 Task: Compose an email with the signature Elijah Davis with the subject Request for a reference check and the message I am writing to confirm the details of the meeting. from softage.1@softage.net to softage.5@softage.net with an attached document Sales_pitch.pdf Undo the message and rewrite the message as Please let me know if there are any changes to the project timeline. Send the email. Finally, move the email from Sent Items to the label Attractions
Action: Mouse moved to (404, 640)
Screenshot: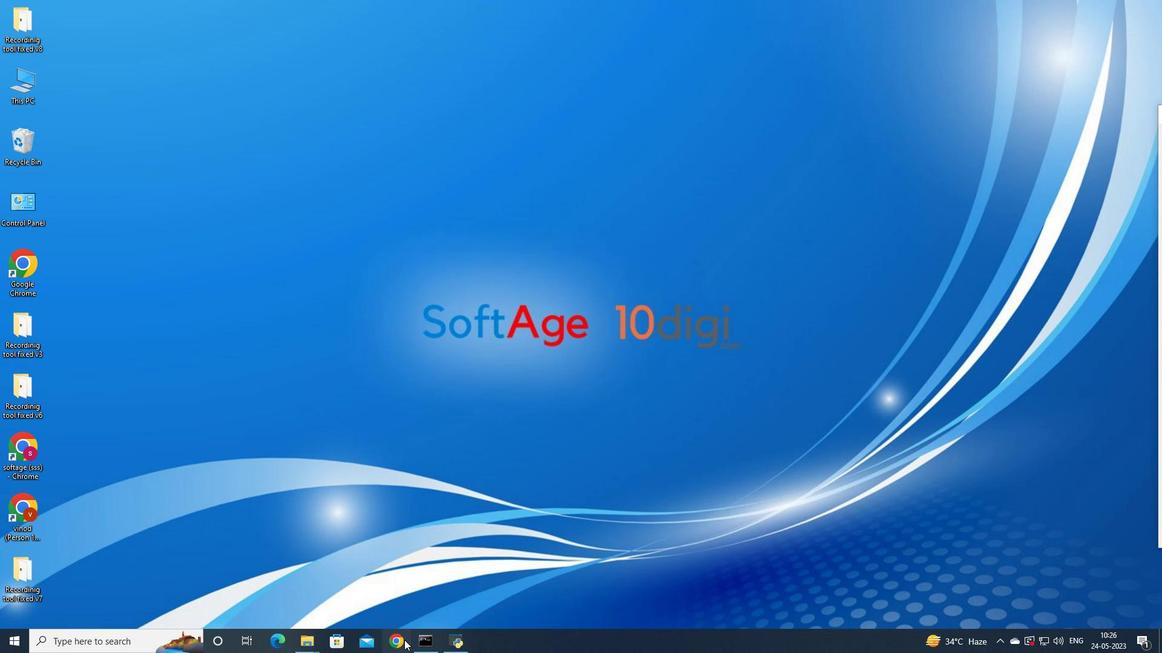 
Action: Mouse pressed left at (404, 640)
Screenshot: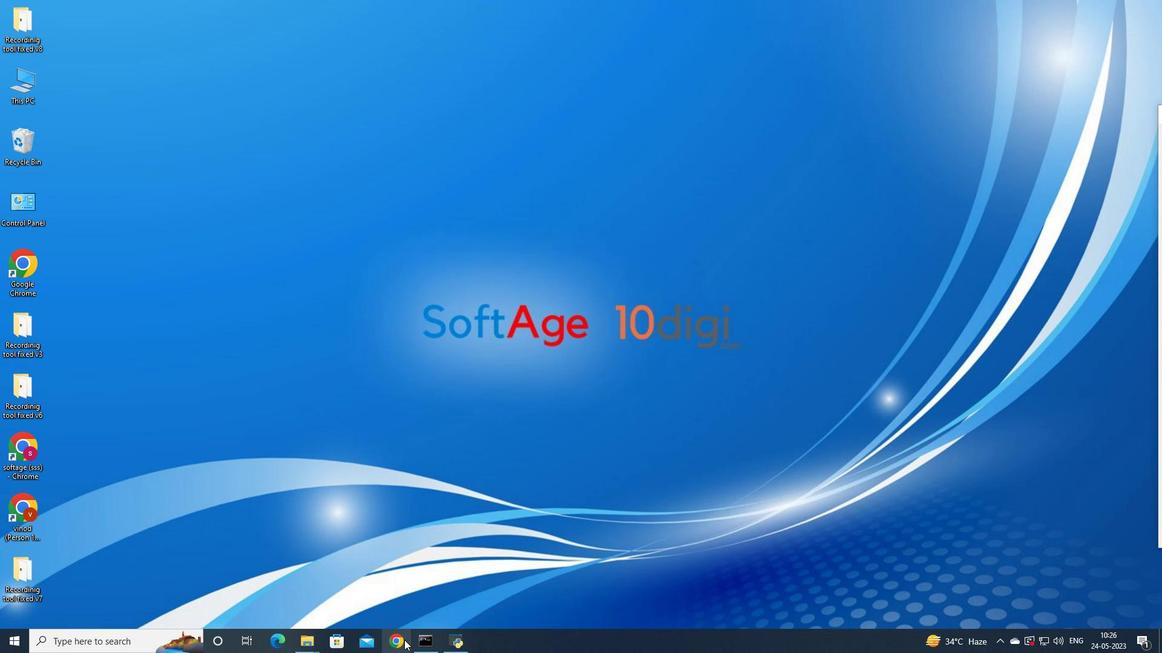 
Action: Mouse moved to (523, 379)
Screenshot: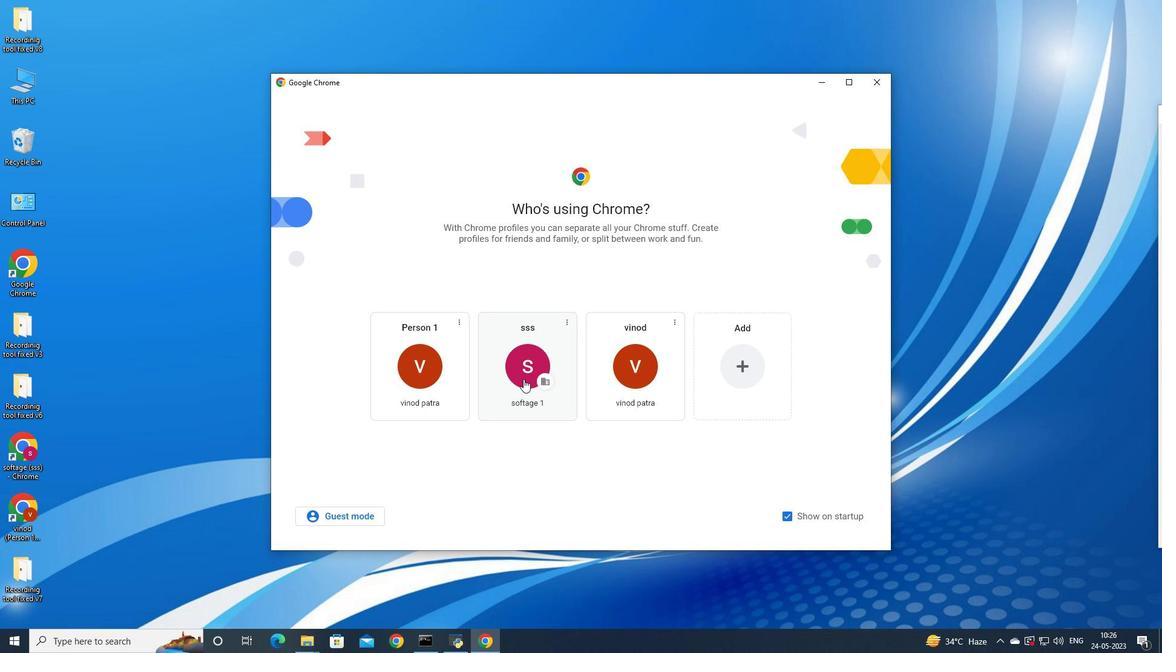 
Action: Mouse pressed left at (523, 379)
Screenshot: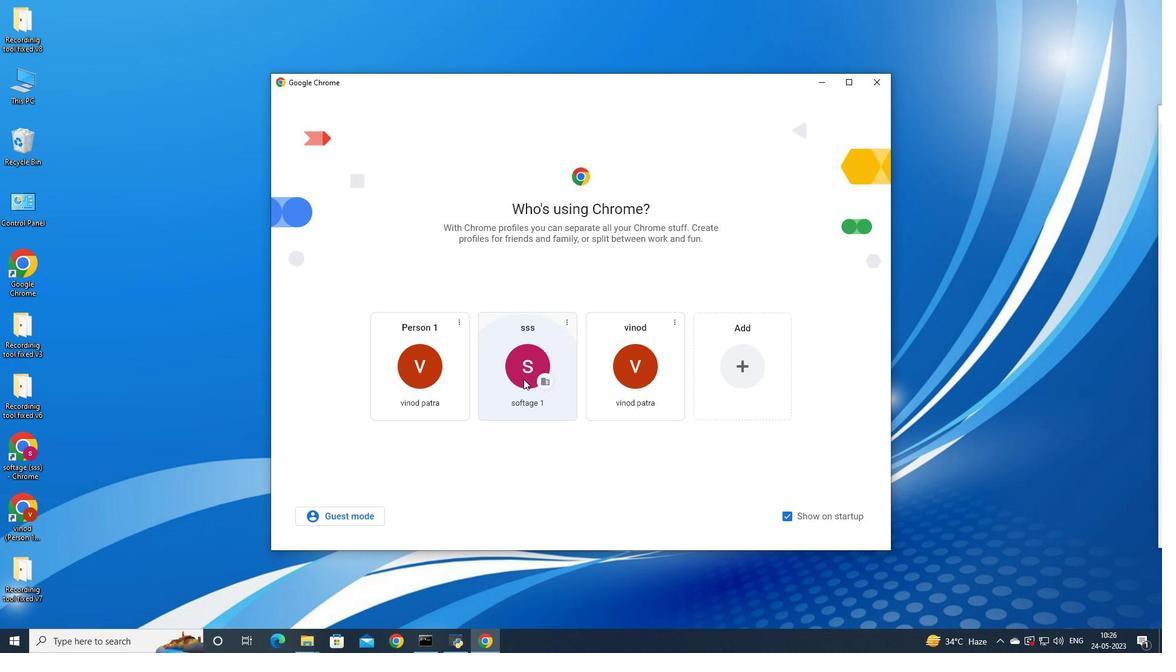 
Action: Mouse moved to (1042, 61)
Screenshot: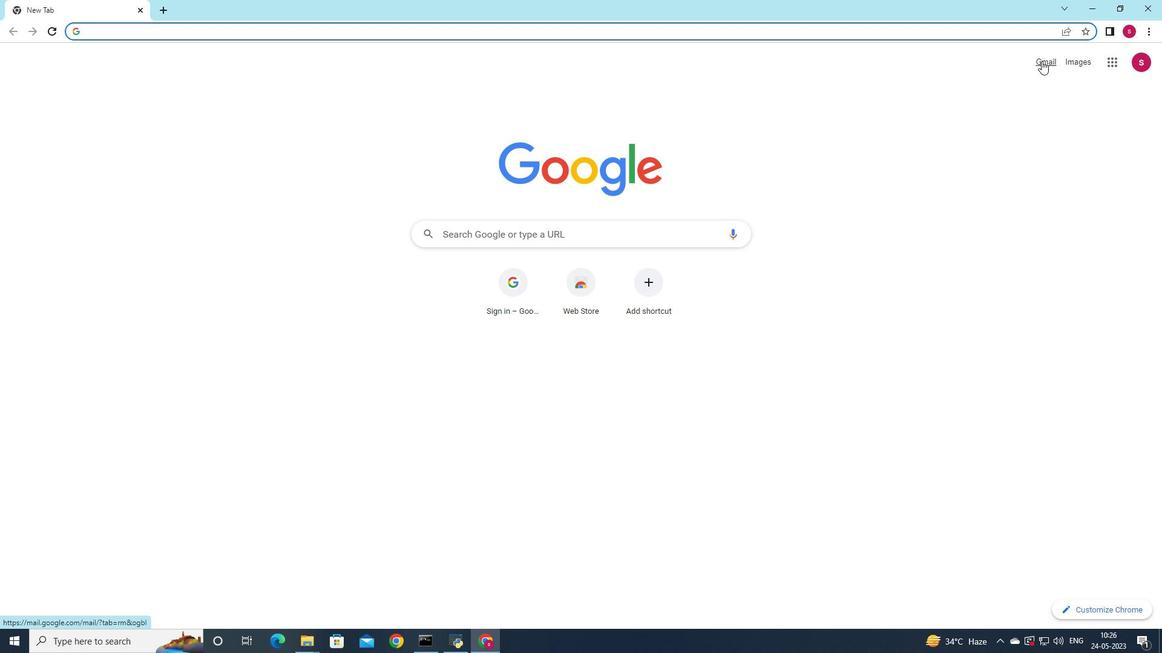 
Action: Mouse pressed left at (1042, 61)
Screenshot: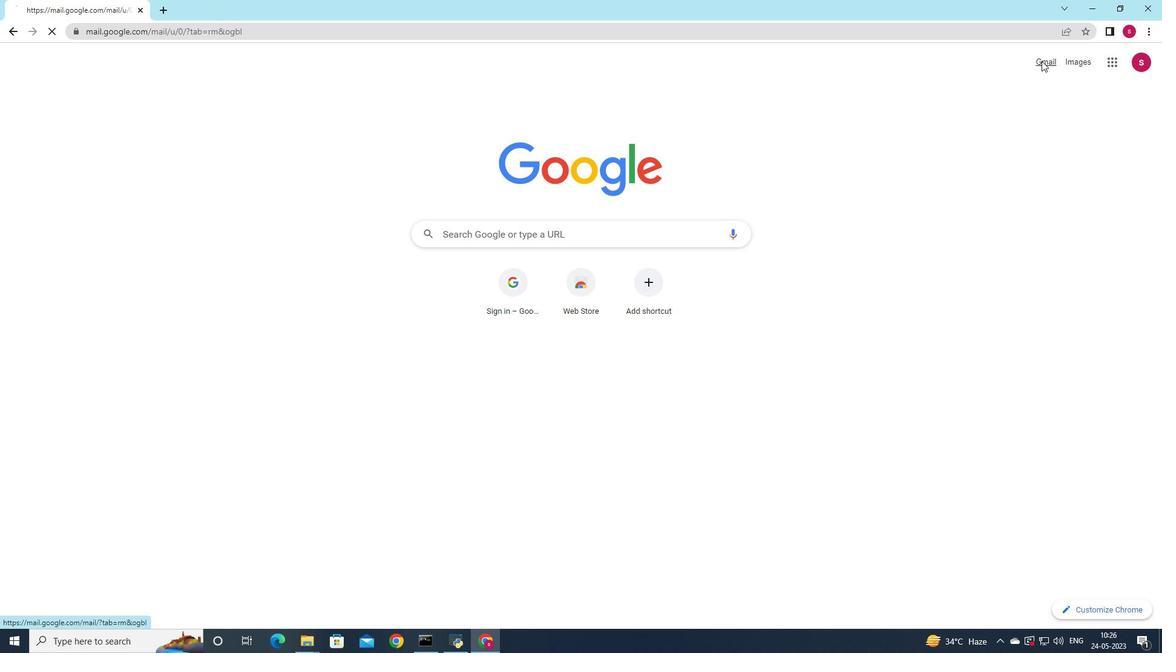 
Action: Mouse moved to (1030, 87)
Screenshot: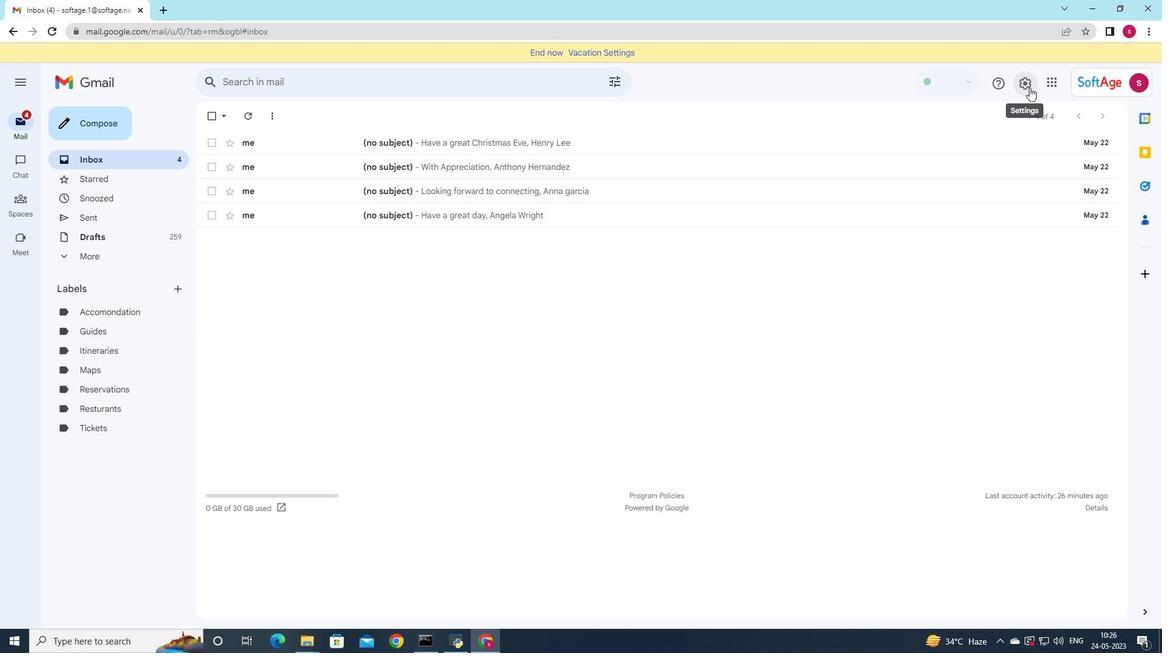 
Action: Mouse pressed left at (1030, 87)
Screenshot: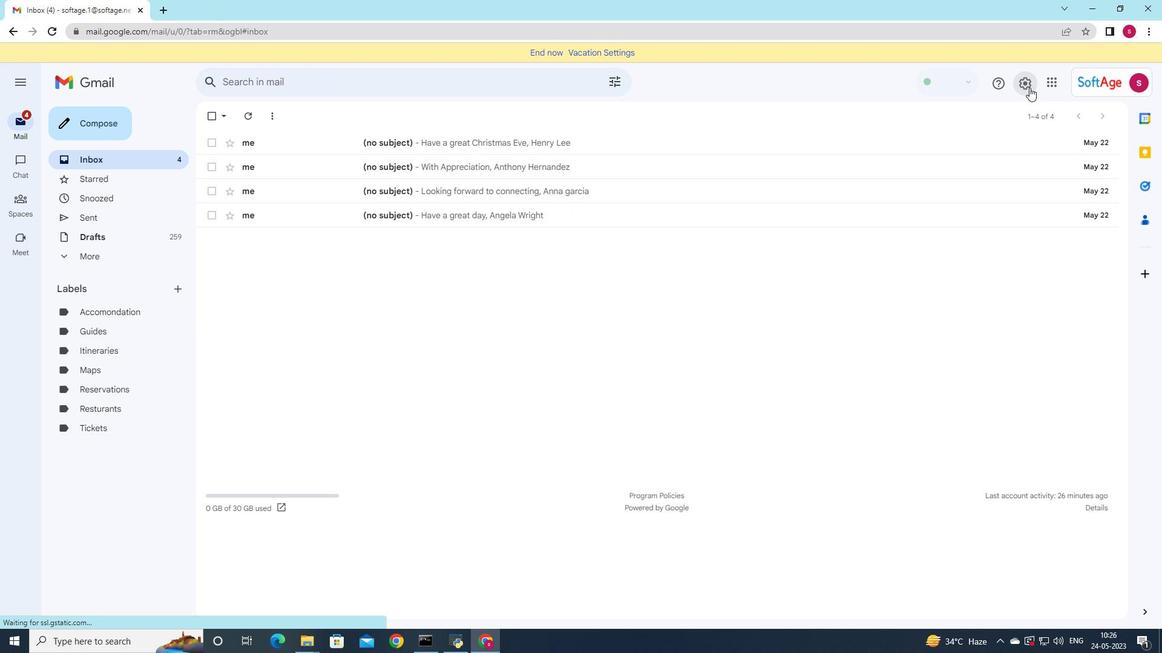 
Action: Mouse moved to (1056, 145)
Screenshot: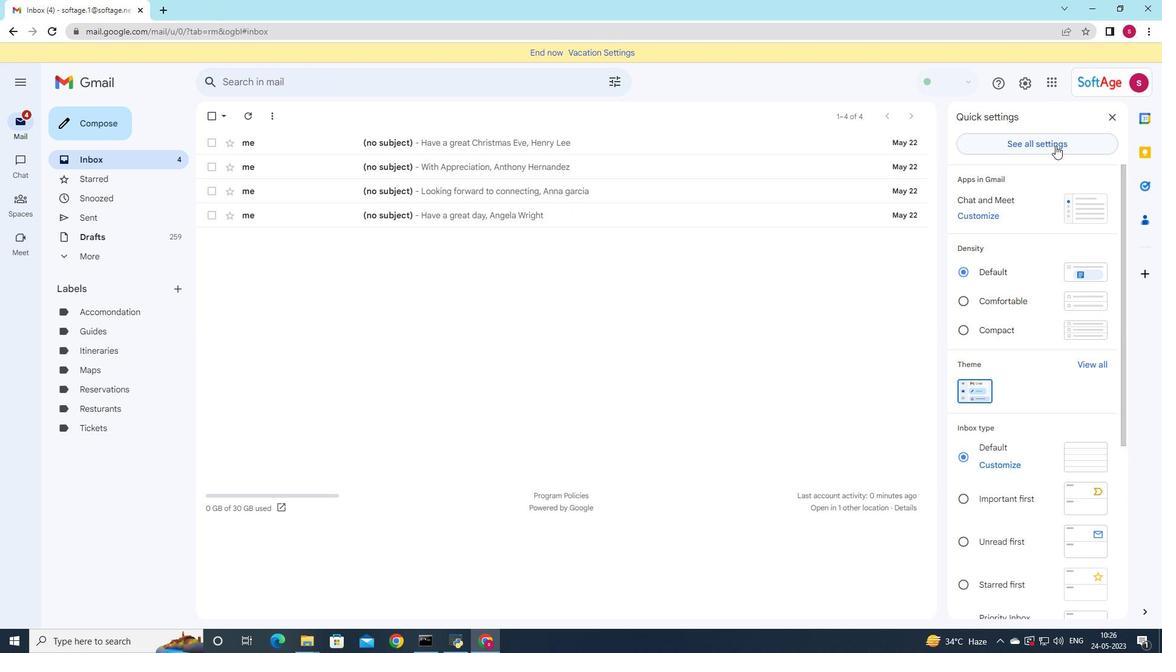 
Action: Mouse pressed left at (1056, 145)
Screenshot: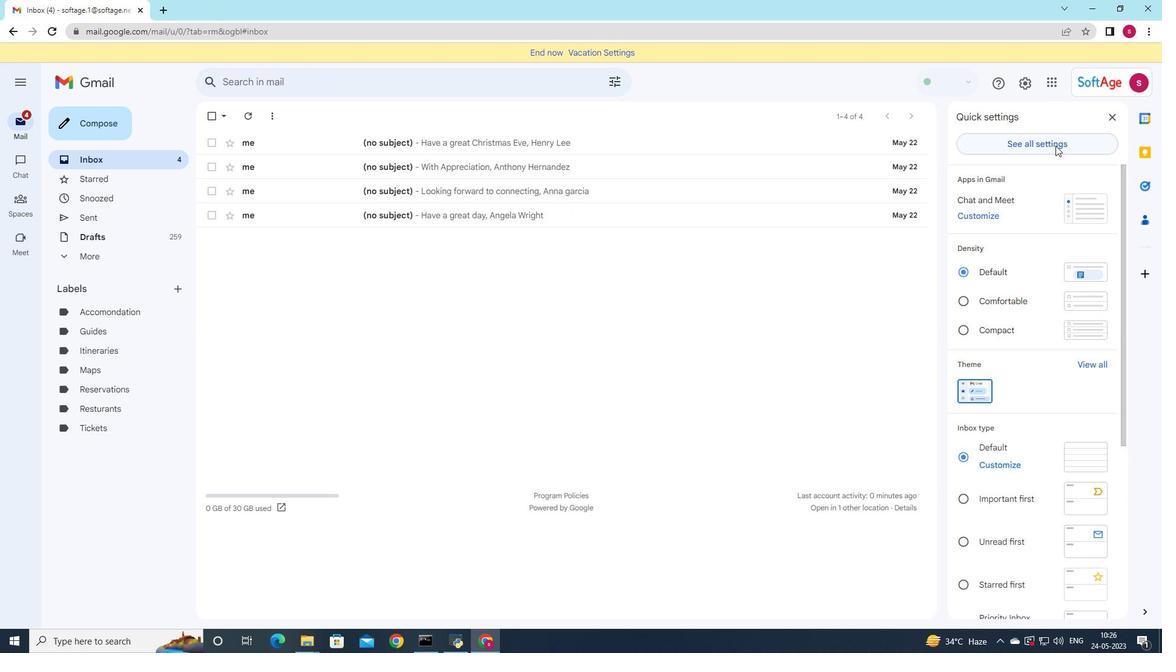 
Action: Mouse moved to (819, 312)
Screenshot: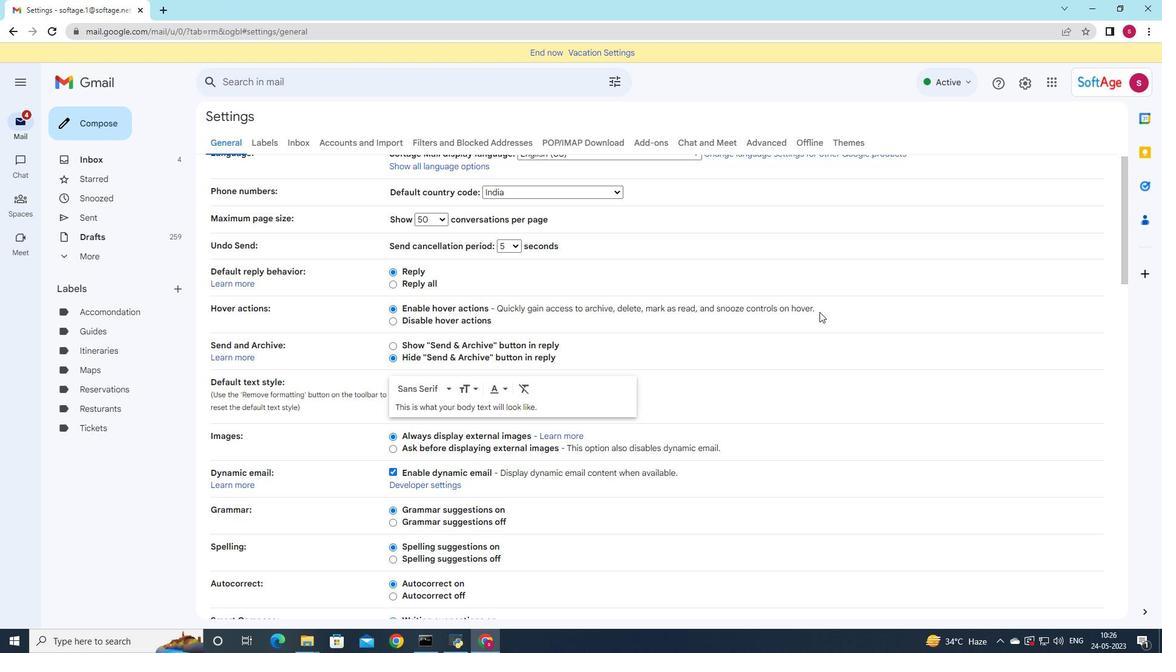 
Action: Mouse scrolled (819, 311) with delta (0, 0)
Screenshot: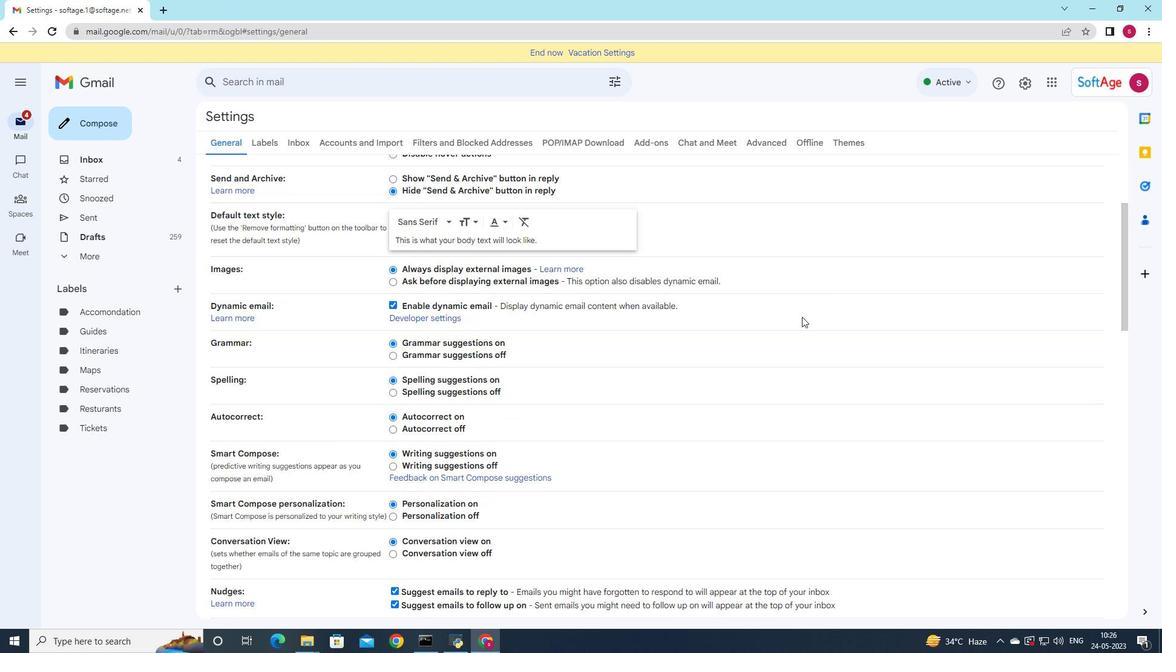 
Action: Mouse scrolled (819, 311) with delta (0, 0)
Screenshot: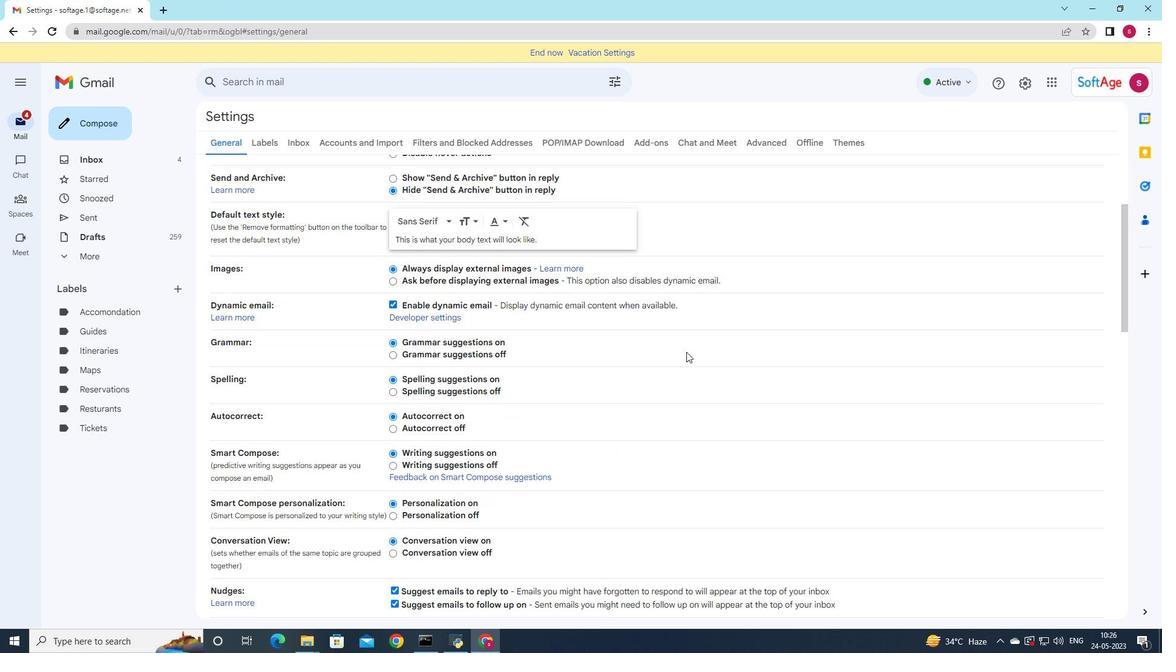 
Action: Mouse scrolled (819, 311) with delta (0, 0)
Screenshot: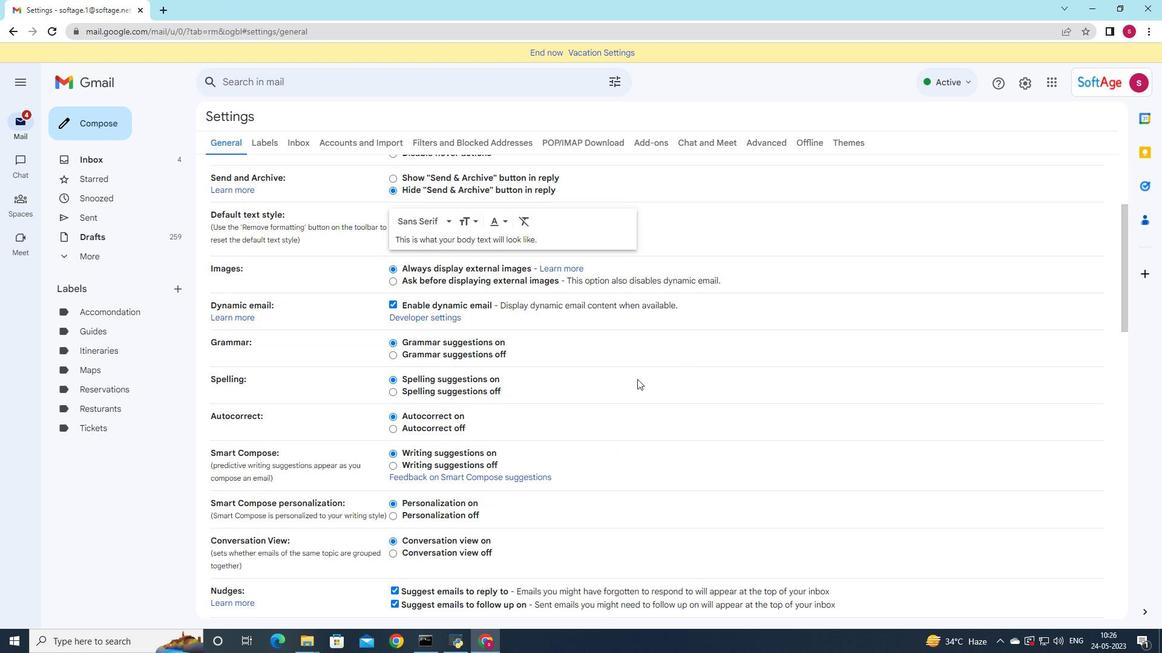
Action: Mouse moved to (508, 478)
Screenshot: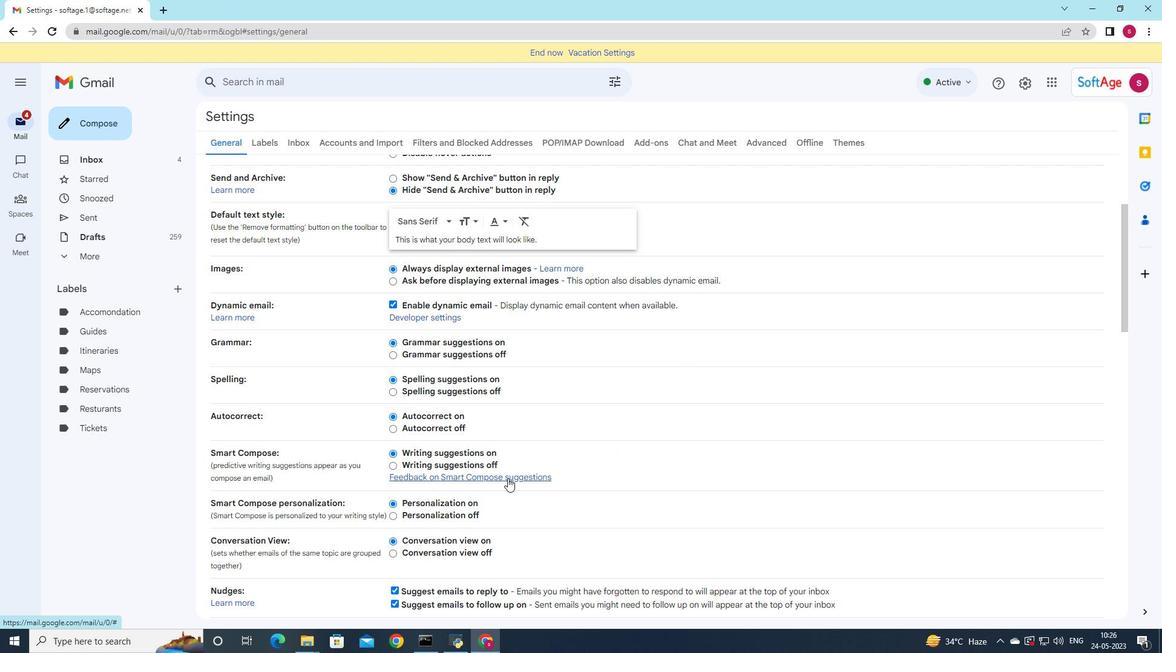 
Action: Mouse scrolled (508, 478) with delta (0, 0)
Screenshot: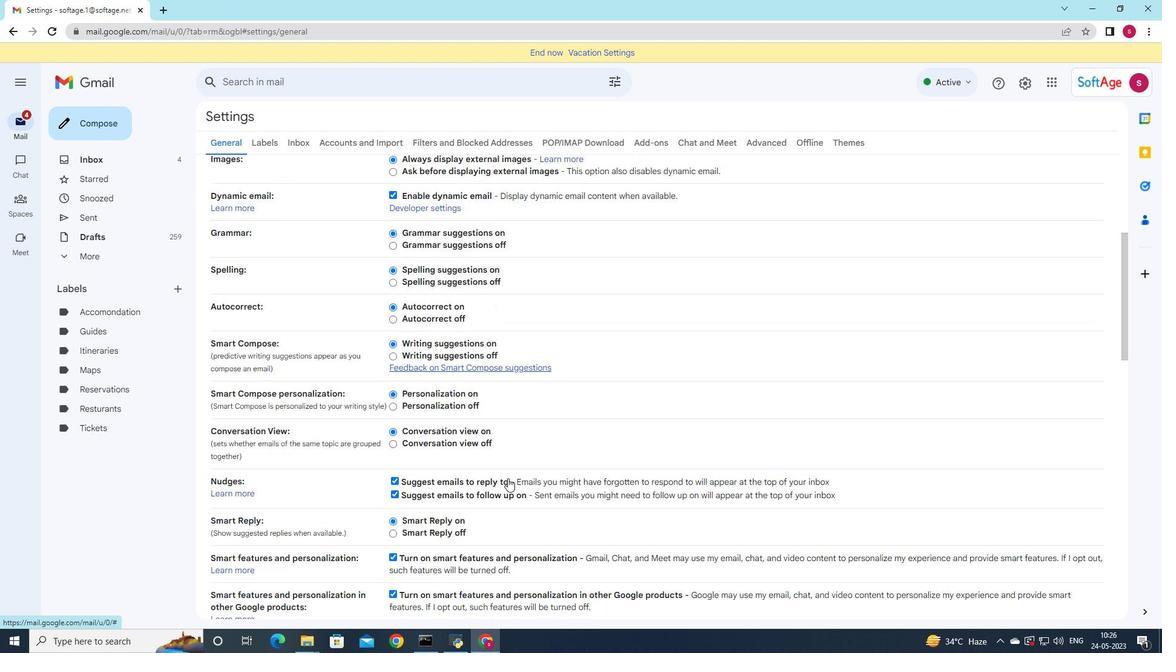 
Action: Mouse scrolled (508, 478) with delta (0, 0)
Screenshot: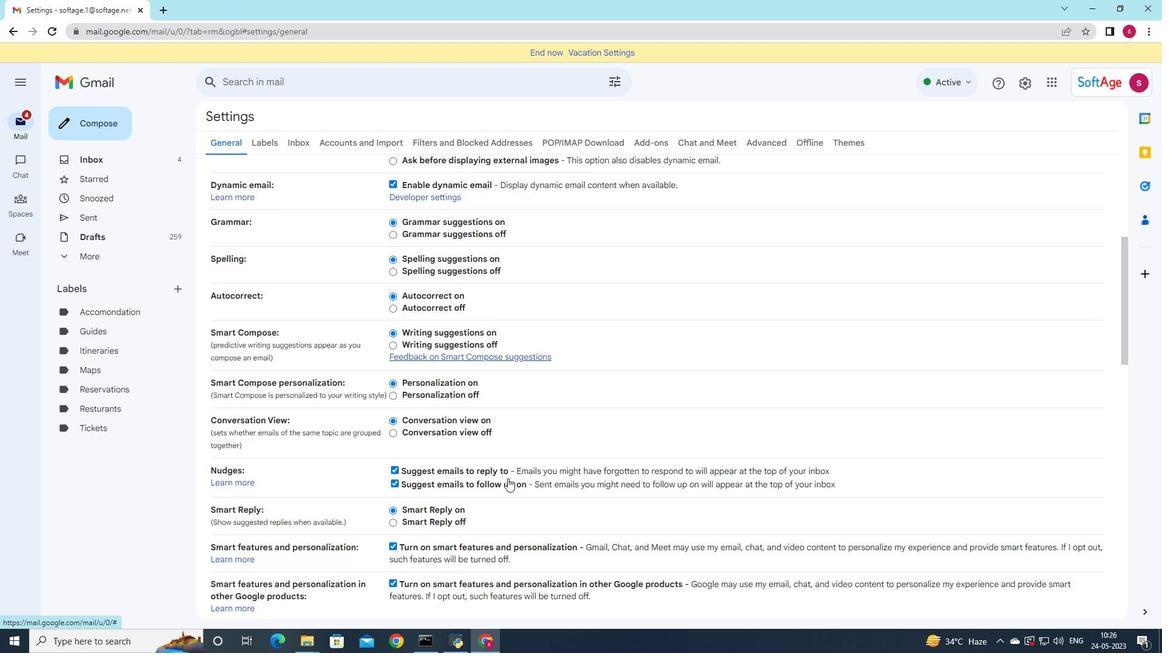 
Action: Mouse scrolled (508, 478) with delta (0, 0)
Screenshot: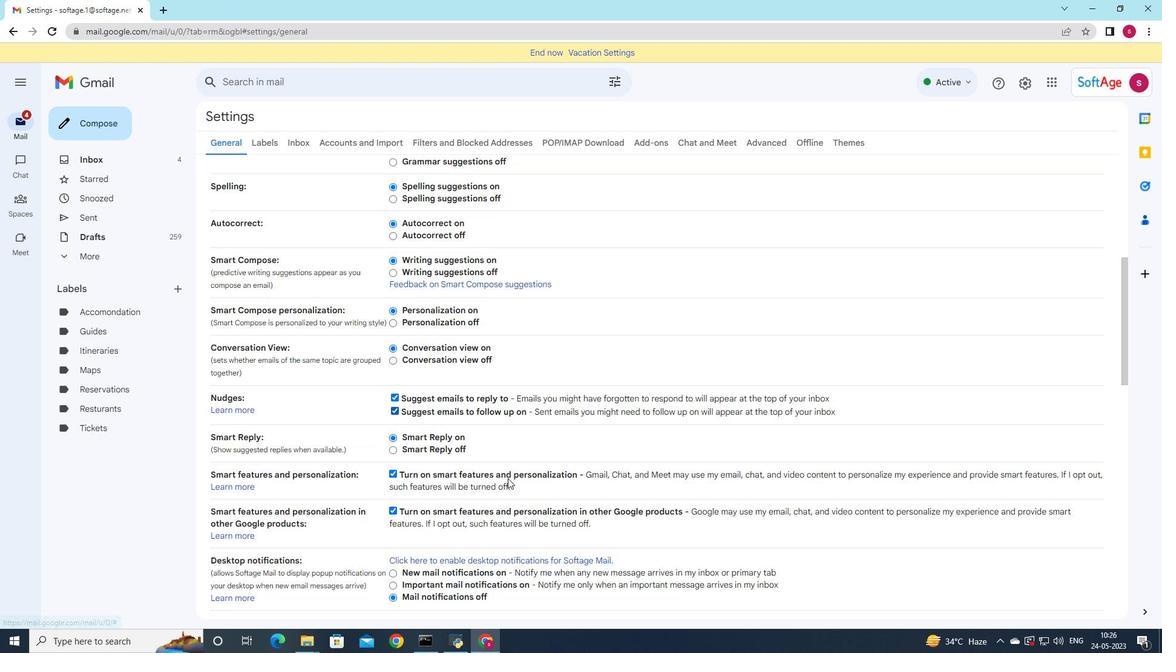 
Action: Mouse scrolled (508, 478) with delta (0, 0)
Screenshot: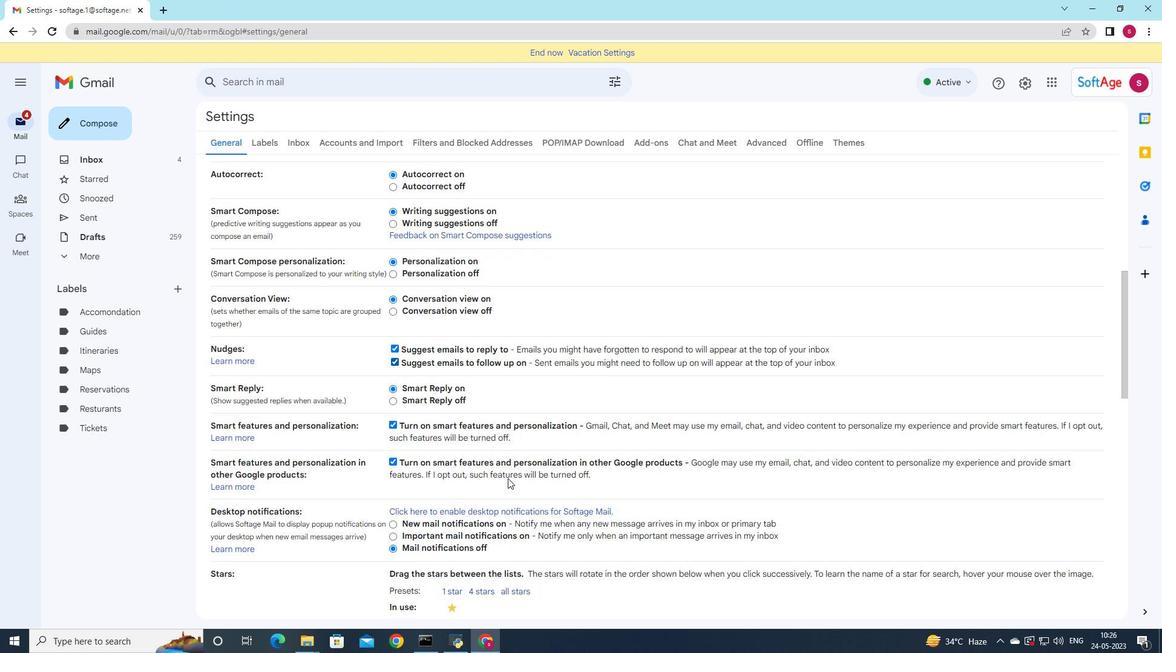 
Action: Mouse scrolled (508, 478) with delta (0, 0)
Screenshot: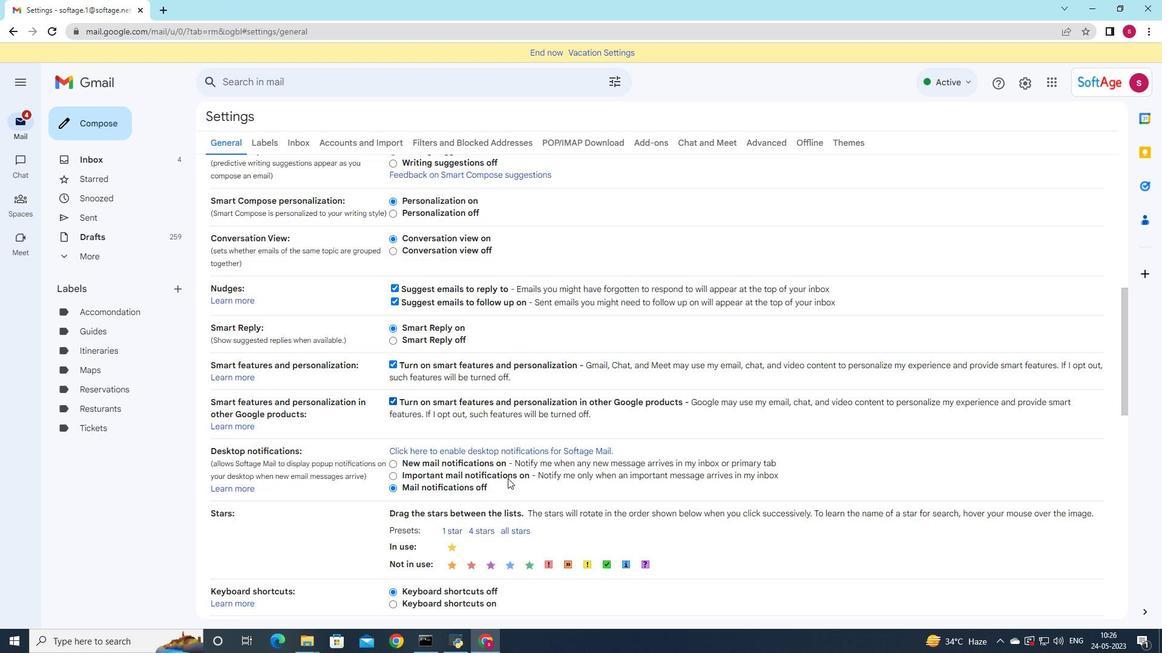 
Action: Mouse scrolled (508, 478) with delta (0, 0)
Screenshot: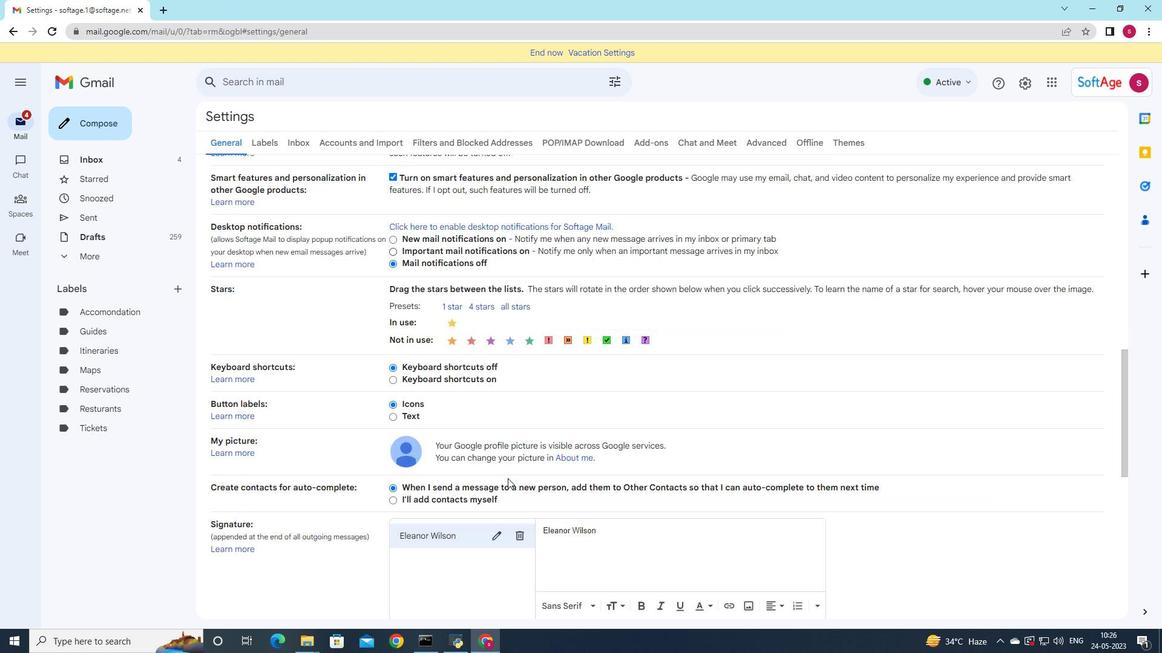 
Action: Mouse scrolled (508, 478) with delta (0, 0)
Screenshot: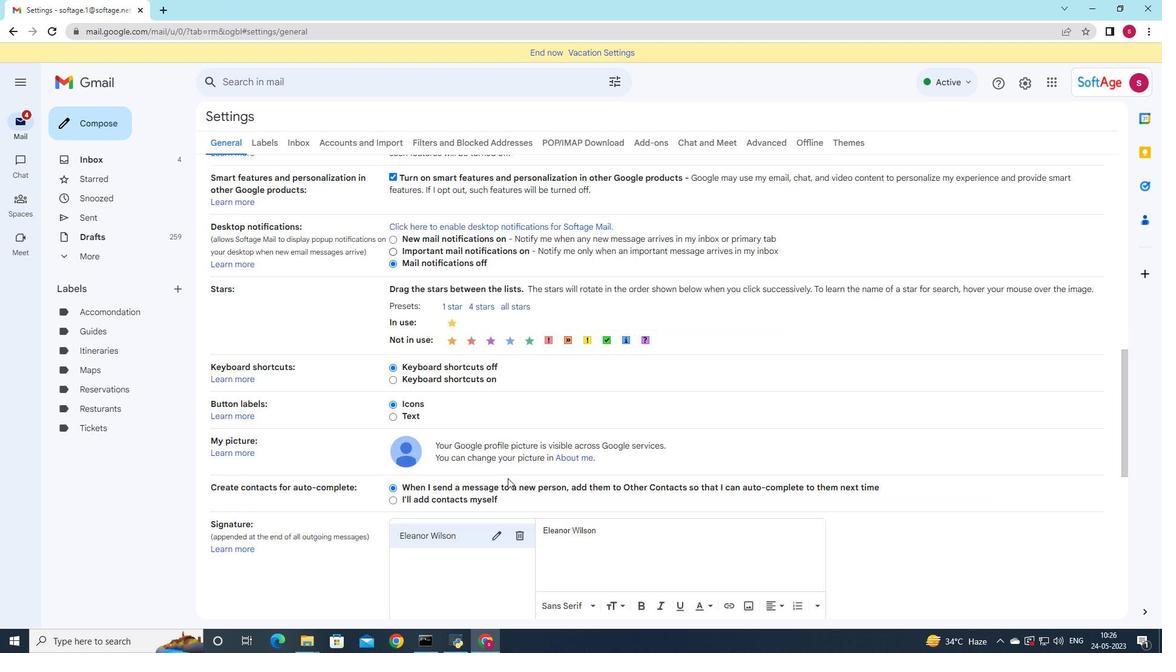 
Action: Mouse scrolled (508, 478) with delta (0, 0)
Screenshot: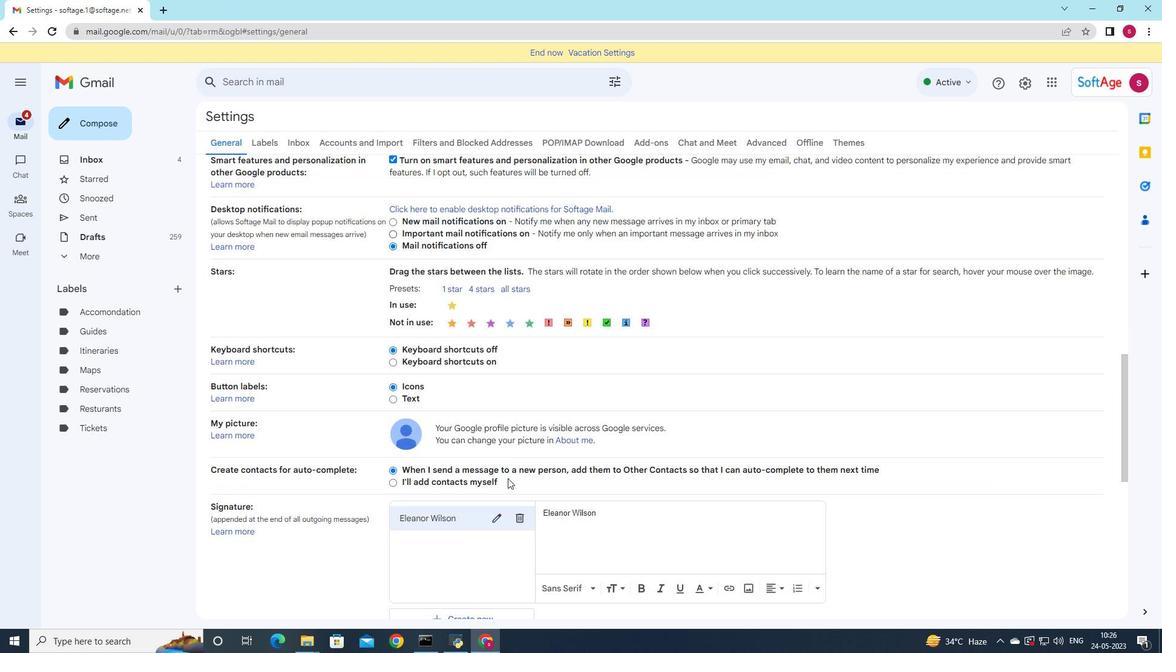 
Action: Mouse scrolled (508, 478) with delta (0, 0)
Screenshot: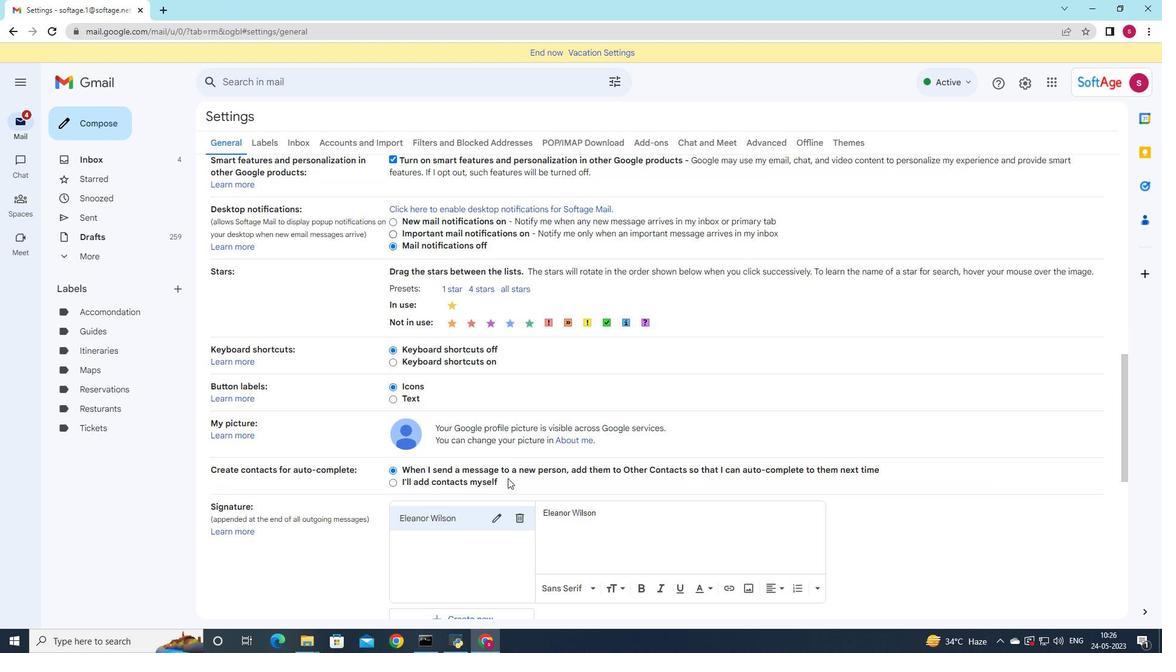 
Action: Mouse scrolled (508, 478) with delta (0, 0)
Screenshot: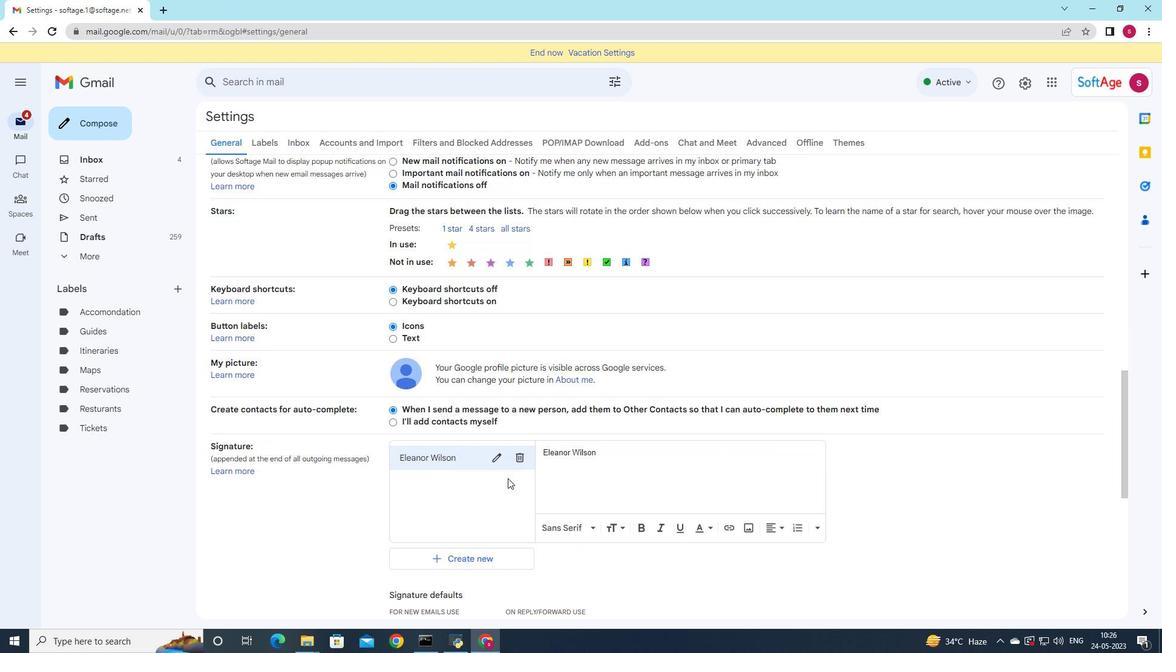 
Action: Mouse scrolled (508, 478) with delta (0, 0)
Screenshot: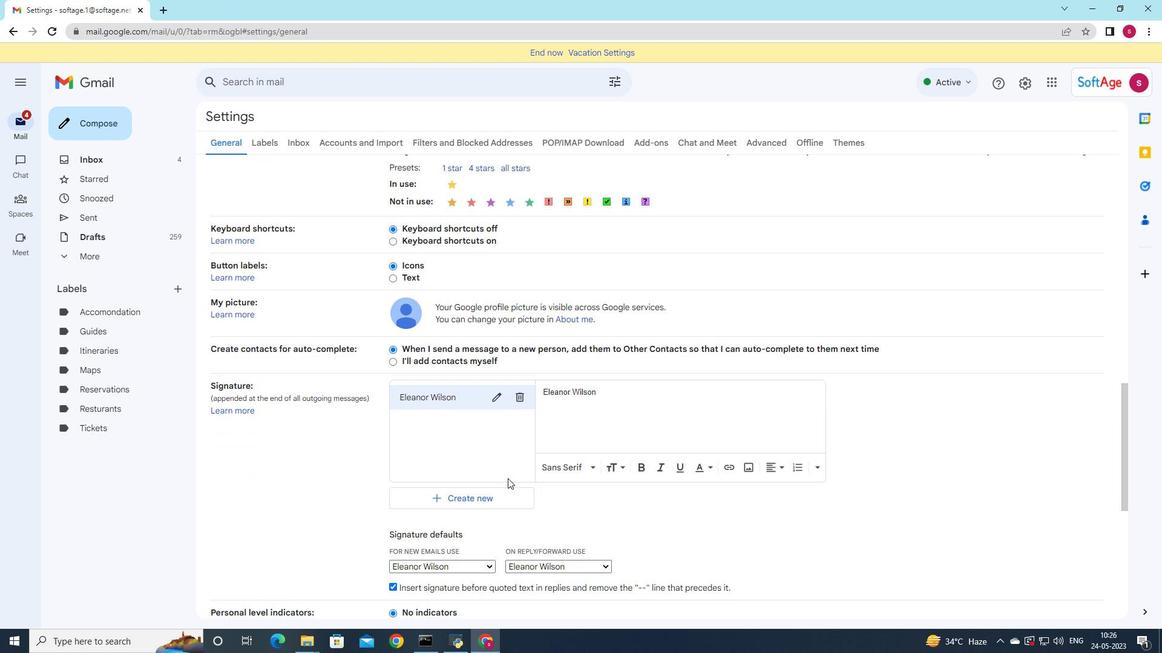 
Action: Mouse scrolled (508, 478) with delta (0, 0)
Screenshot: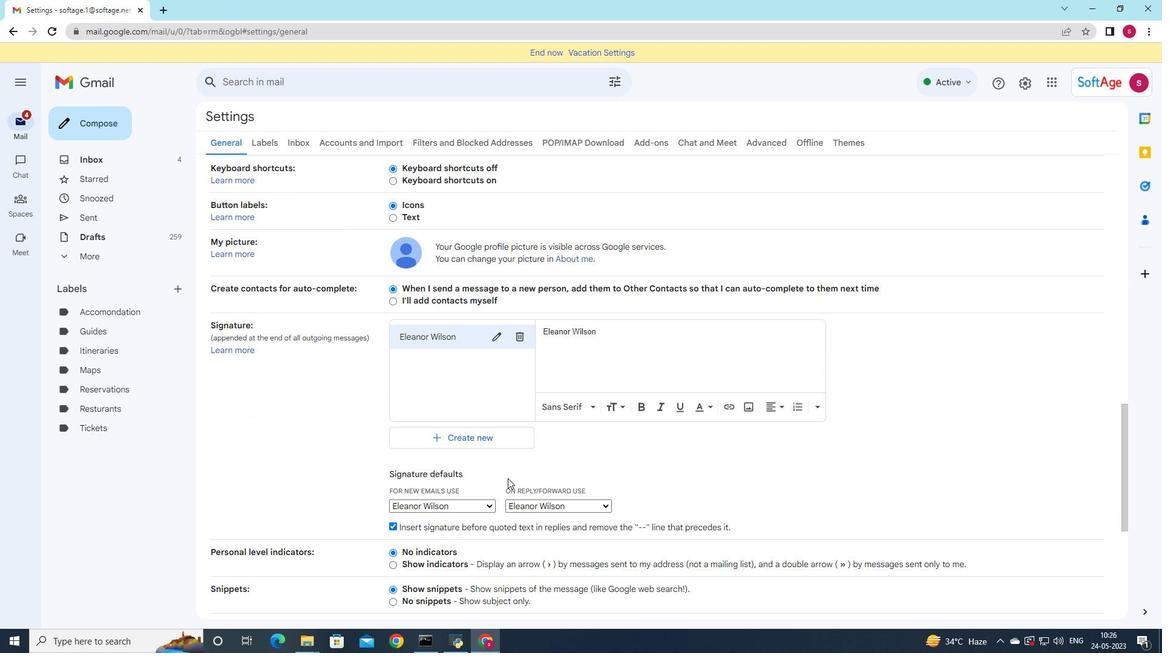 
Action: Mouse scrolled (508, 478) with delta (0, 0)
Screenshot: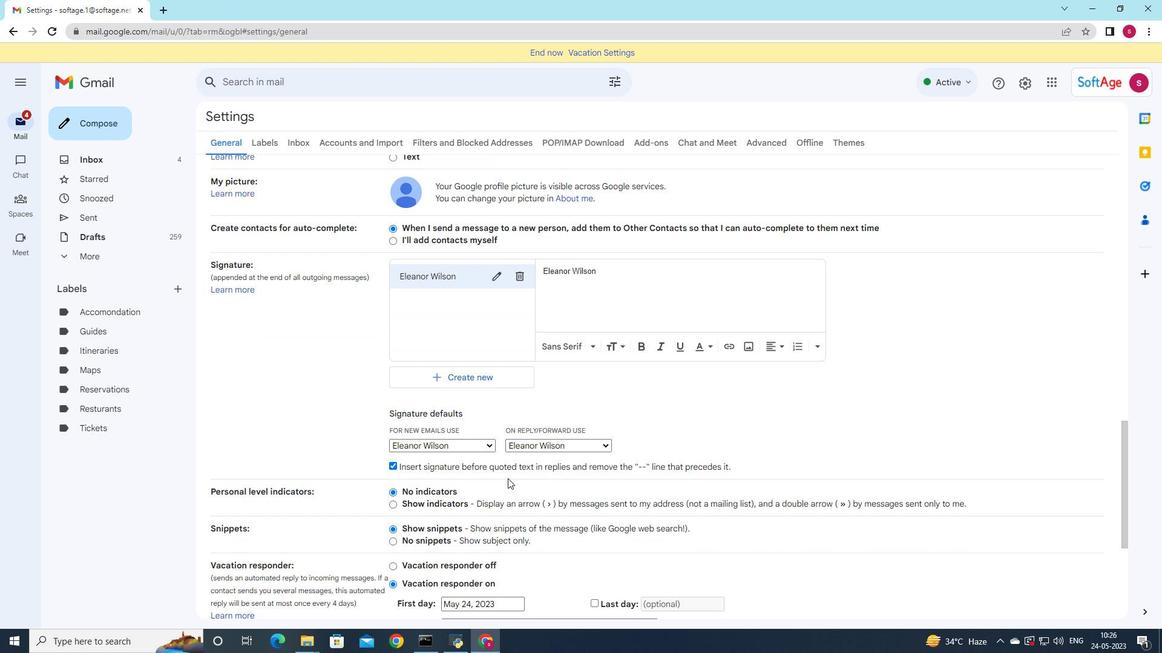 
Action: Mouse scrolled (508, 478) with delta (0, 0)
Screenshot: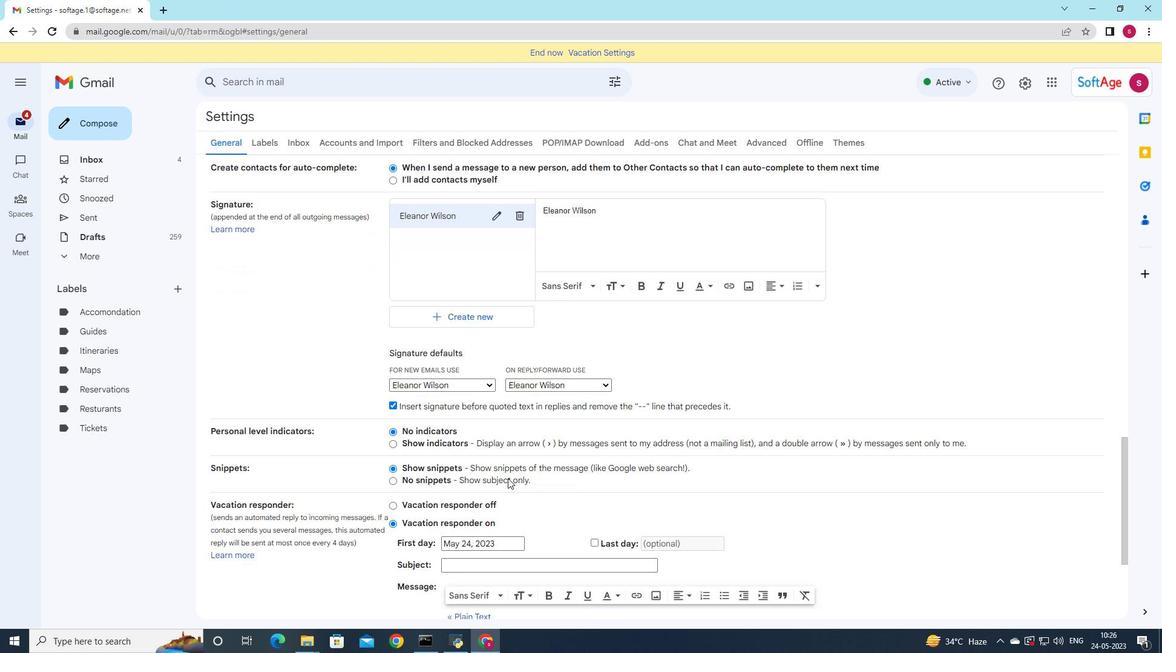 
Action: Mouse scrolled (508, 478) with delta (0, 0)
Screenshot: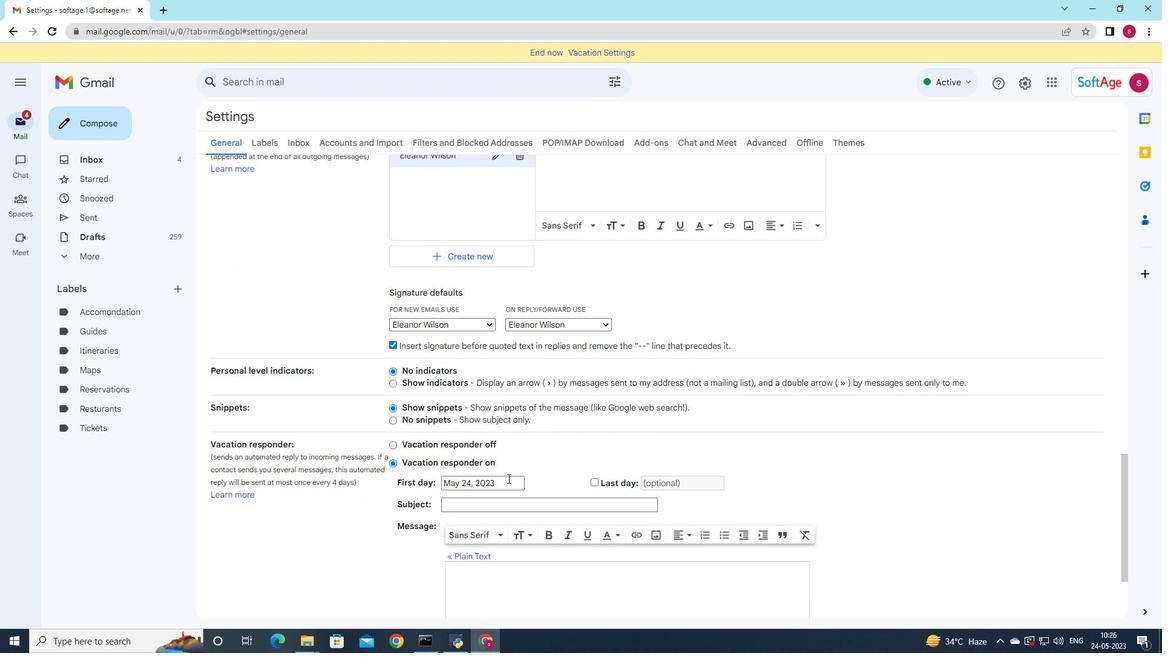 
Action: Mouse moved to (515, 191)
Screenshot: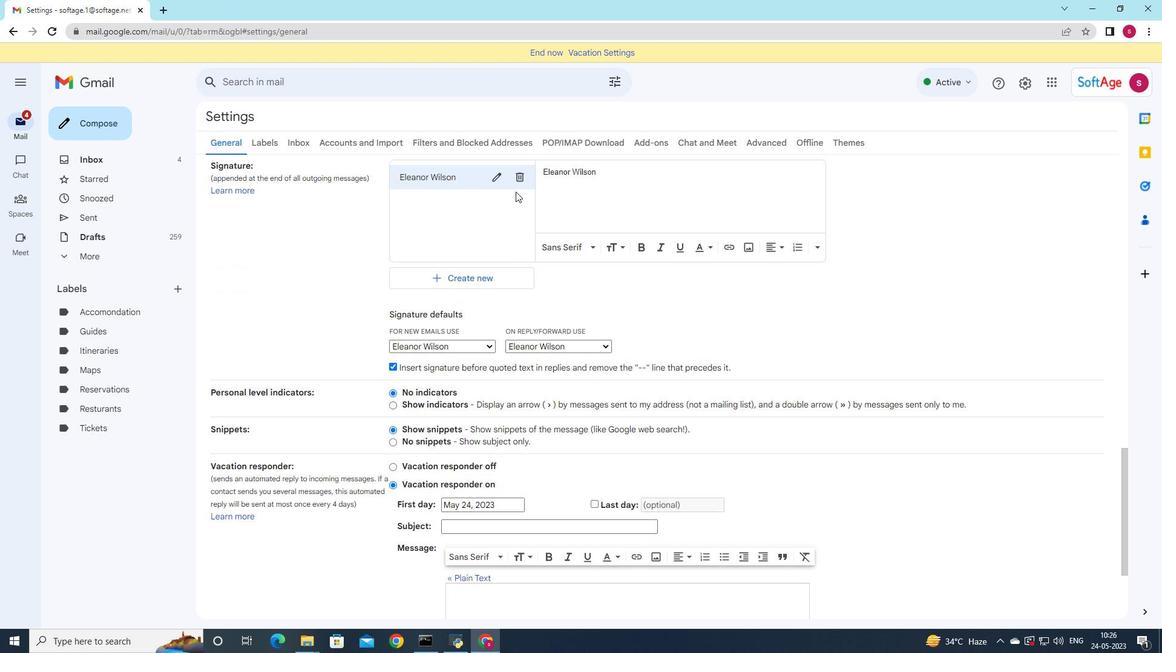 
Action: Mouse scrolled (515, 192) with delta (0, 0)
Screenshot: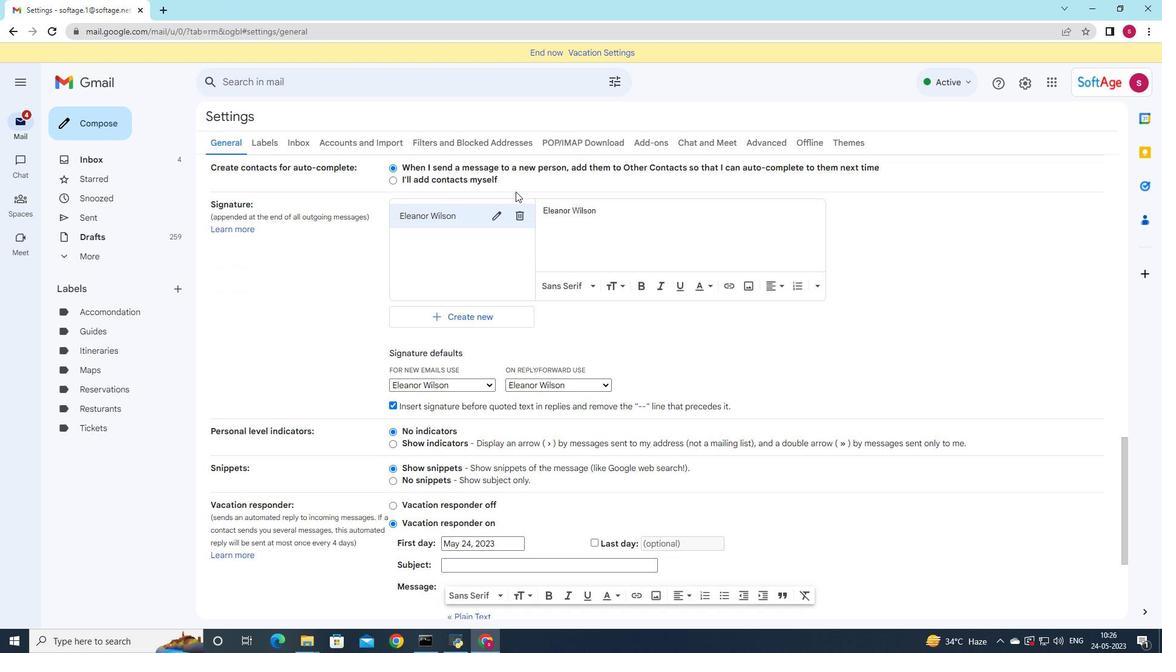 
Action: Mouse moved to (521, 210)
Screenshot: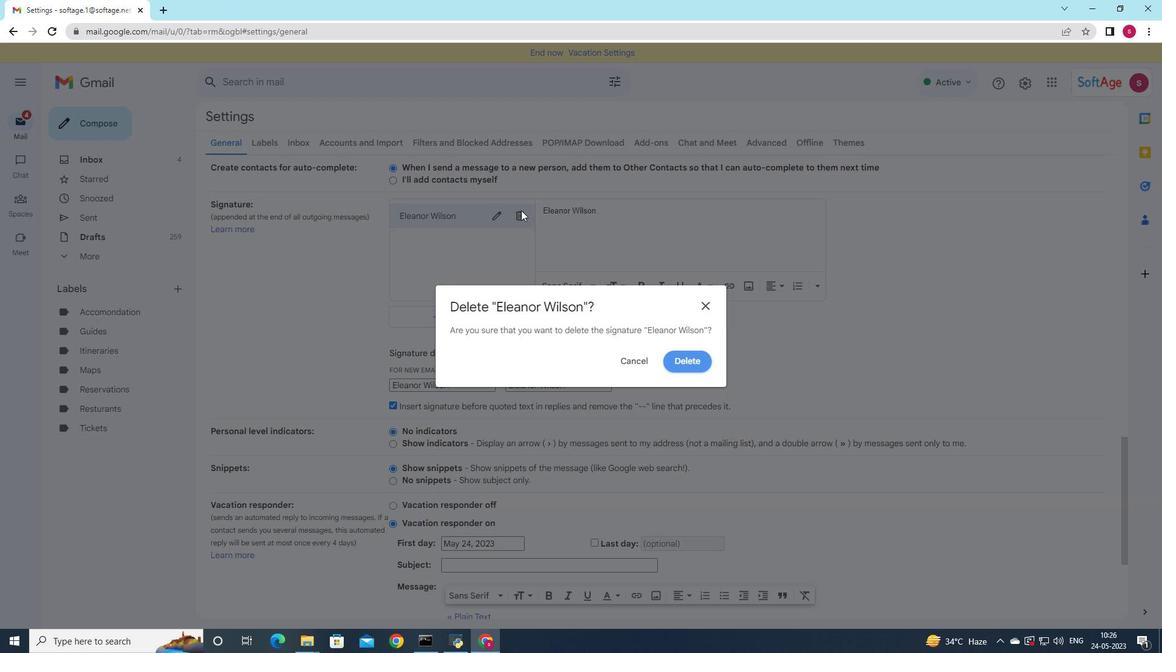 
Action: Mouse pressed left at (521, 210)
Screenshot: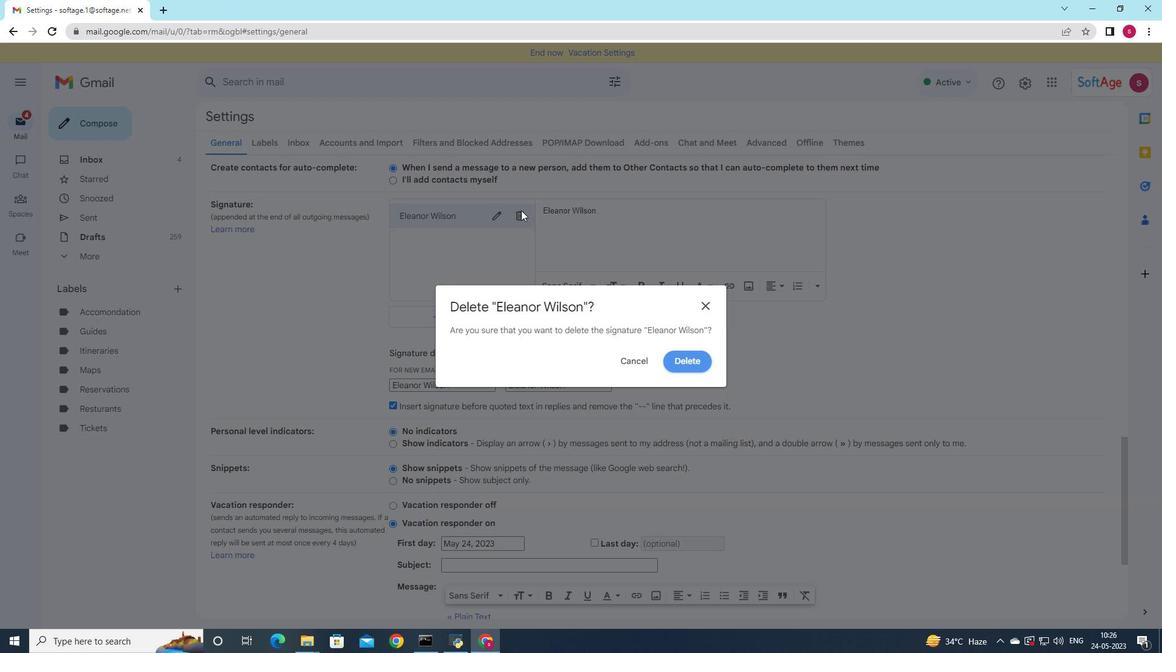 
Action: Mouse moved to (680, 359)
Screenshot: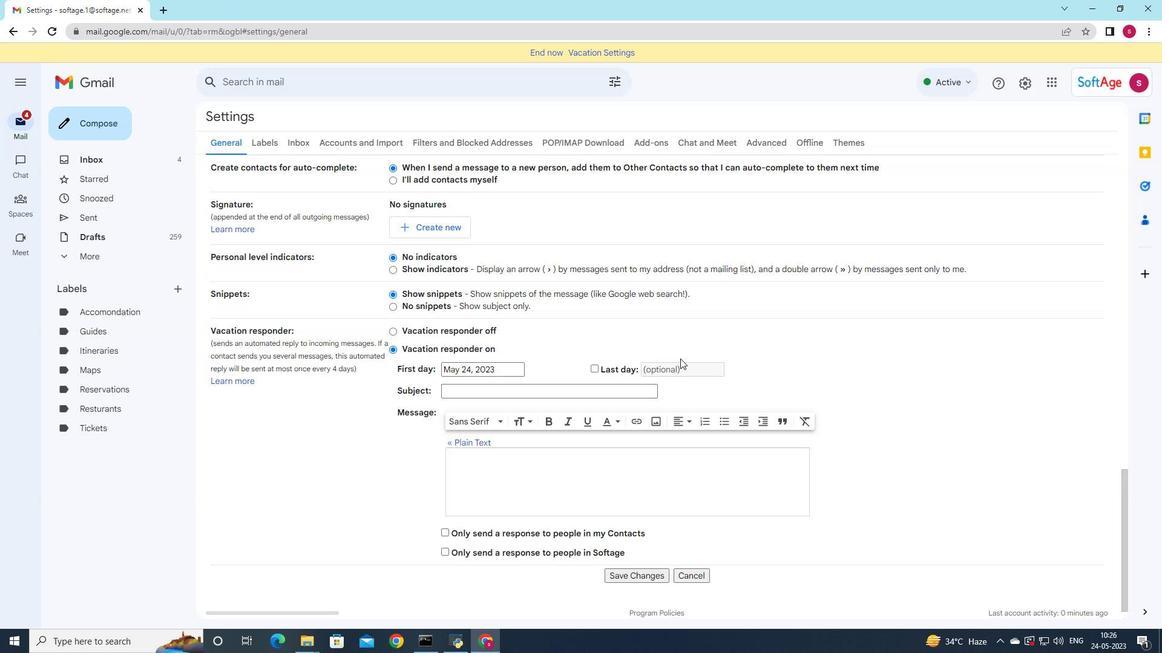
Action: Mouse pressed left at (680, 359)
Screenshot: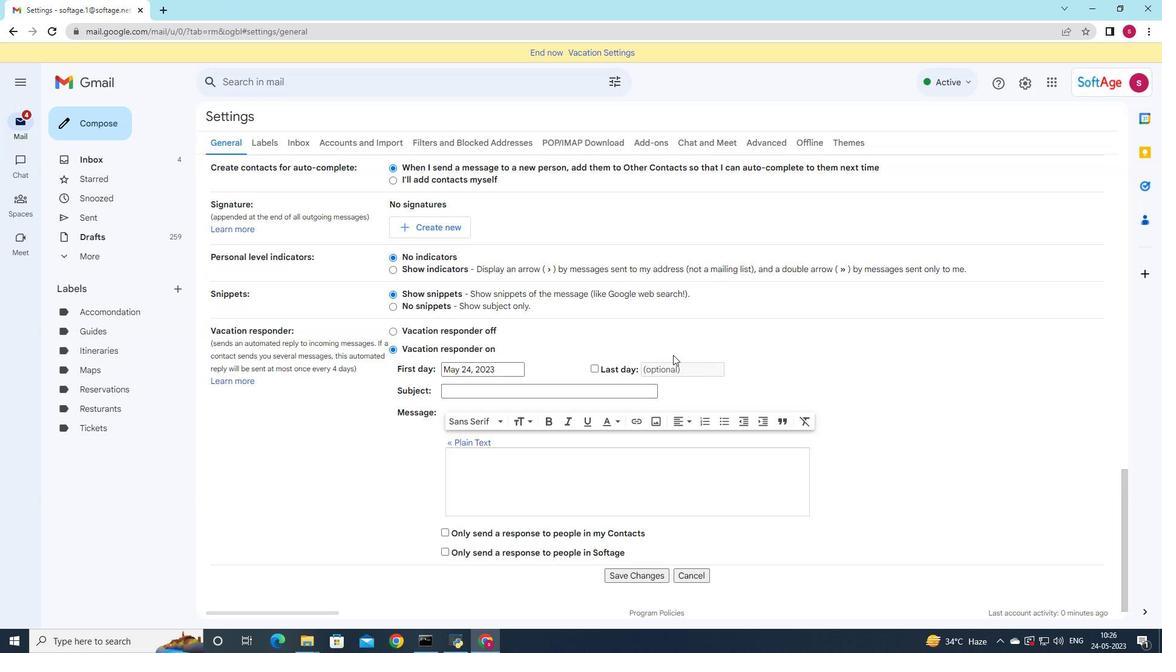 
Action: Mouse moved to (458, 231)
Screenshot: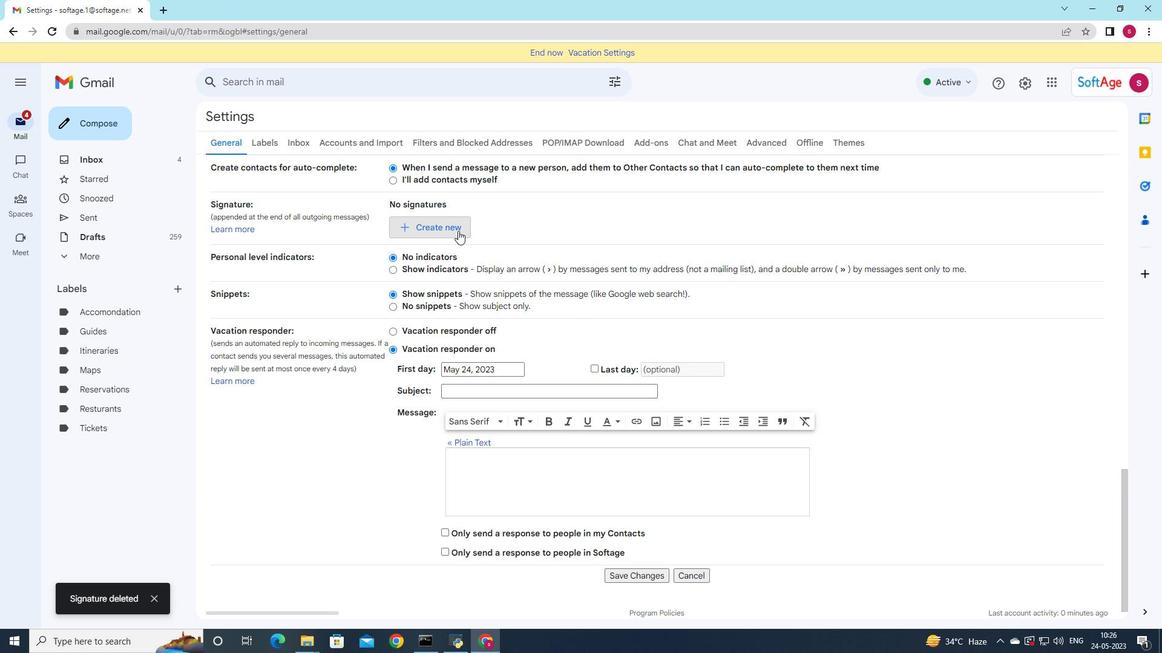 
Action: Mouse pressed left at (458, 231)
Screenshot: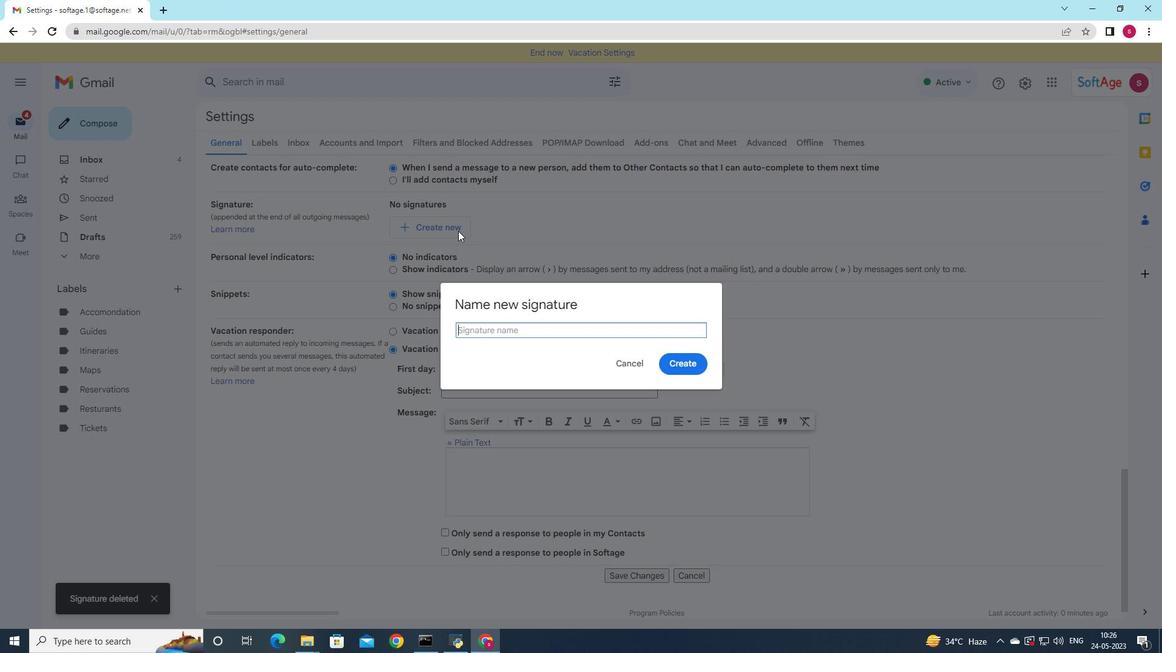 
Action: Mouse moved to (591, 560)
Screenshot: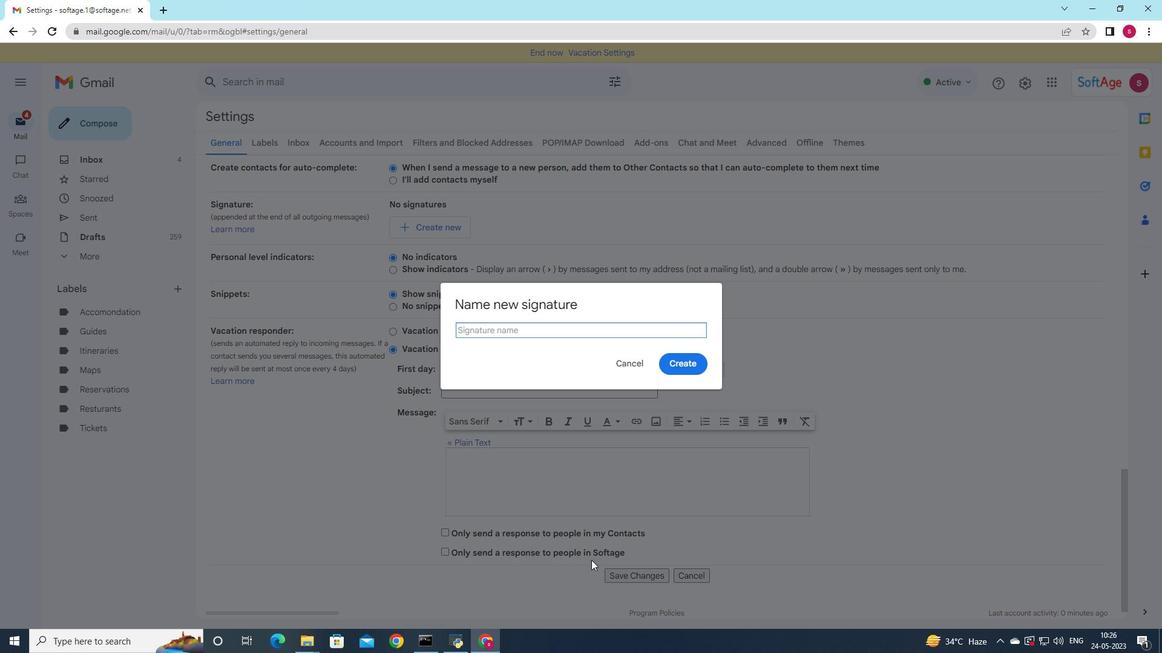 
Action: Key pressed <Key.shift>Elijah<Key.space><Key.shift>Davis
Screenshot: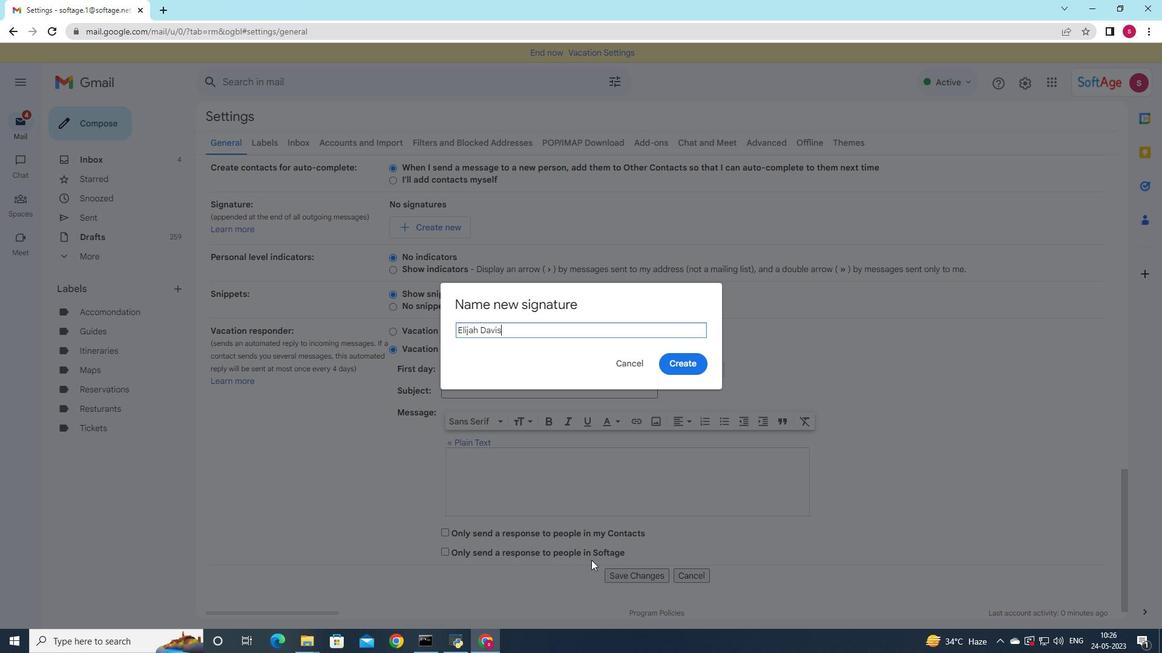 
Action: Mouse moved to (678, 358)
Screenshot: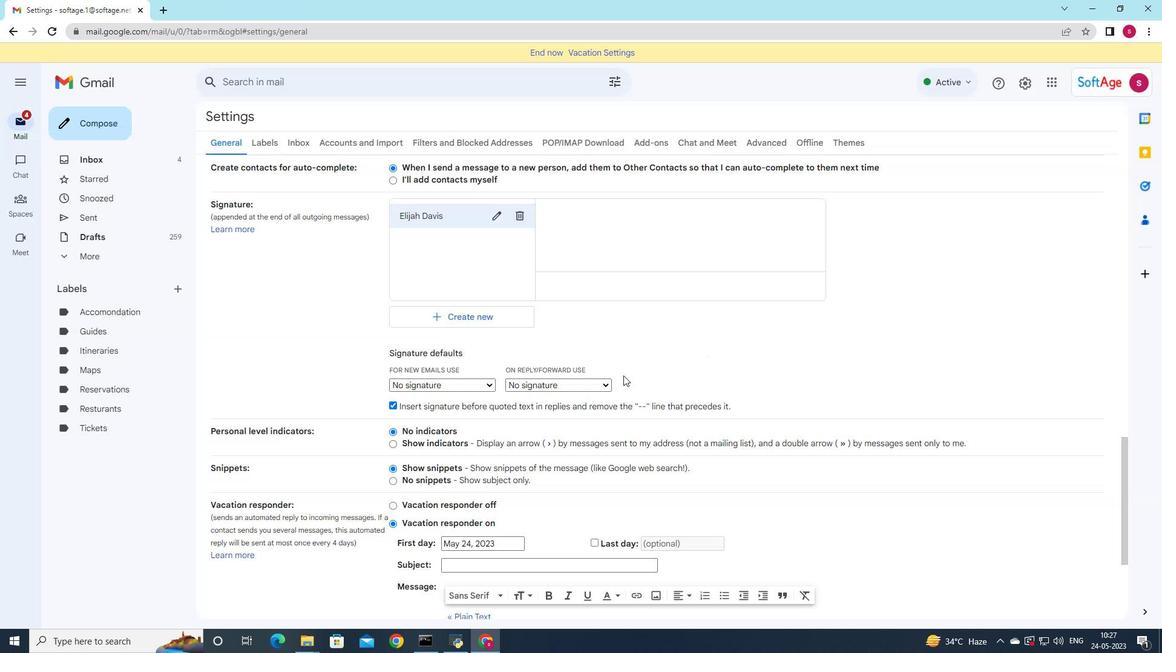 
Action: Mouse pressed left at (678, 358)
Screenshot: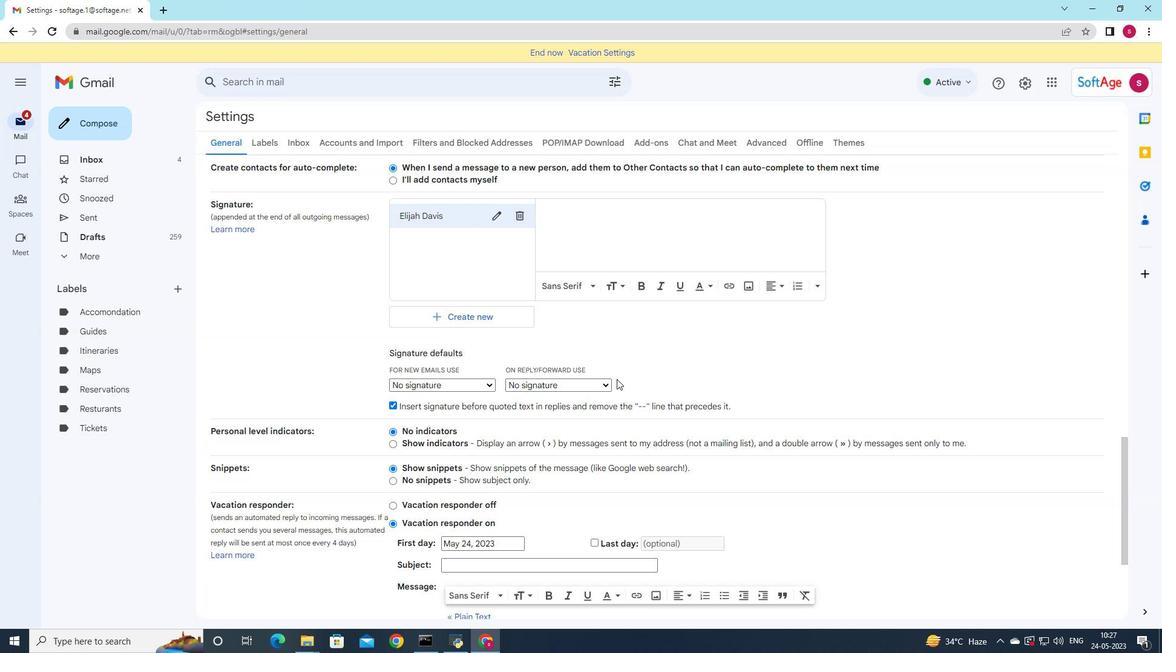 
Action: Mouse moved to (664, 247)
Screenshot: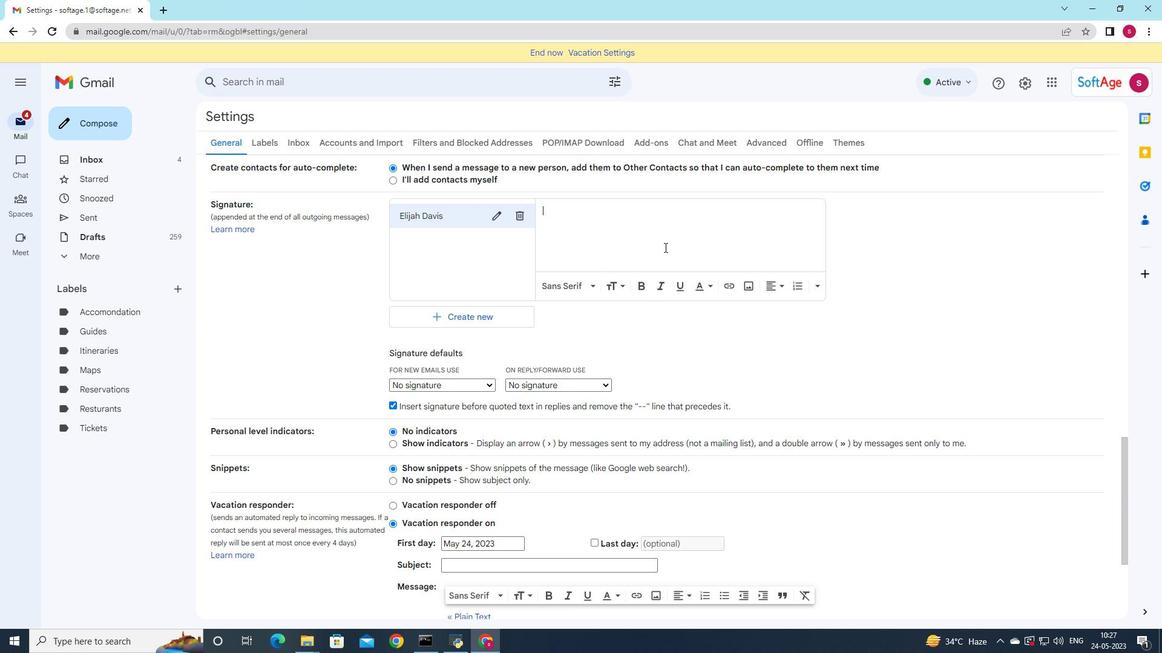 
Action: Mouse pressed left at (664, 247)
Screenshot: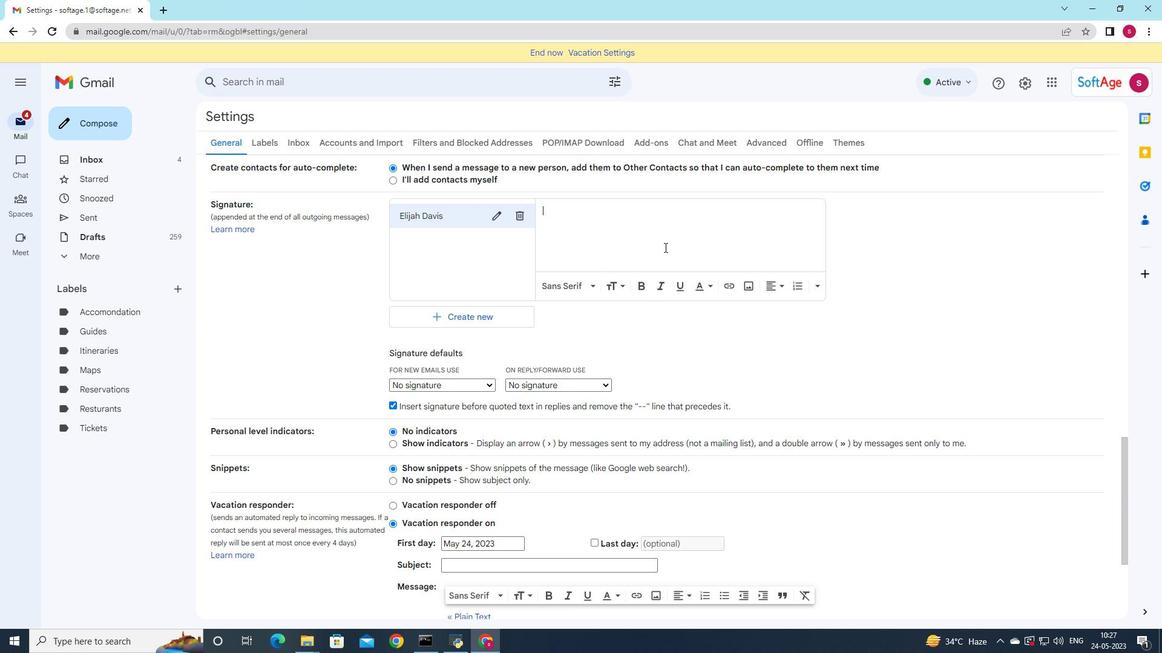 
Action: Mouse moved to (621, 201)
Screenshot: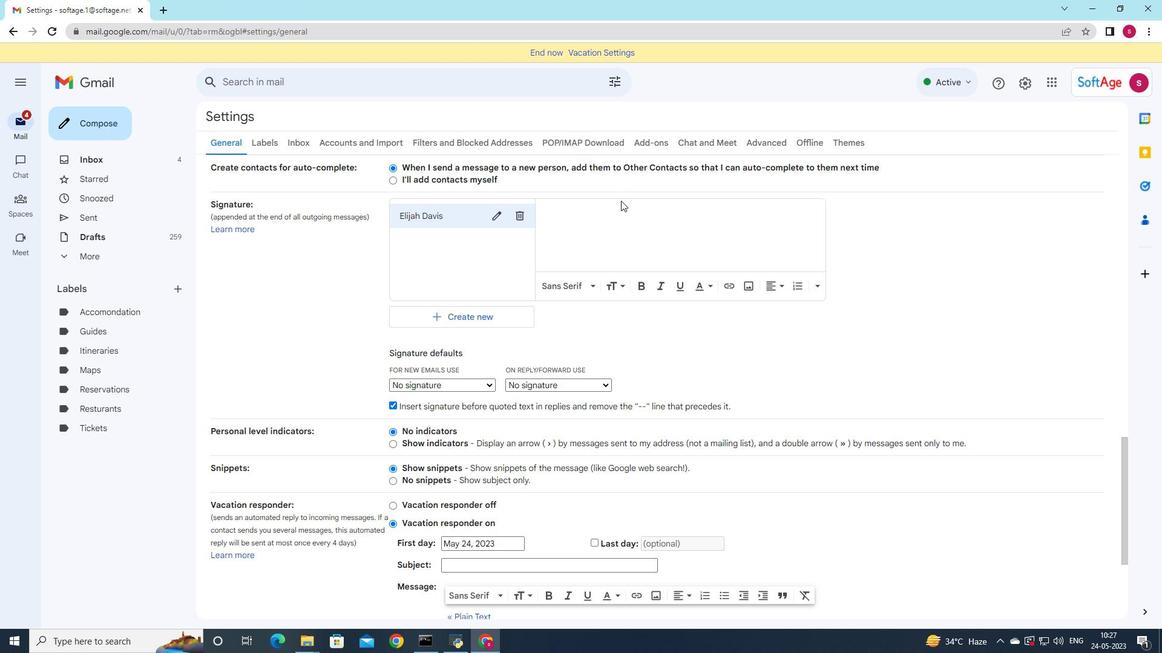 
Action: Key pressed <Key.shift><Key.shift><Key.shift><Key.shift><Key.shift><Key.shift><Key.shift><Key.shift><Key.shift><Key.shift><Key.shift>Elijah<Key.space><Key.shift><Key.shift><Key.shift><Key.shift><Key.shift><Key.shift><Key.shift><Key.shift><Key.shift><Key.shift><Key.shift><Key.shift><Key.shift><Key.shift><Key.shift><Key.shift><Key.shift><Key.shift><Key.shift><Key.shift><Key.shift><Key.shift><Key.shift><Key.shift><Key.shift><Key.shift><Key.shift><Key.shift><Key.shift><Key.shift><Key.shift><Key.shift><Key.shift><Key.shift><Key.shift><Key.shift><Key.shift><Key.shift><Key.shift><Key.shift>Davis
Screenshot: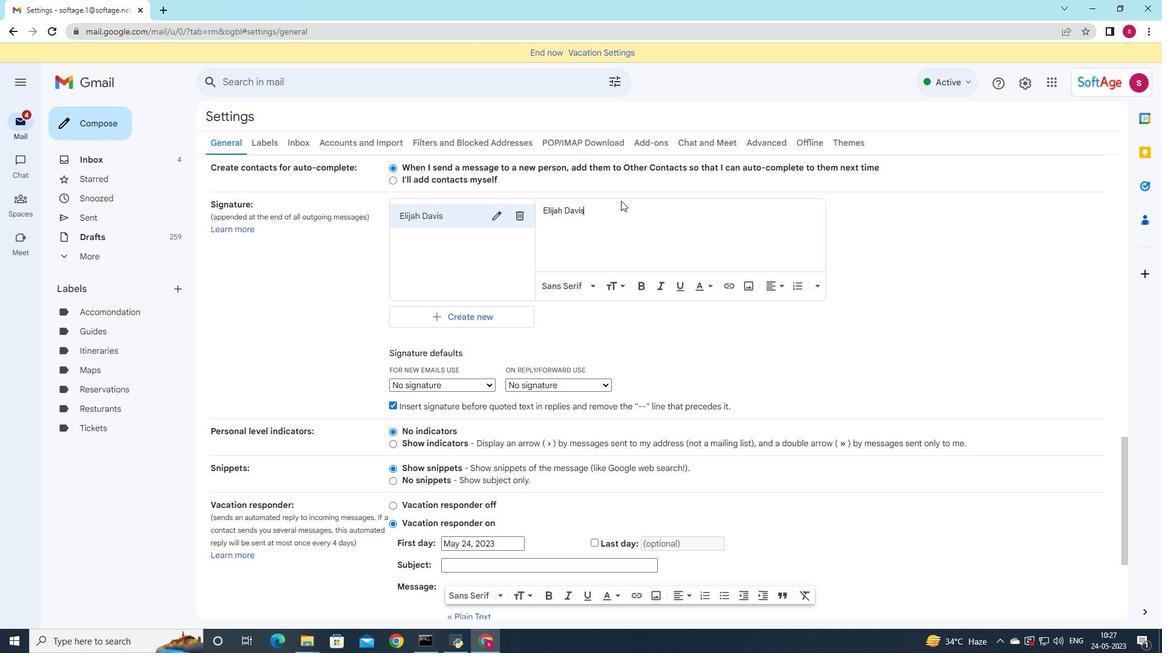 
Action: Mouse moved to (473, 387)
Screenshot: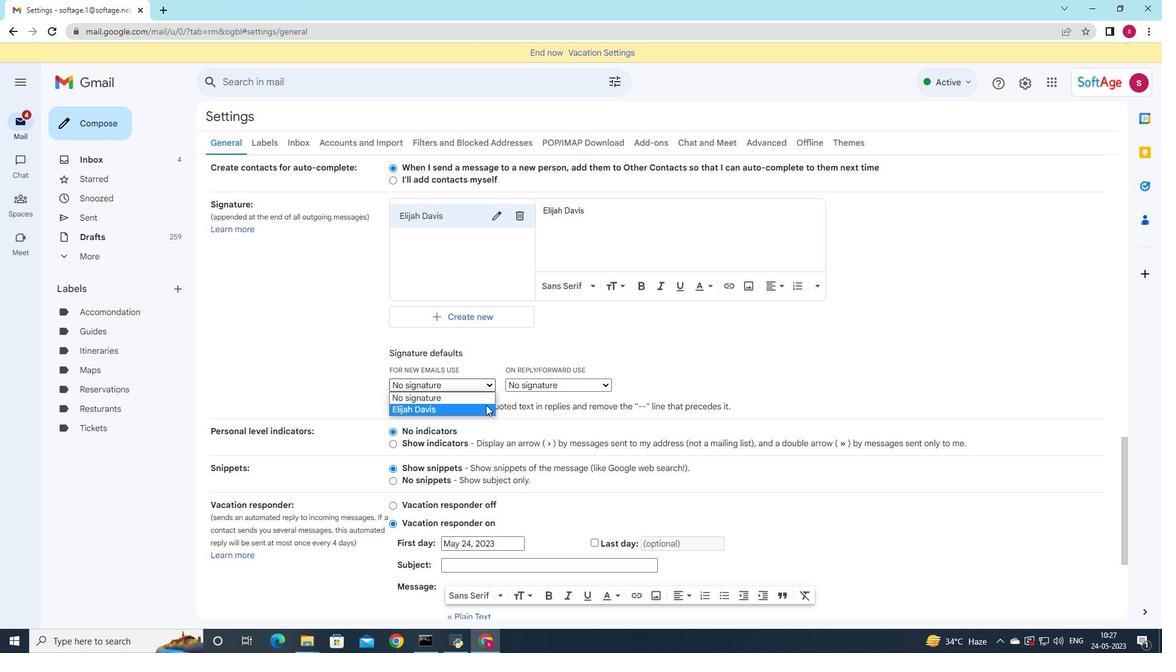 
Action: Mouse pressed left at (473, 387)
Screenshot: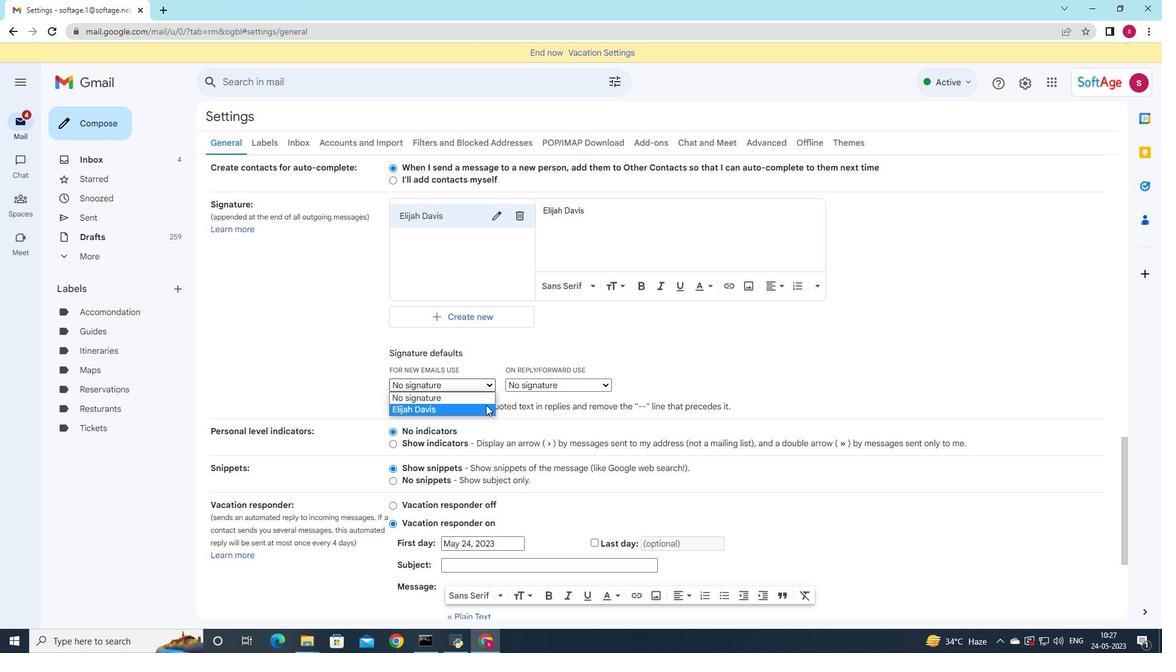
Action: Mouse moved to (486, 416)
Screenshot: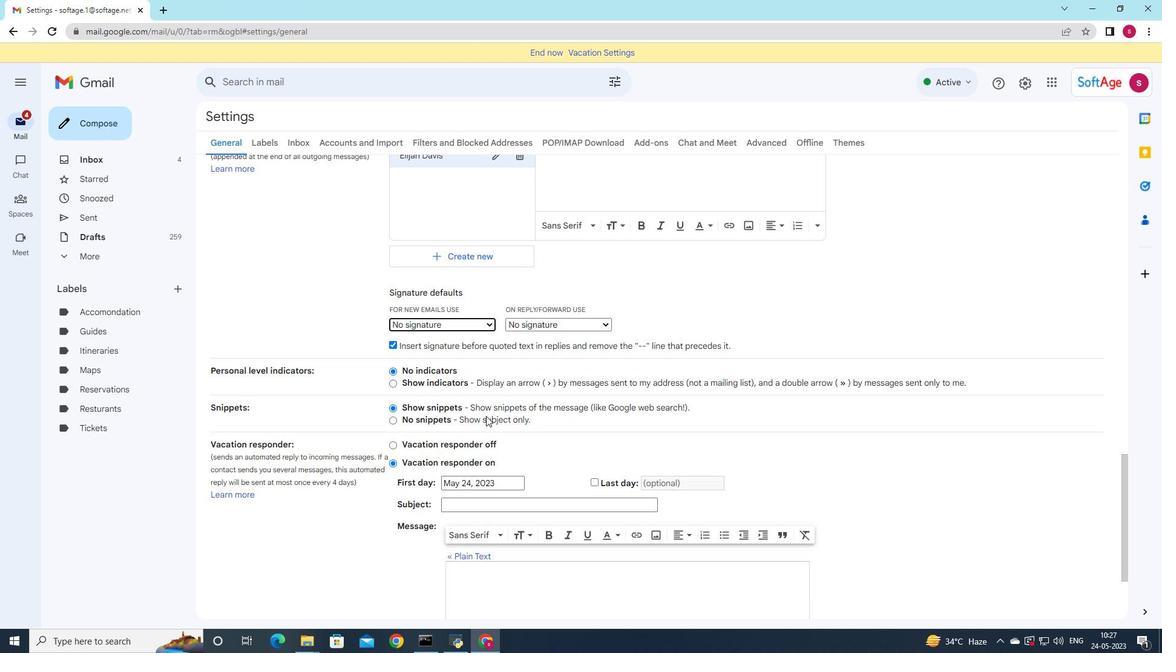 
Action: Mouse scrolled (486, 416) with delta (0, 0)
Screenshot: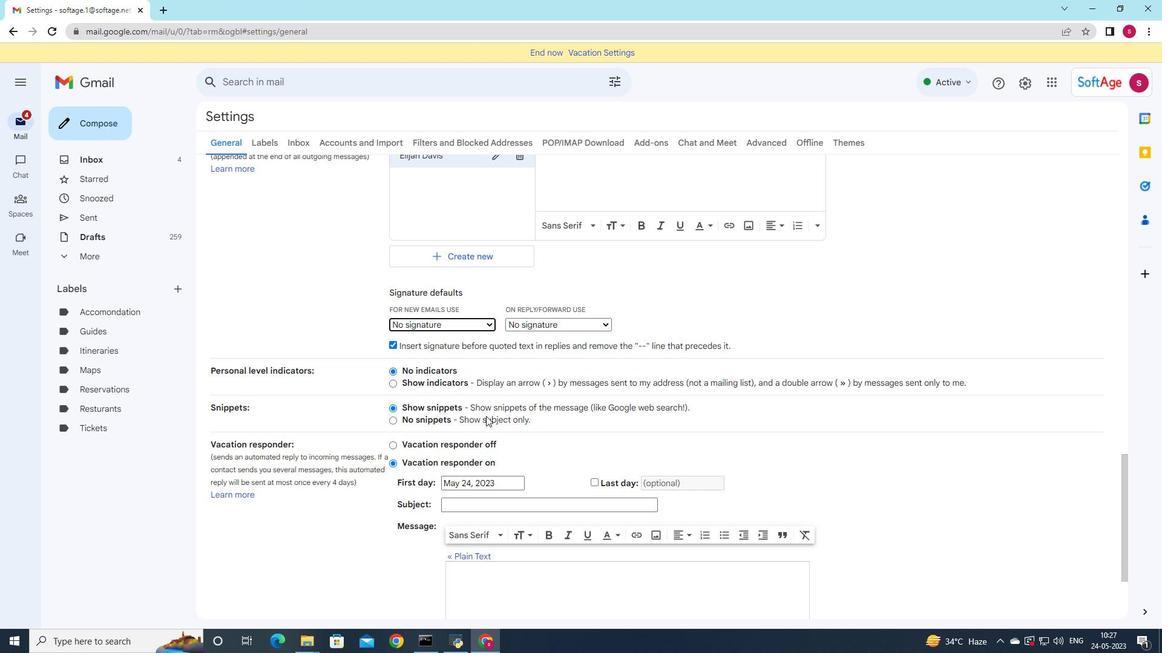 
Action: Mouse moved to (490, 317)
Screenshot: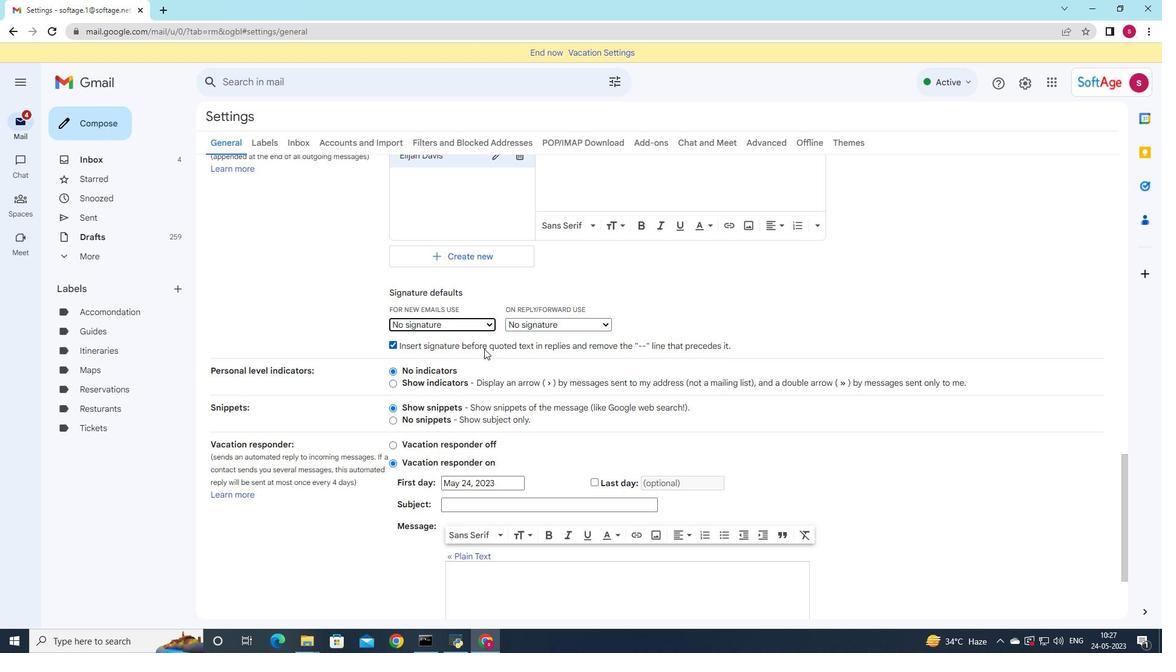 
Action: Mouse pressed left at (490, 317)
Screenshot: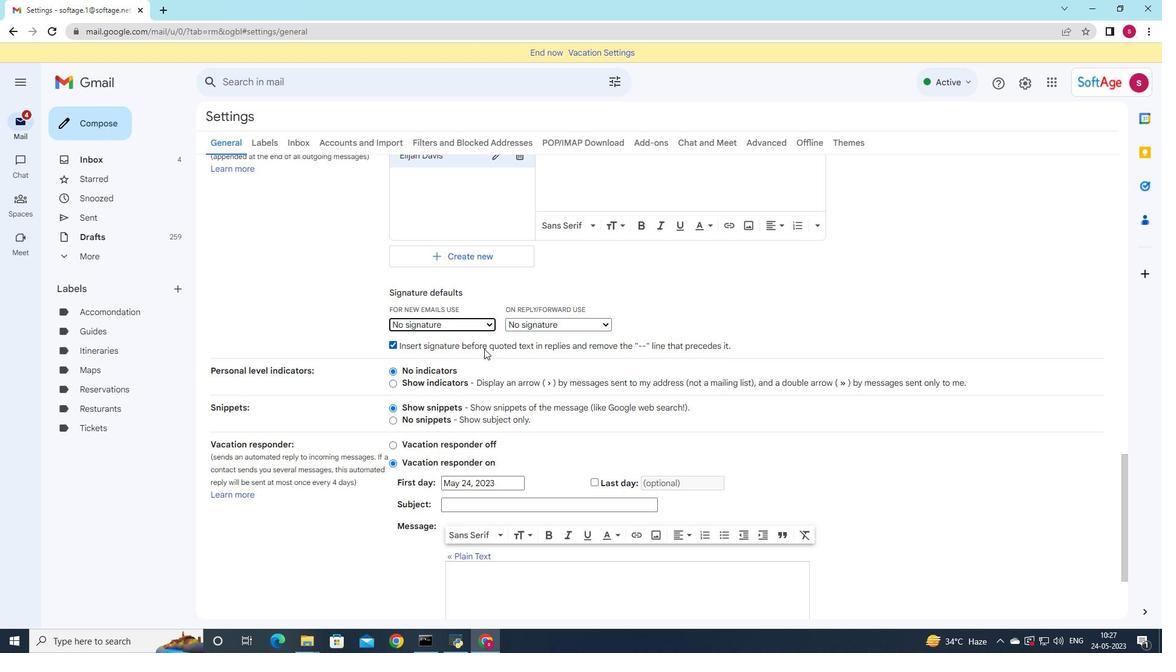 
Action: Mouse moved to (488, 329)
Screenshot: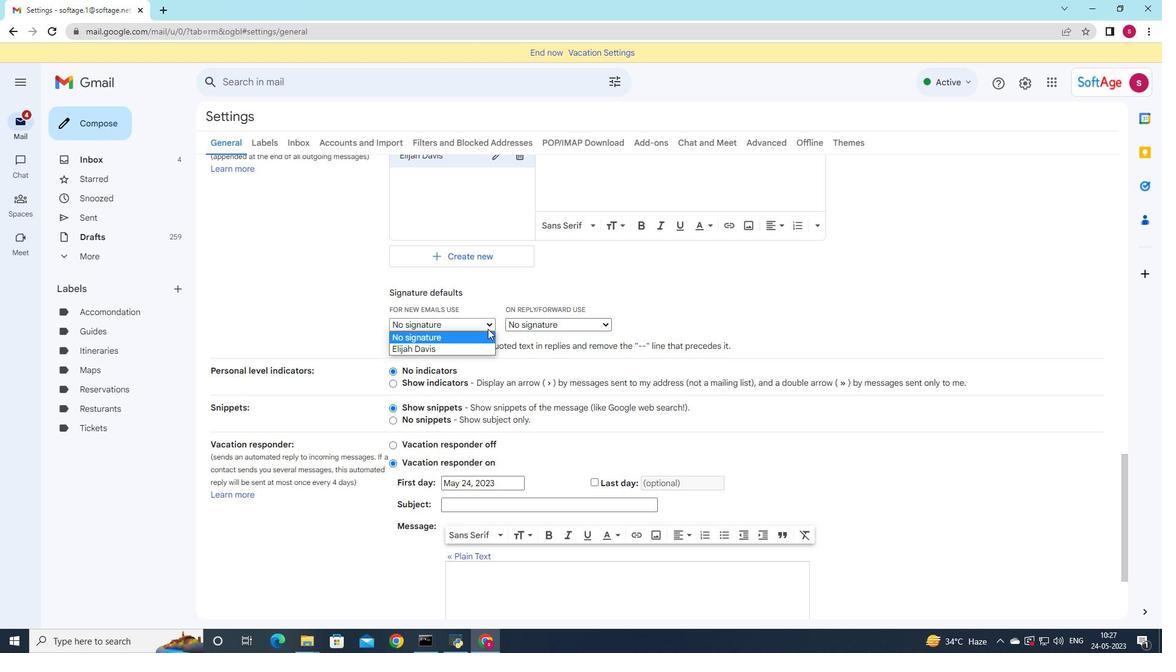 
Action: Mouse pressed left at (488, 329)
Screenshot: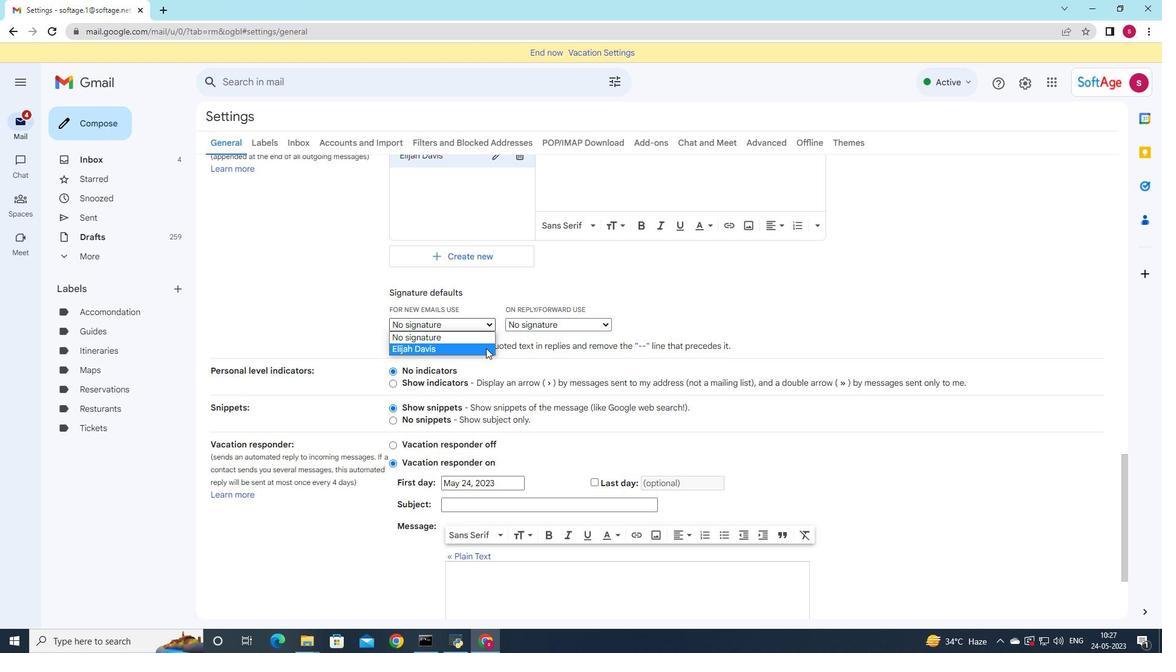 
Action: Mouse moved to (486, 351)
Screenshot: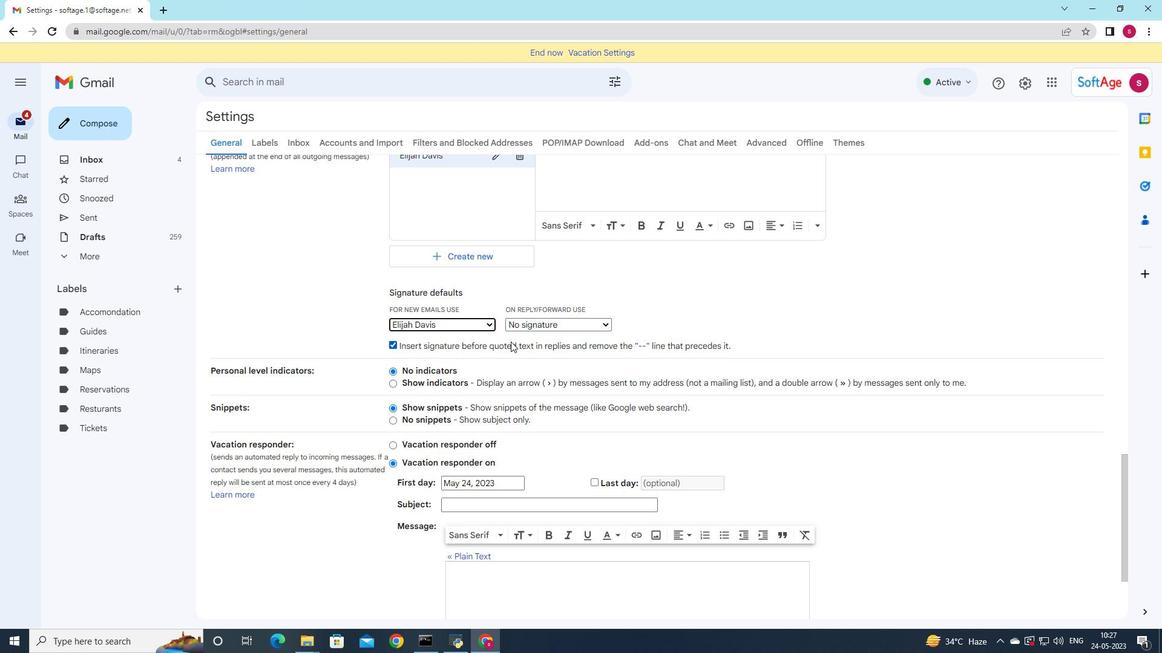 
Action: Mouse pressed left at (486, 351)
Screenshot: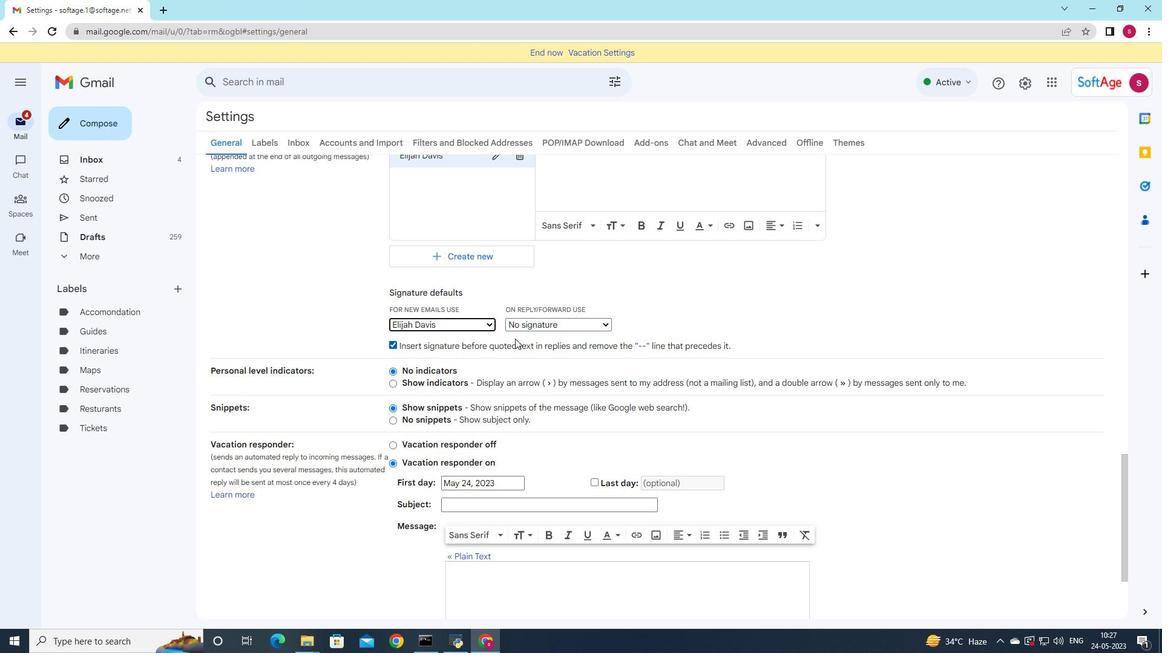 
Action: Mouse moved to (534, 326)
Screenshot: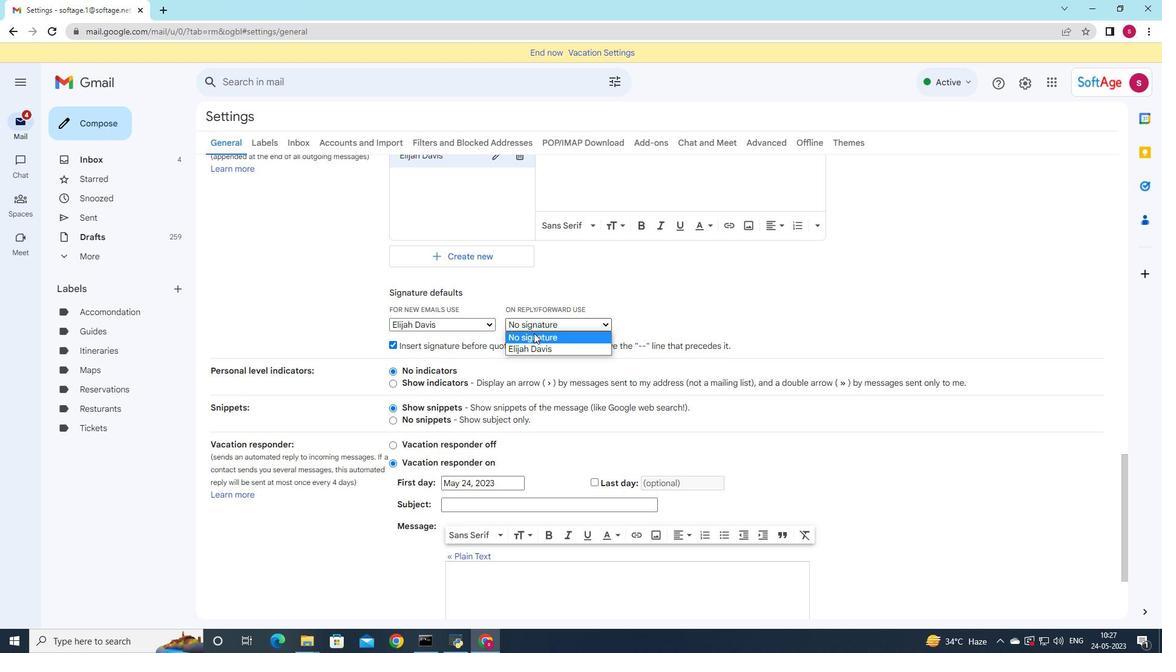 
Action: Mouse pressed left at (534, 326)
Screenshot: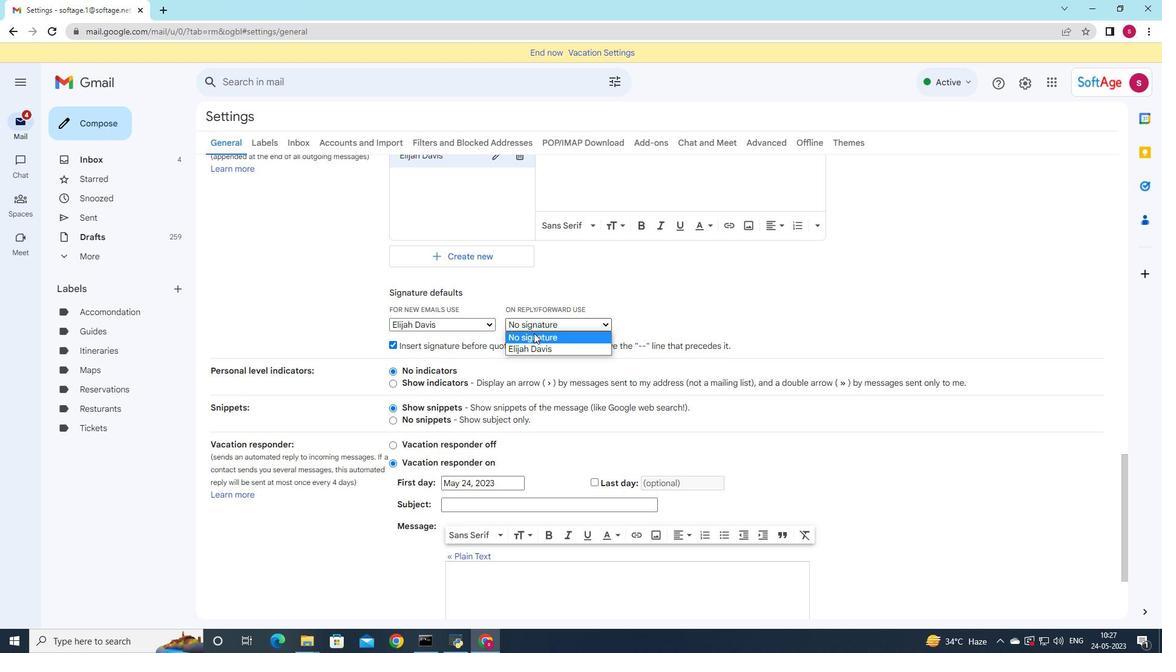 
Action: Mouse moved to (535, 348)
Screenshot: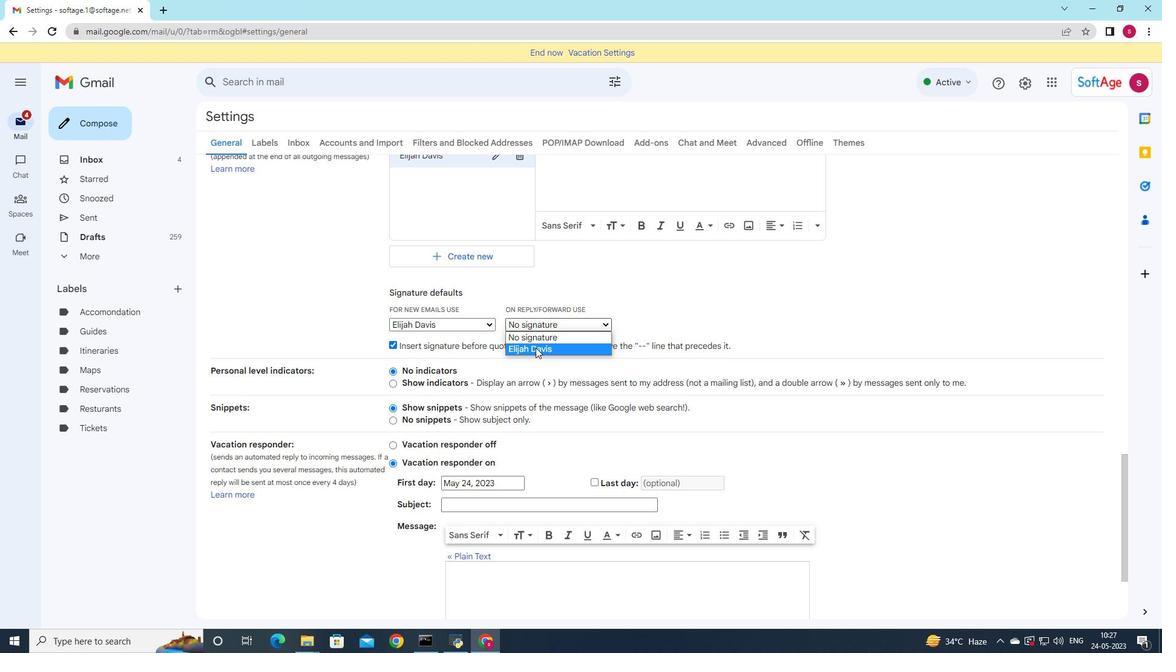 
Action: Mouse pressed left at (535, 348)
Screenshot: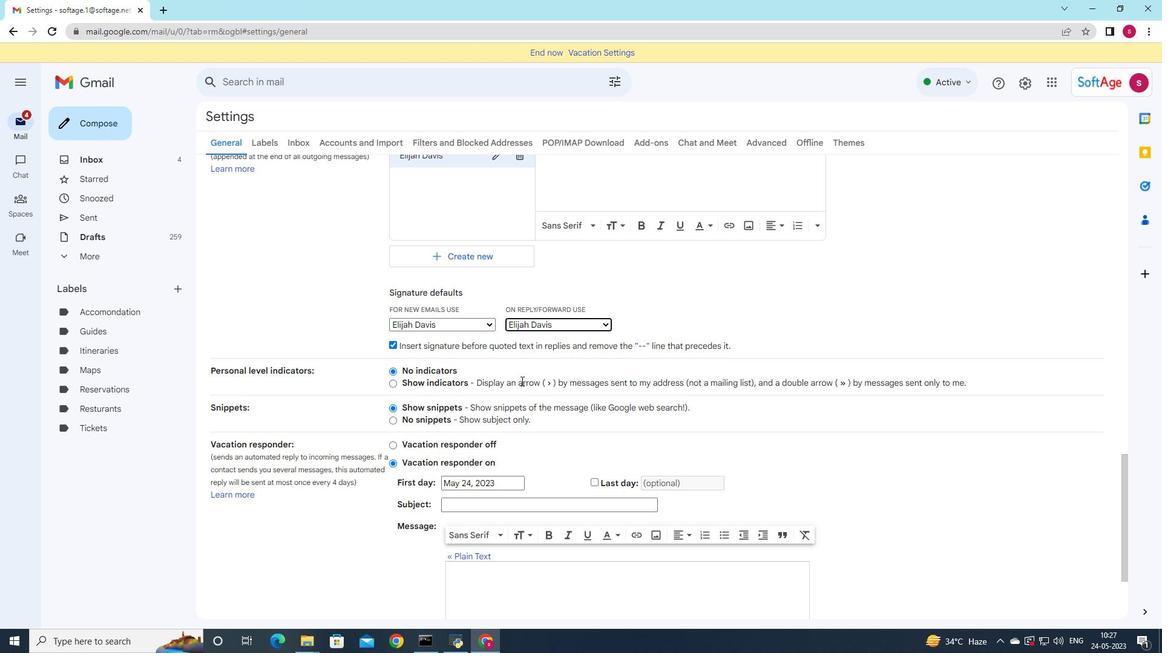 
Action: Mouse moved to (514, 391)
Screenshot: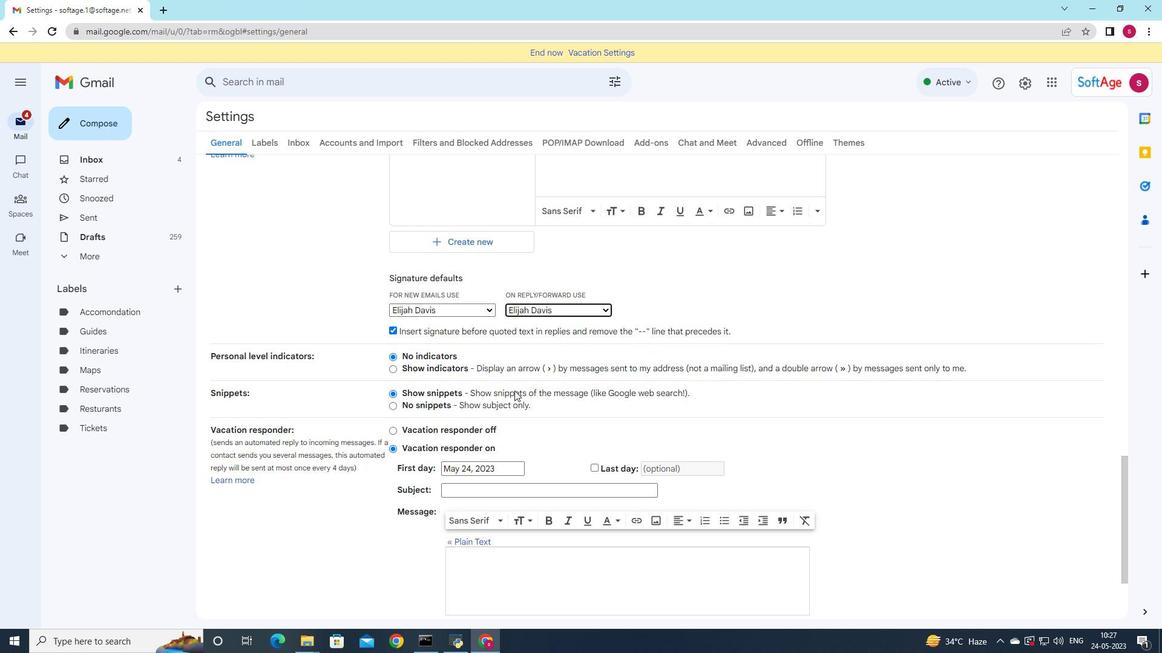 
Action: Mouse scrolled (514, 390) with delta (0, 0)
Screenshot: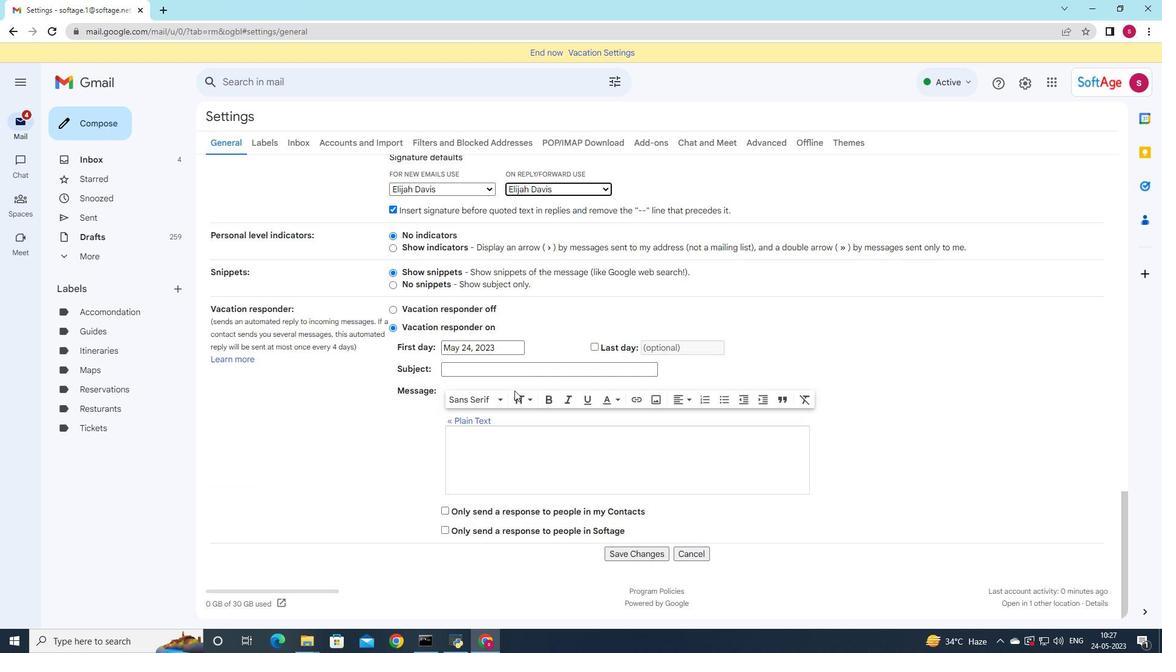 
Action: Mouse scrolled (514, 390) with delta (0, 0)
Screenshot: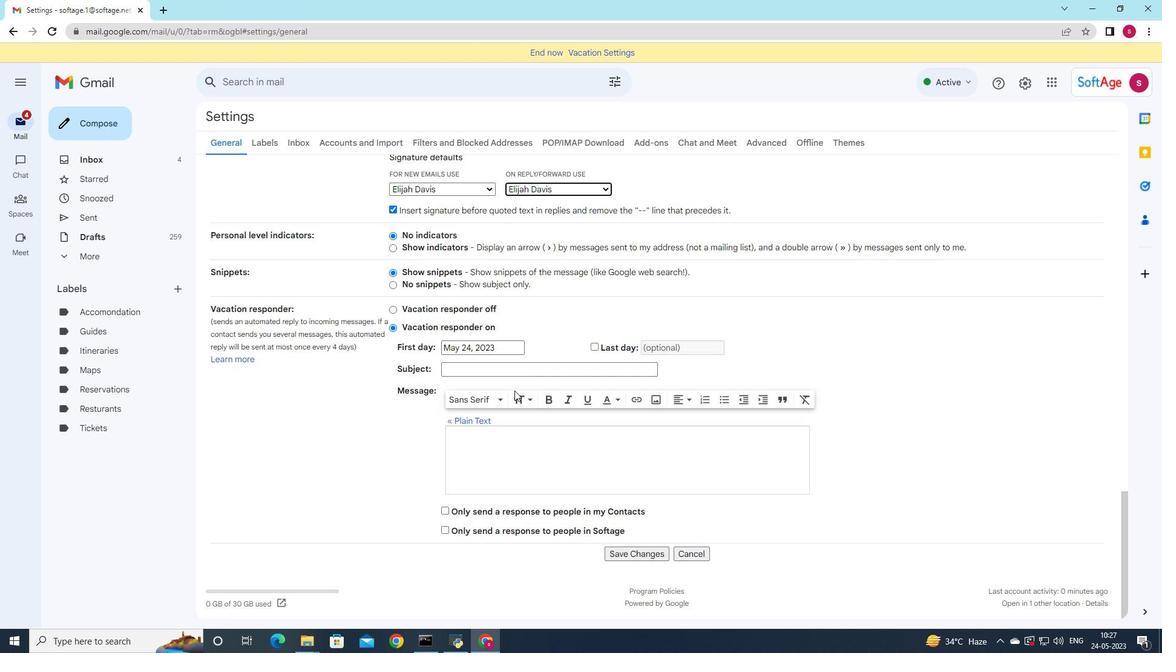 
Action: Mouse scrolled (514, 390) with delta (0, 0)
Screenshot: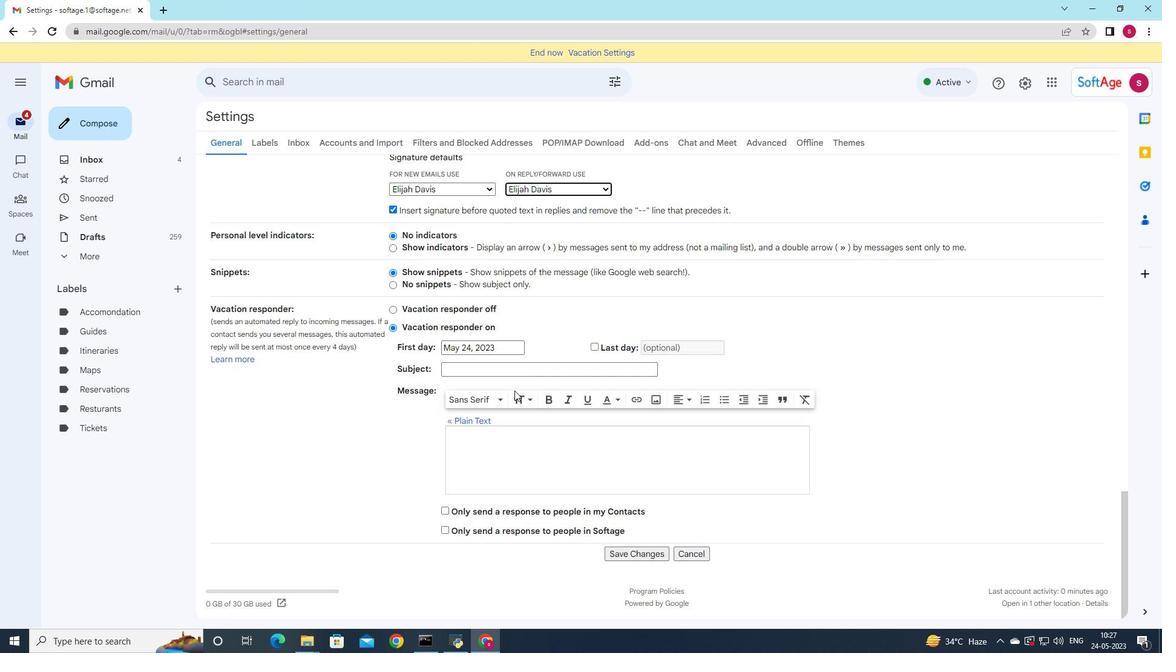 
Action: Mouse scrolled (514, 390) with delta (0, 0)
Screenshot: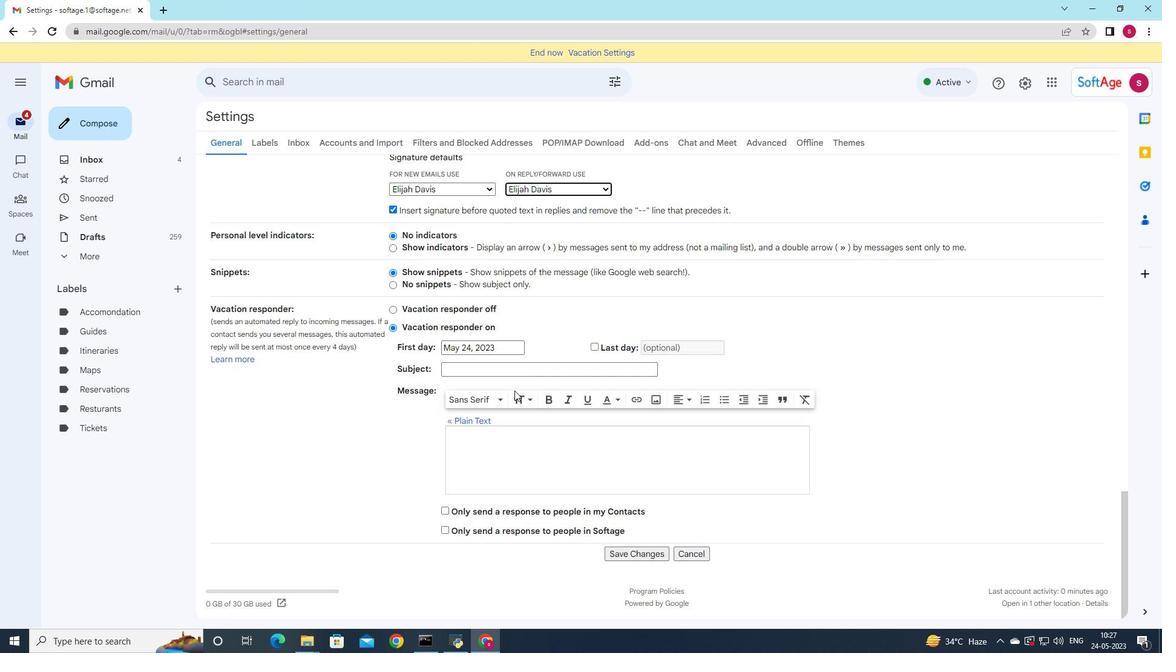 
Action: Mouse scrolled (514, 390) with delta (0, 0)
Screenshot: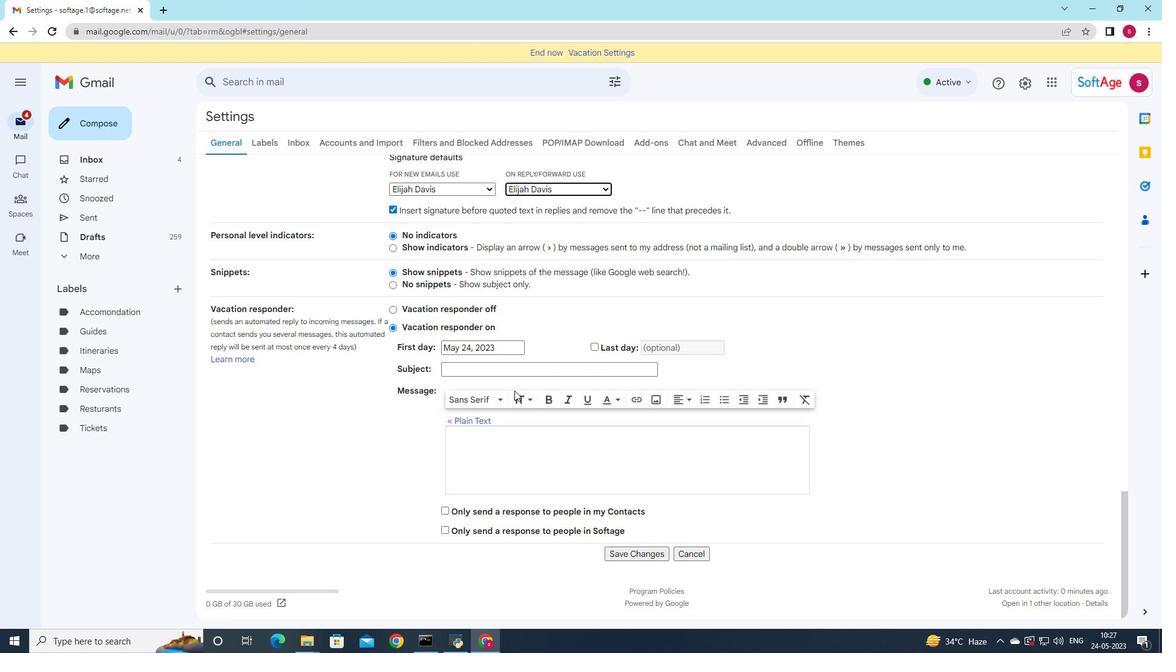 
Action: Mouse scrolled (514, 390) with delta (0, 0)
Screenshot: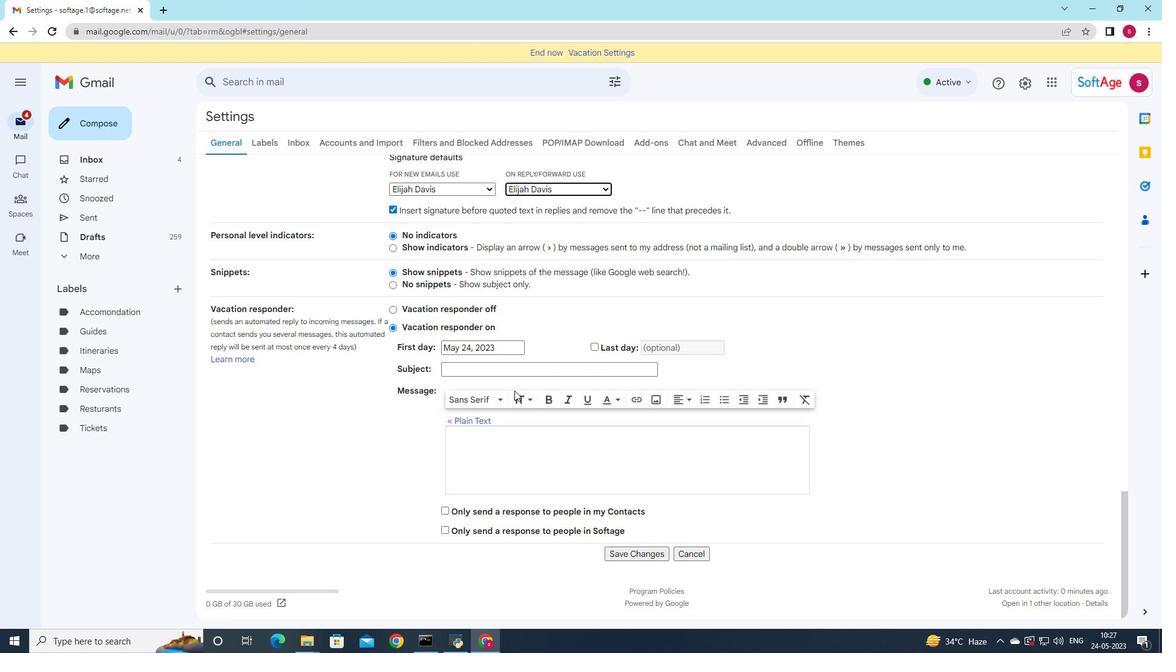 
Action: Mouse moved to (514, 391)
Screenshot: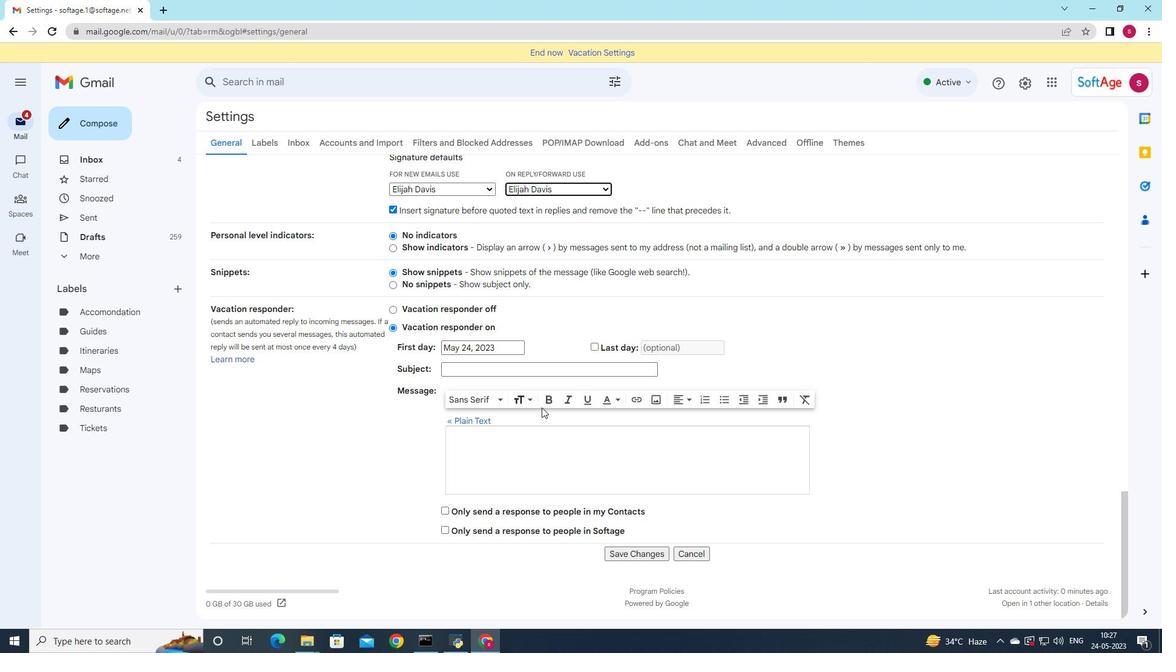 
Action: Mouse scrolled (514, 390) with delta (0, 0)
Screenshot: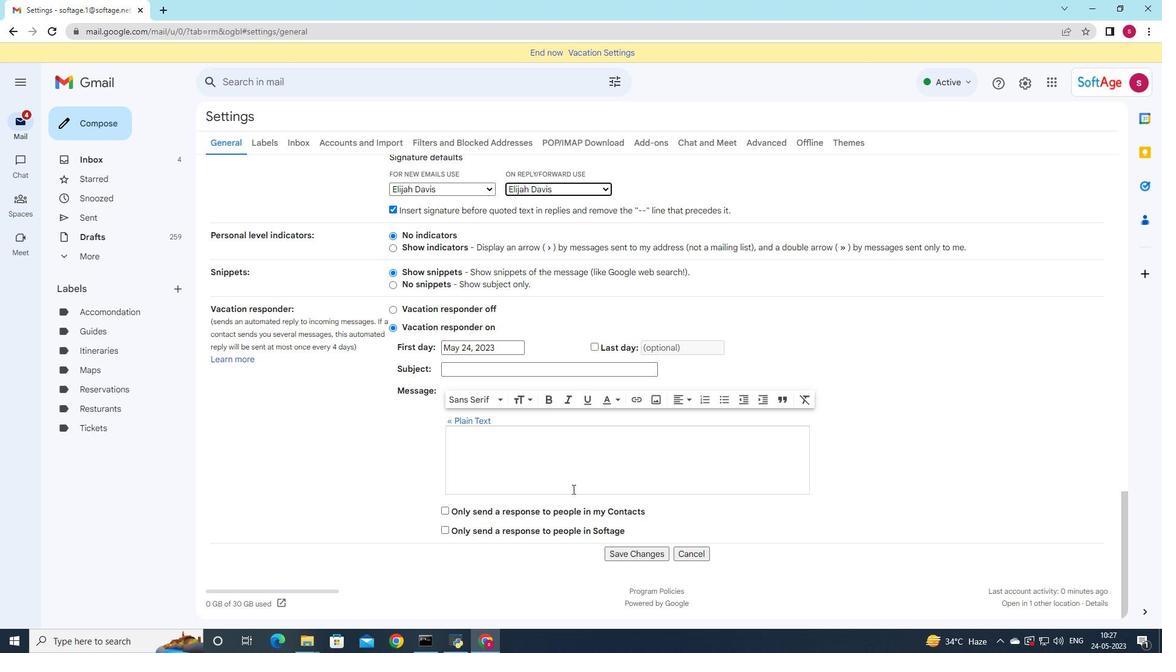 
Action: Mouse scrolled (514, 390) with delta (0, 0)
Screenshot: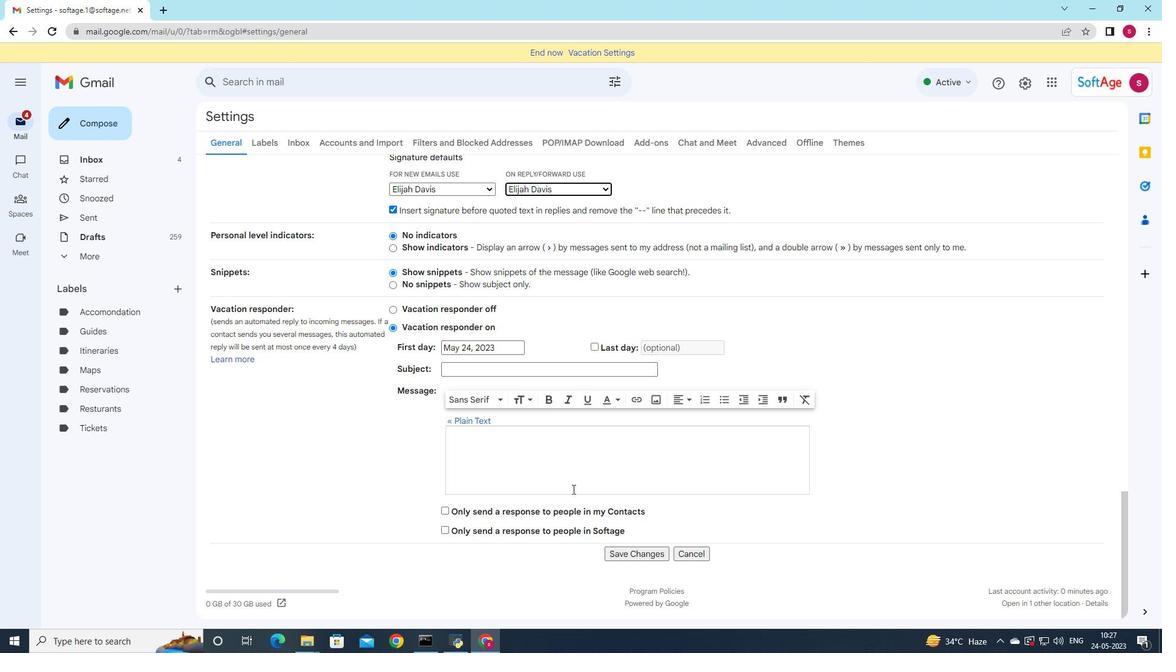 
Action: Mouse moved to (514, 391)
Screenshot: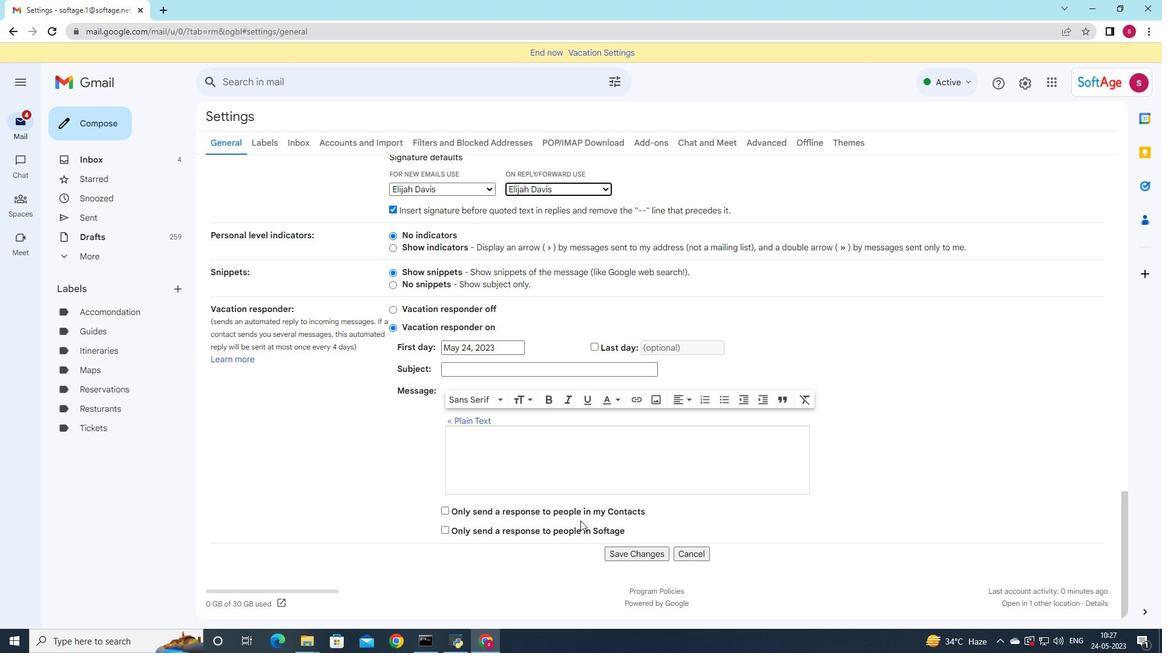 
Action: Mouse scrolled (514, 390) with delta (0, 0)
Screenshot: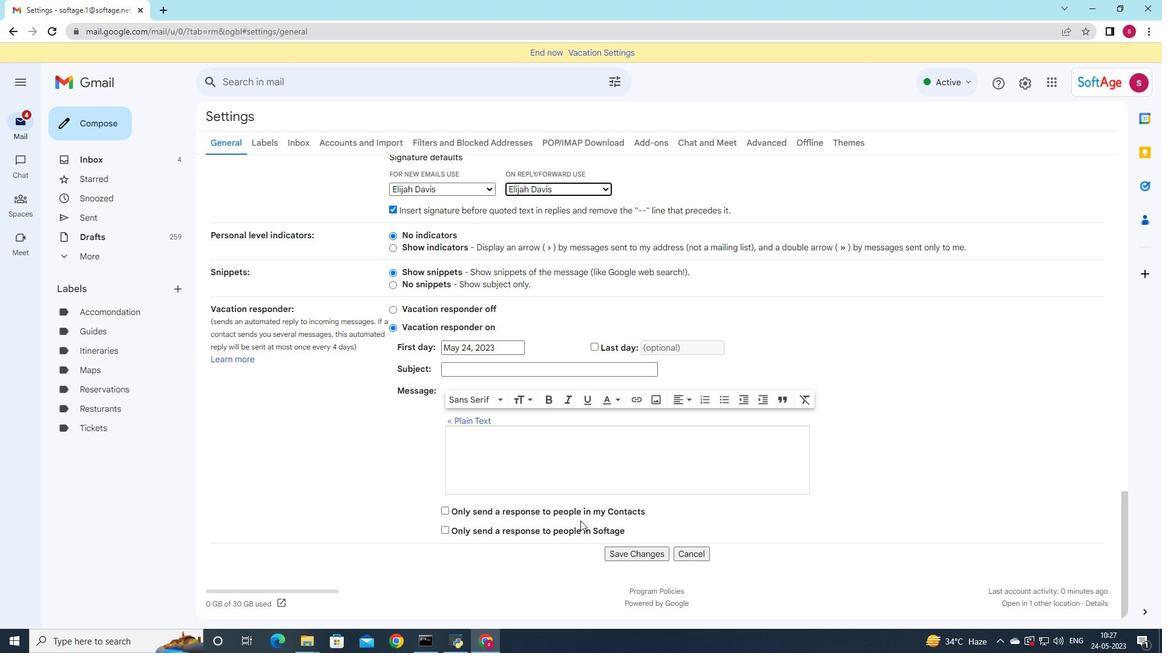 
Action: Mouse moved to (520, 395)
Screenshot: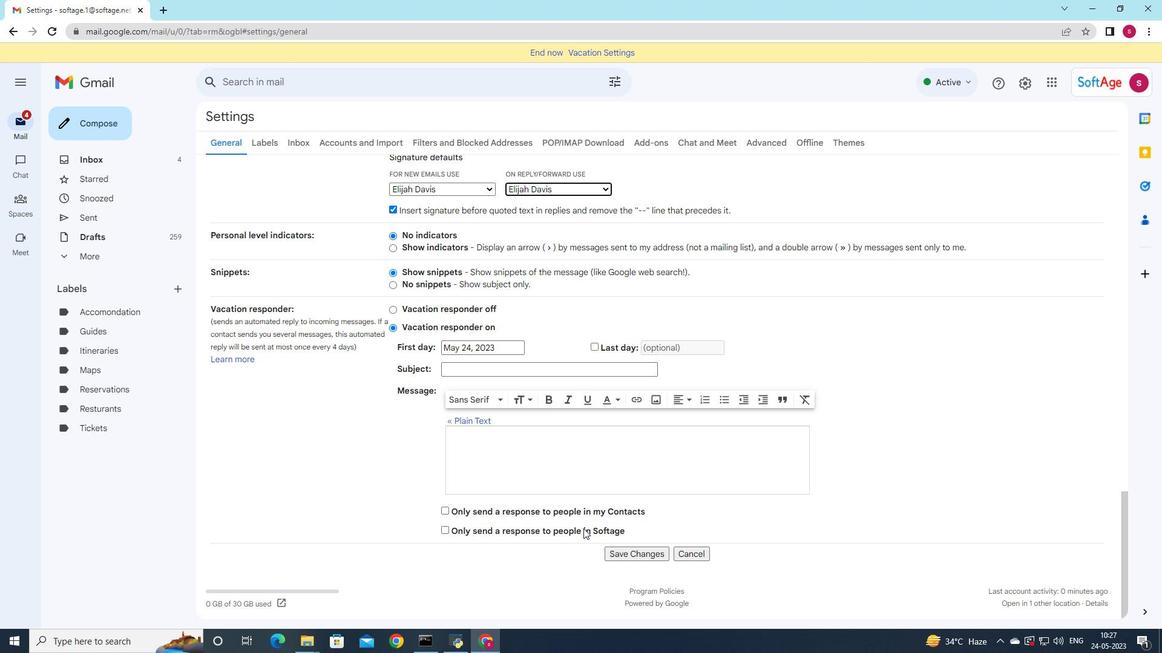 
Action: Mouse scrolled (520, 394) with delta (0, 0)
Screenshot: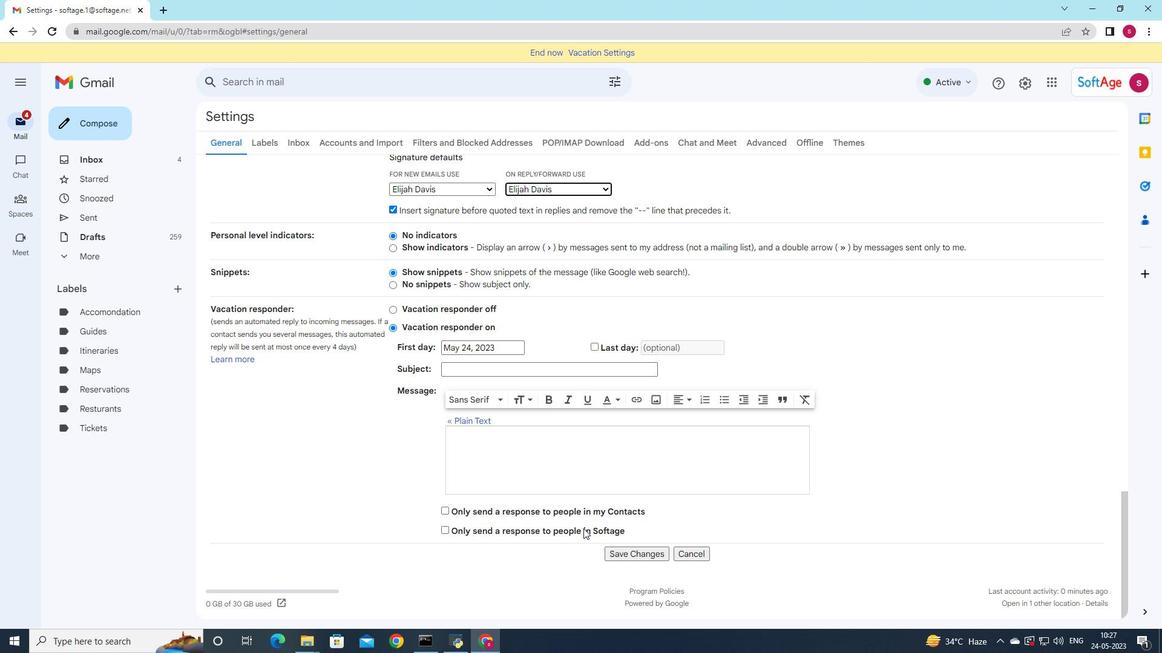 
Action: Mouse moved to (529, 400)
Screenshot: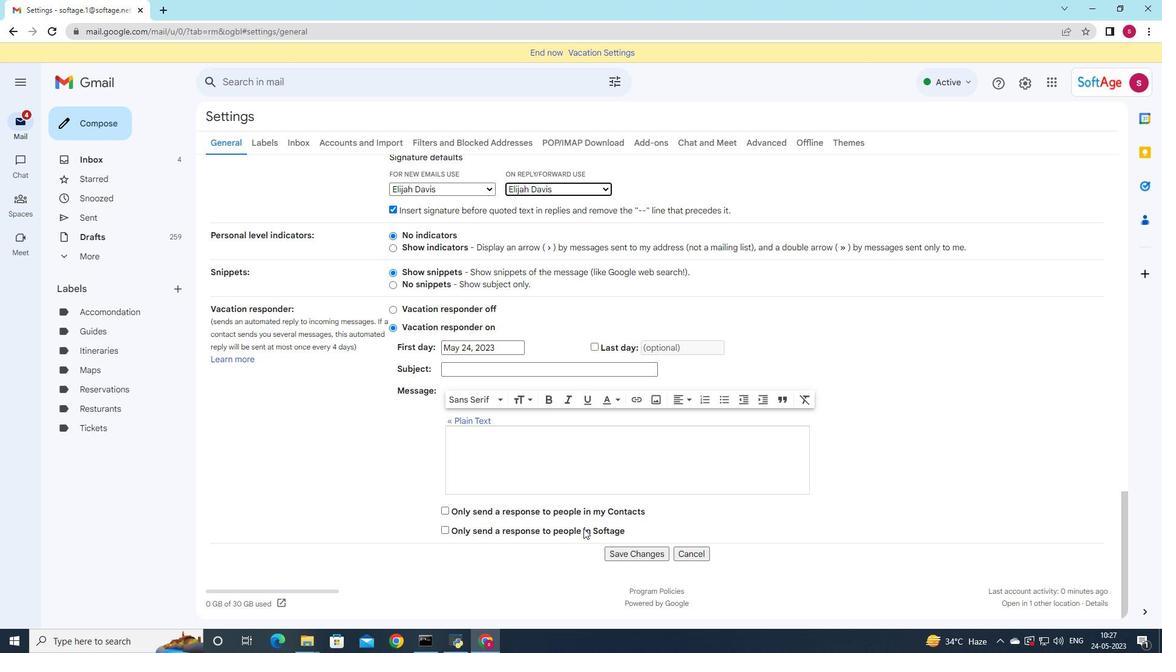 
Action: Mouse scrolled (529, 399) with delta (0, 0)
Screenshot: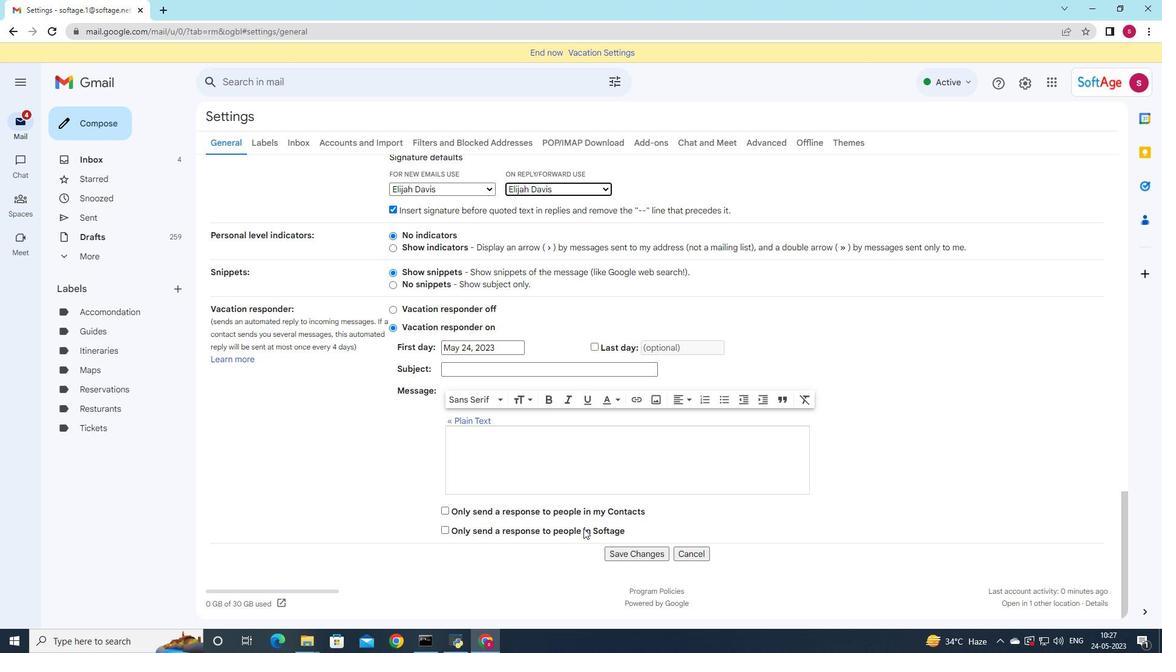 
Action: Mouse moved to (635, 557)
Screenshot: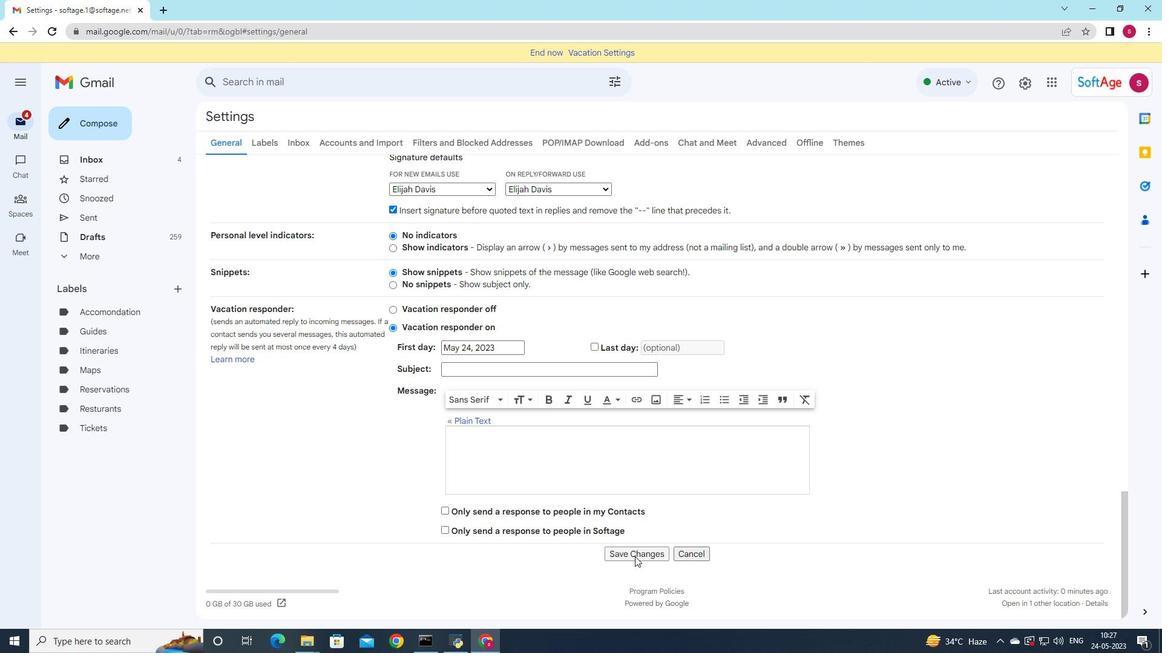 
Action: Mouse pressed left at (635, 557)
Screenshot: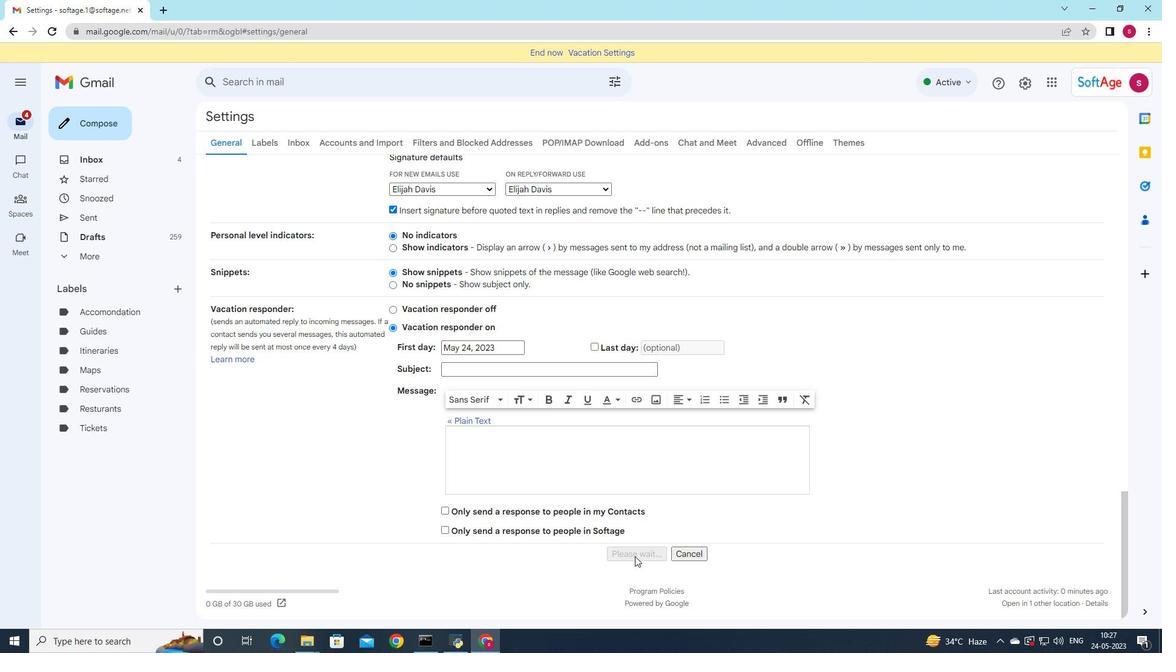 
Action: Mouse moved to (104, 116)
Screenshot: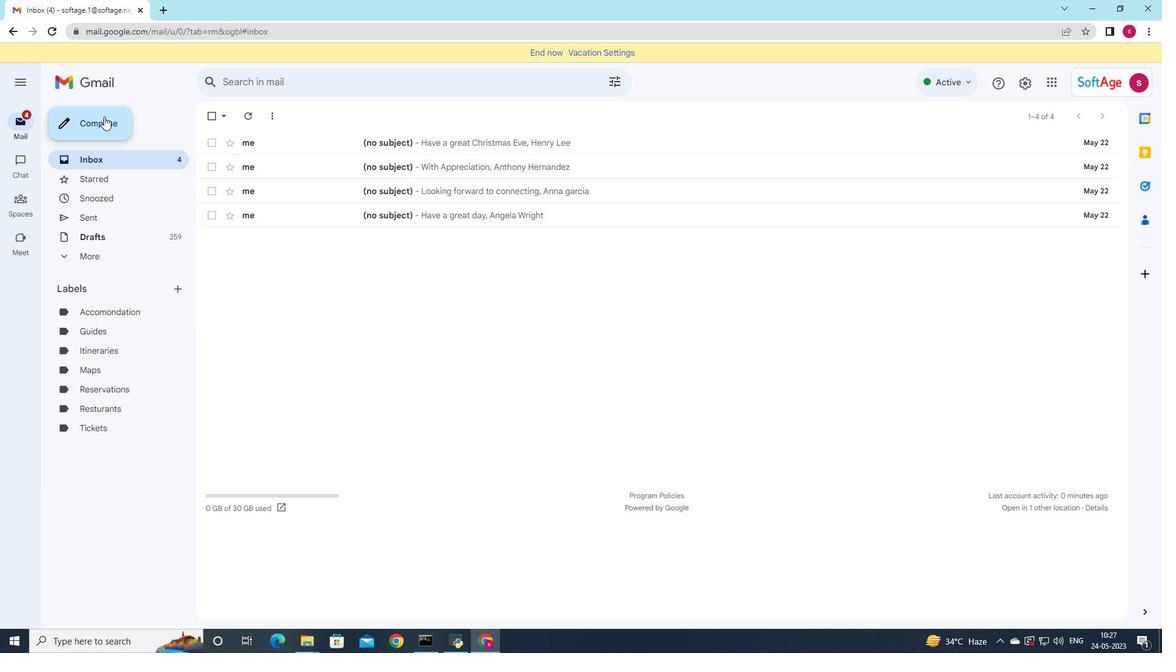 
Action: Mouse pressed left at (104, 116)
Screenshot: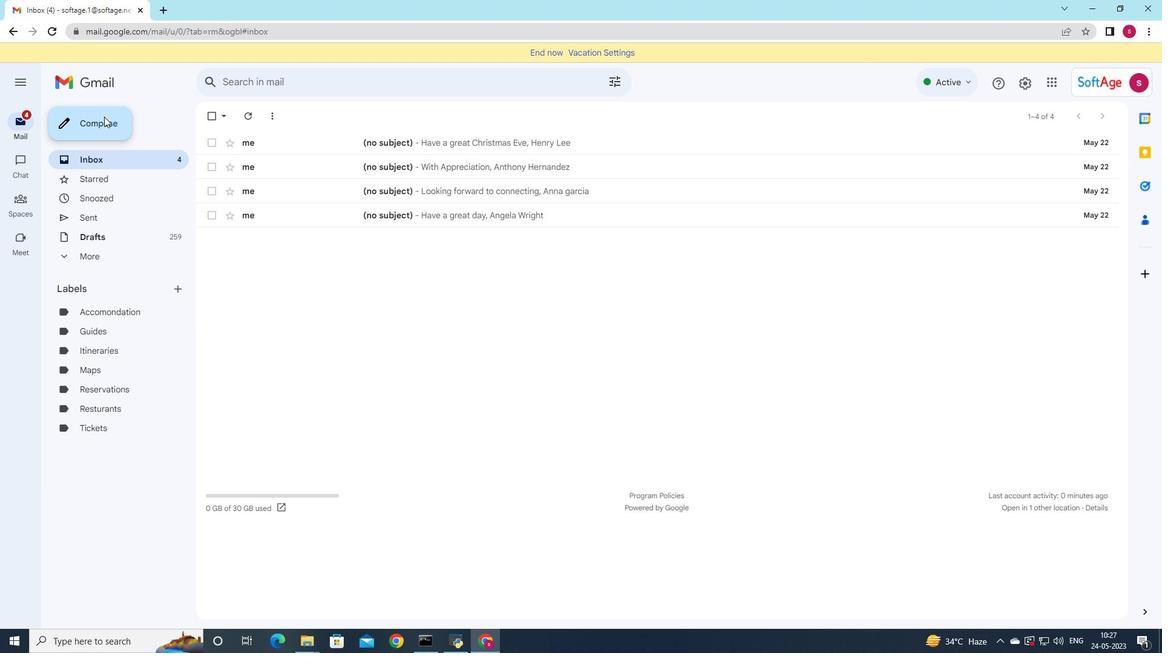 
Action: Mouse moved to (810, 314)
Screenshot: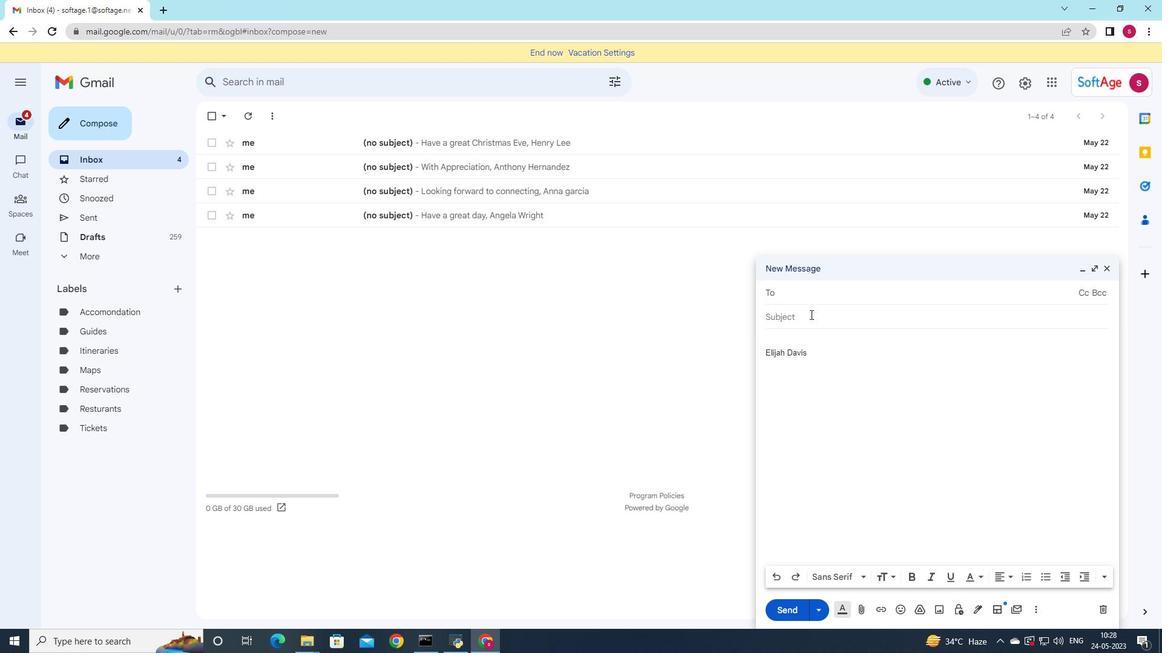 
Action: Key pressed soft
Screenshot: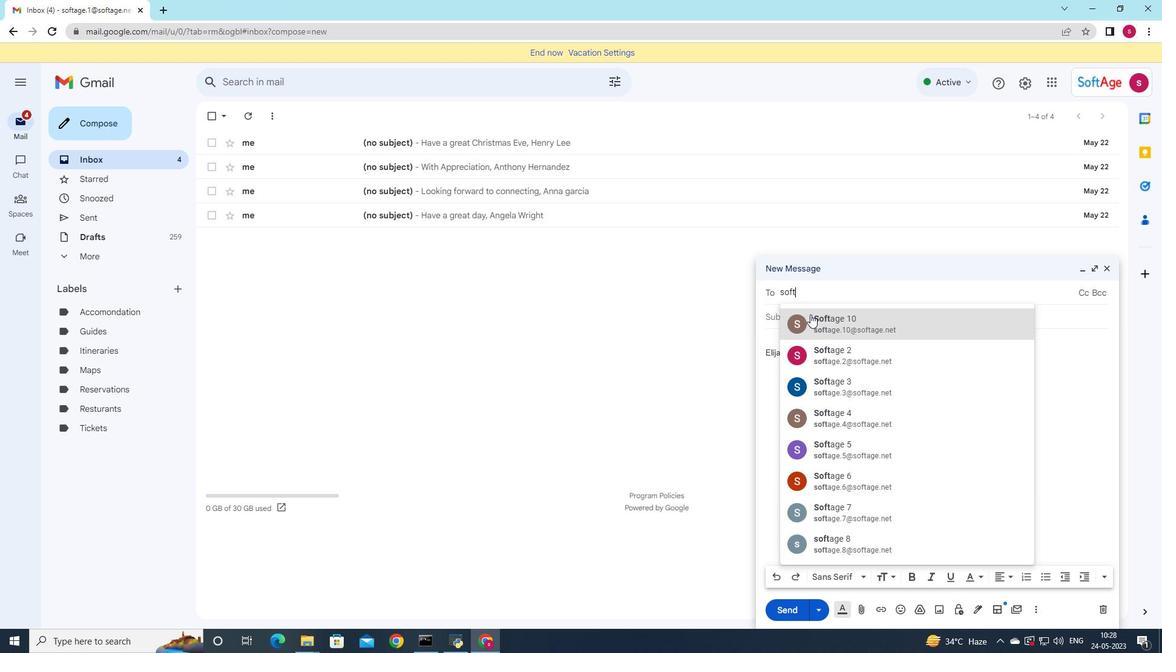 
Action: Mouse moved to (852, 446)
Screenshot: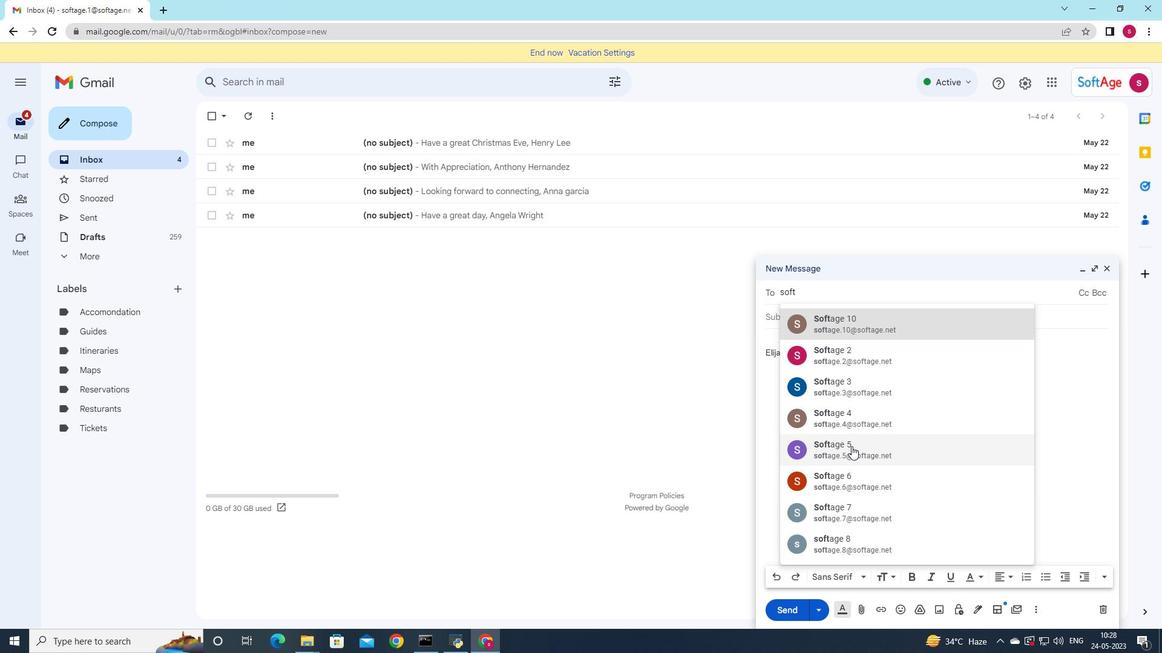 
Action: Mouse pressed left at (852, 446)
Screenshot: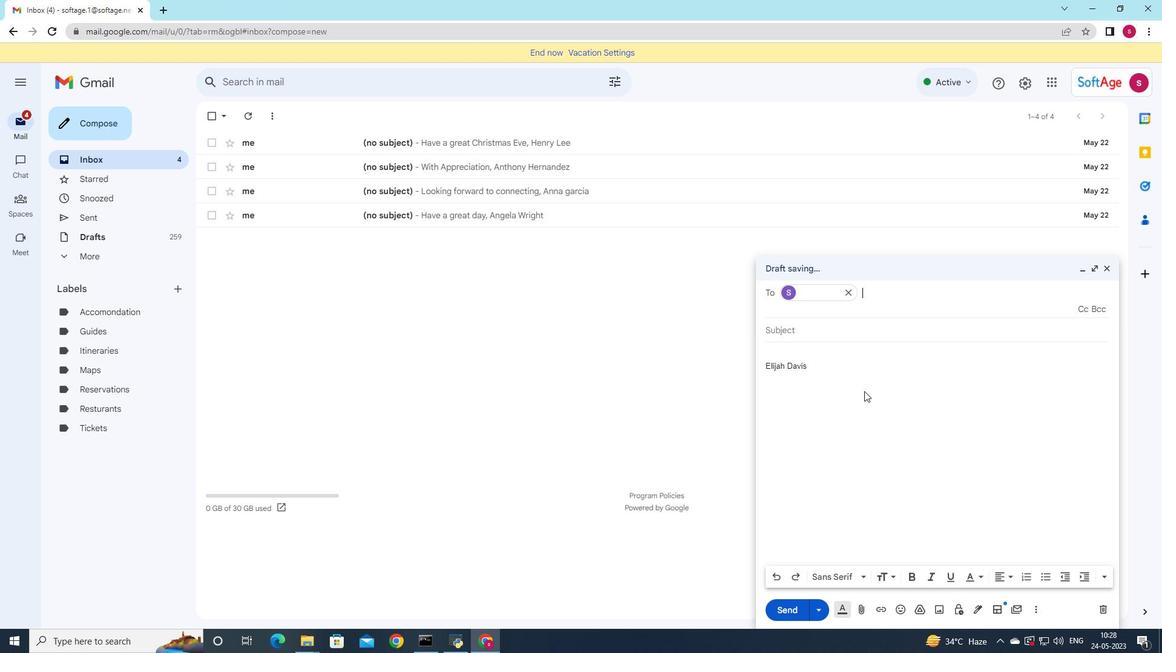 
Action: Mouse moved to (838, 333)
Screenshot: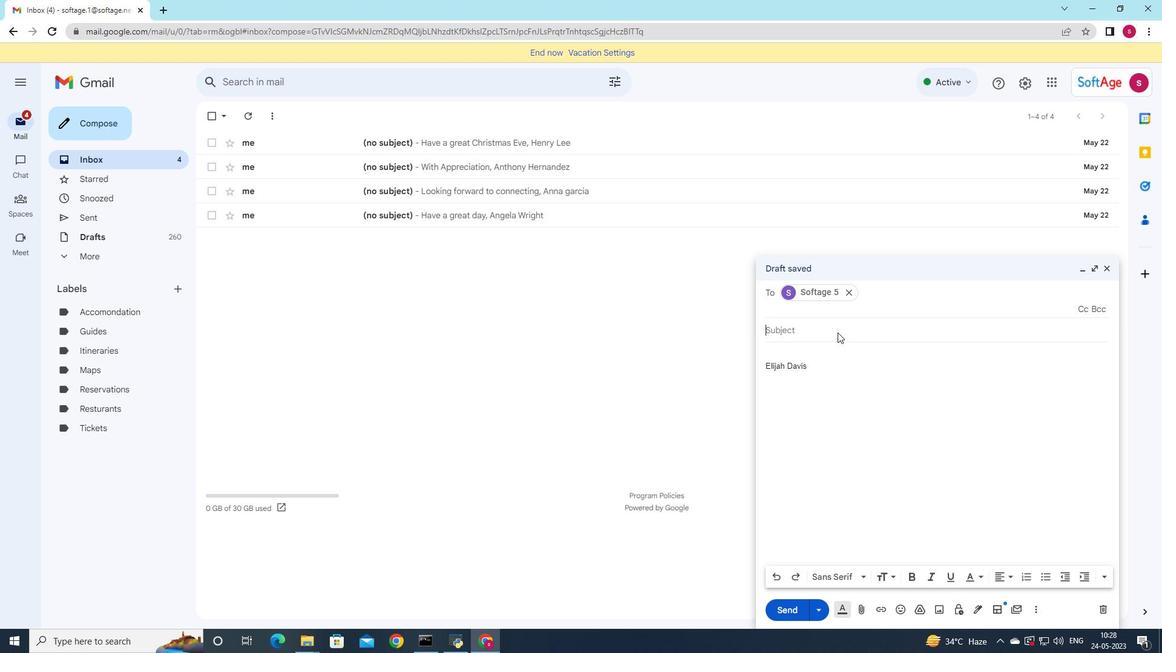 
Action: Mouse pressed left at (838, 333)
Screenshot: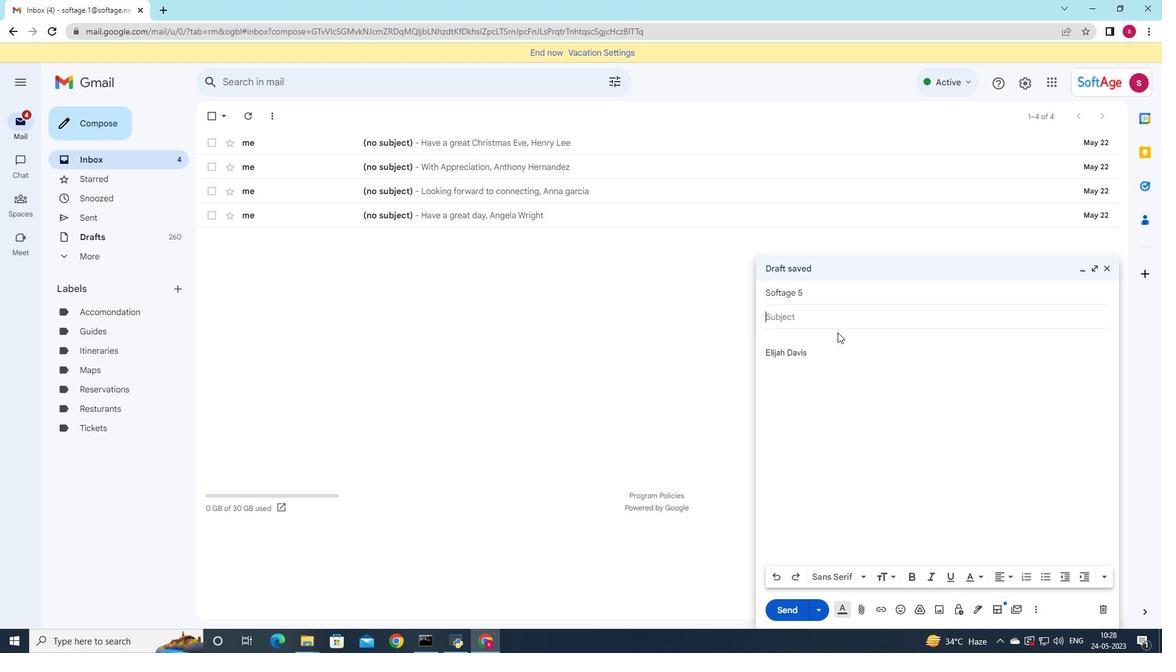 
Action: Mouse moved to (937, 331)
Screenshot: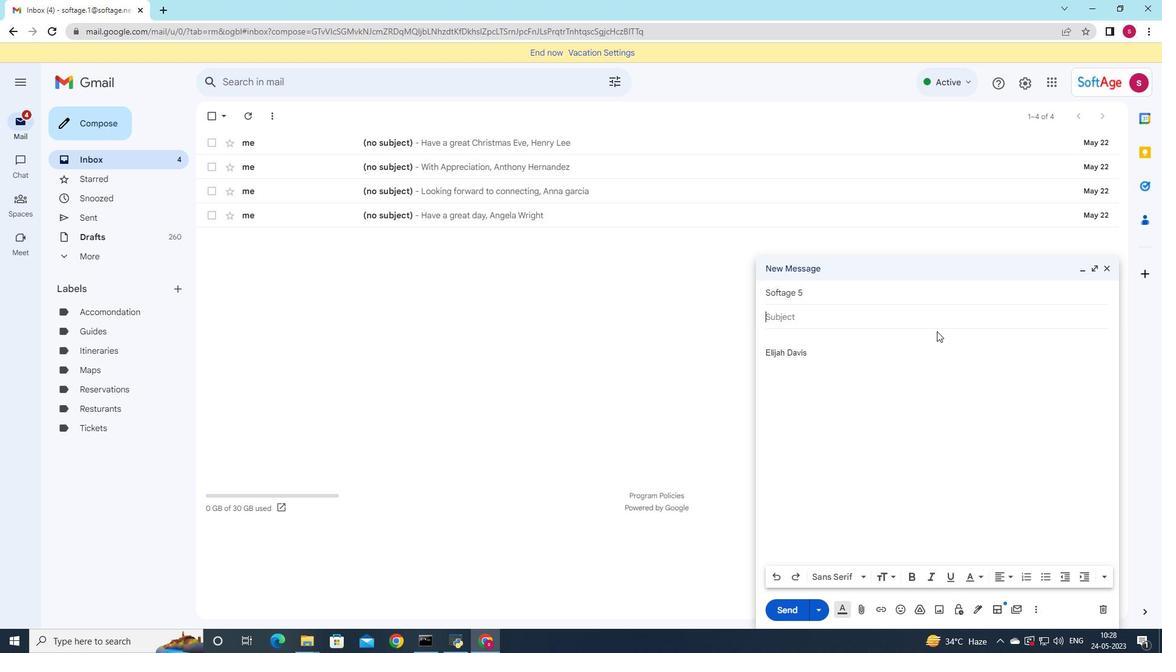 
Action: Key pressed <Key.shift>Request<Key.space>for<Key.space>areference<Key.space>check
Screenshot: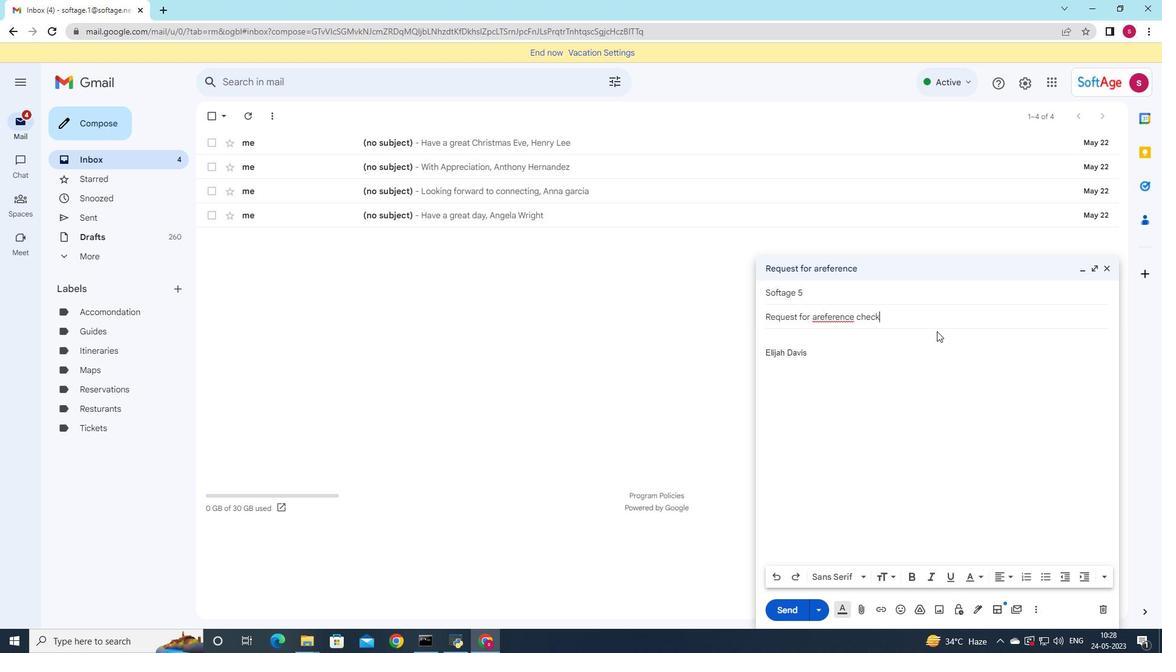 
Action: Mouse moved to (815, 316)
Screenshot: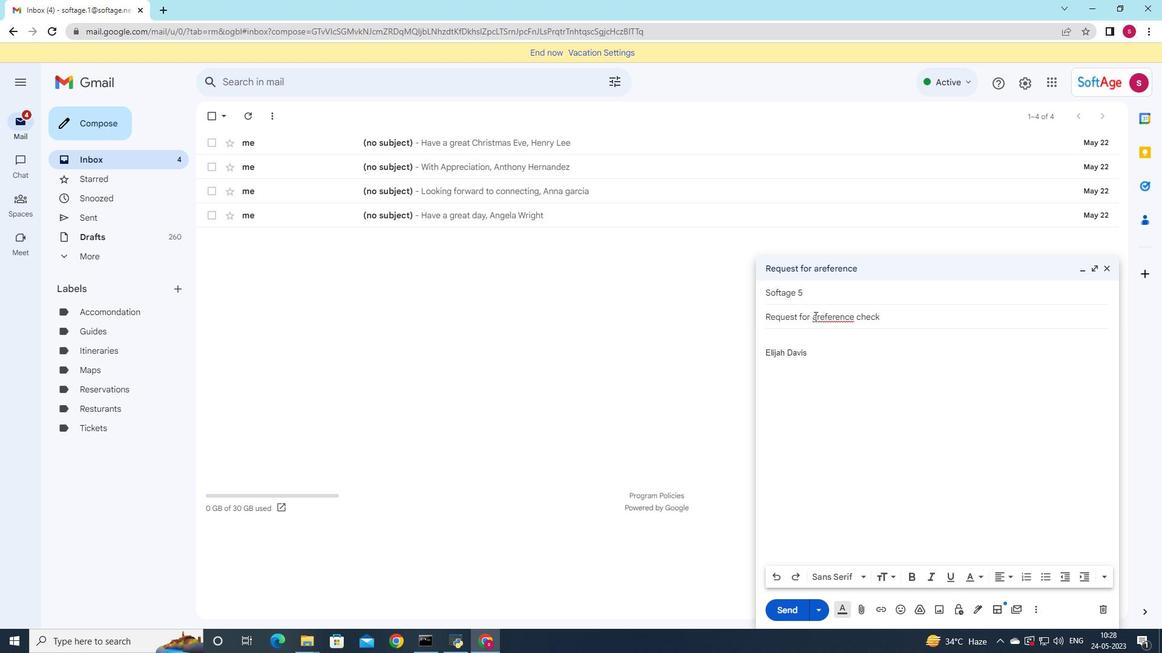 
Action: Mouse pressed left at (815, 316)
Screenshot: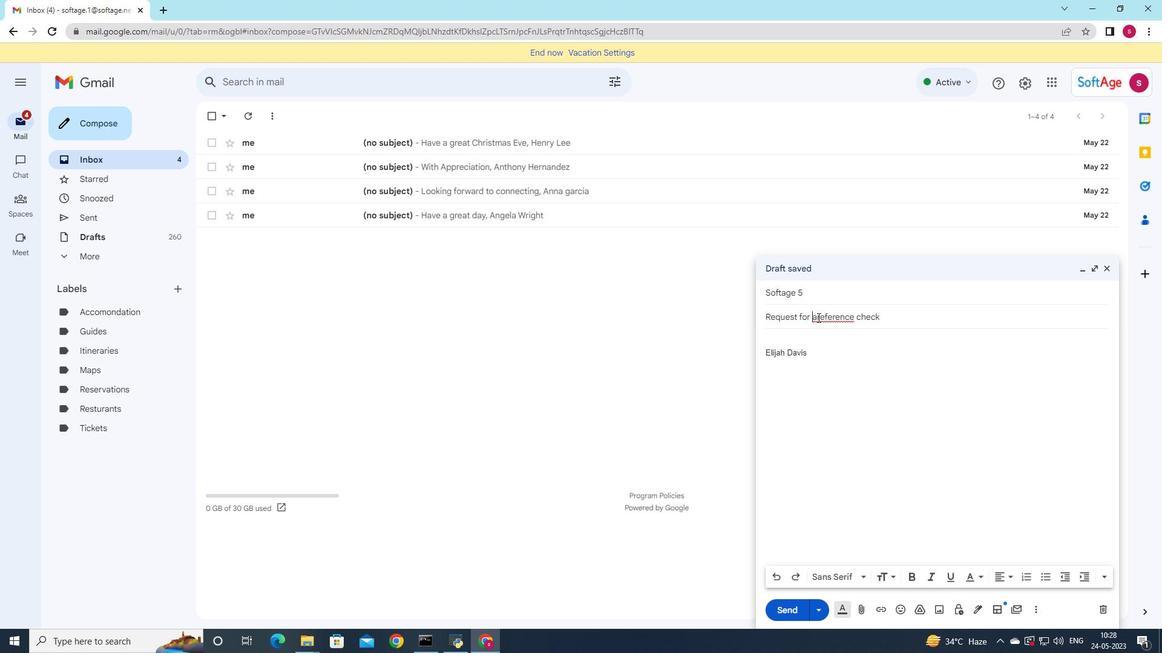 
Action: Mouse moved to (816, 320)
Screenshot: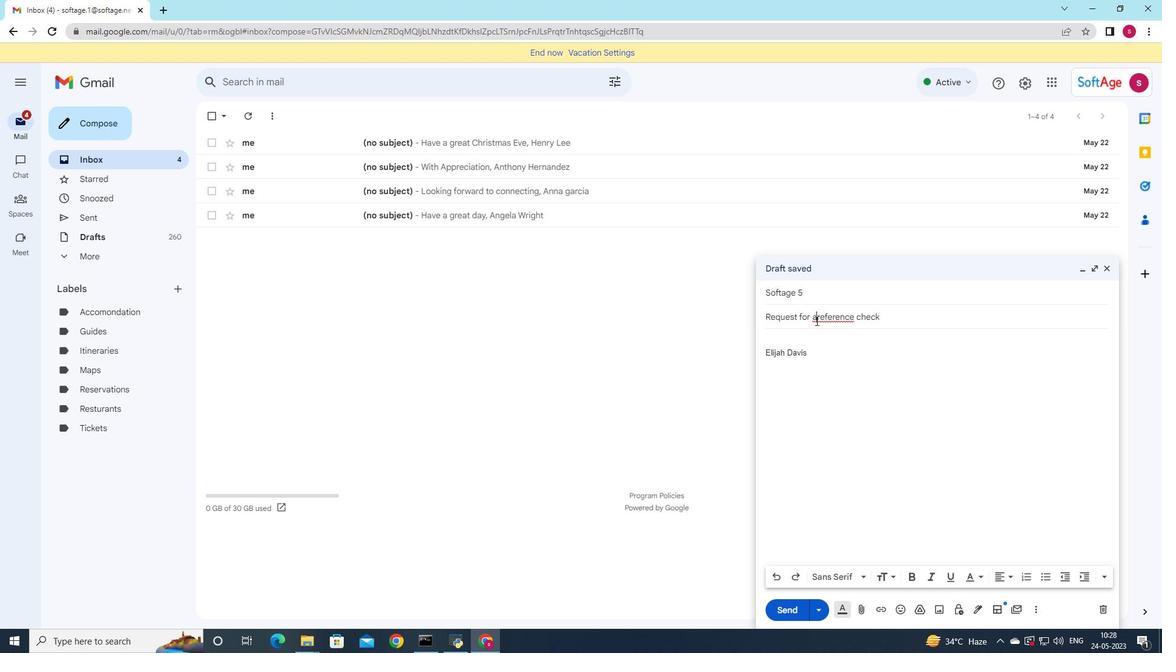 
Action: Mouse pressed left at (816, 320)
Screenshot: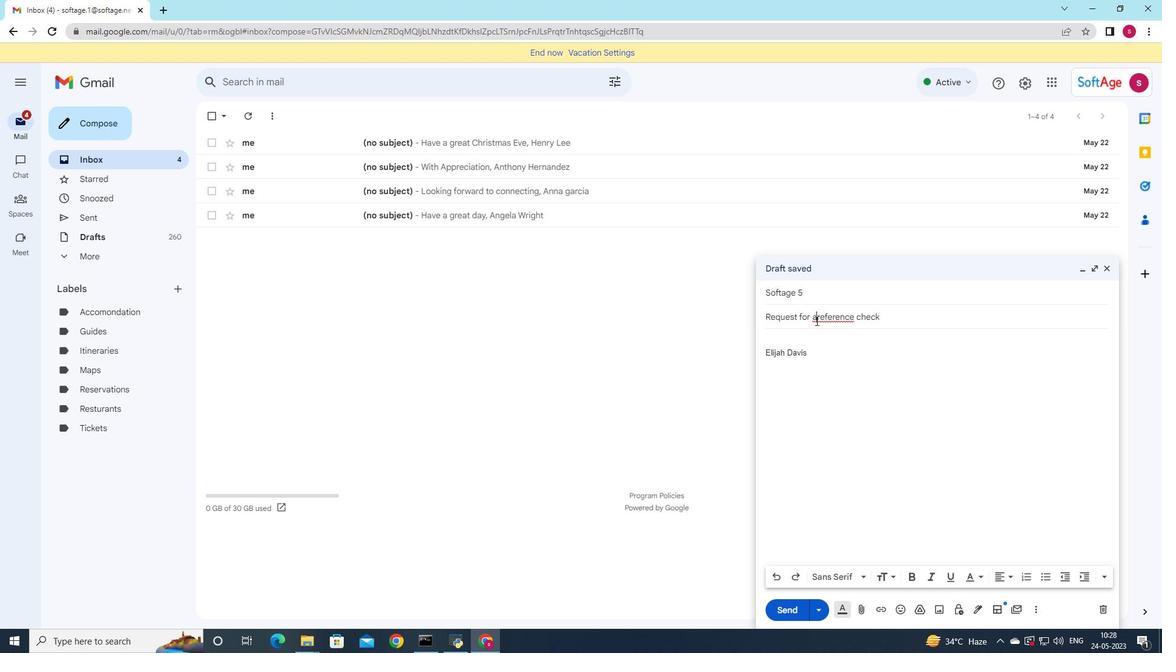 
Action: Mouse moved to (822, 327)
Screenshot: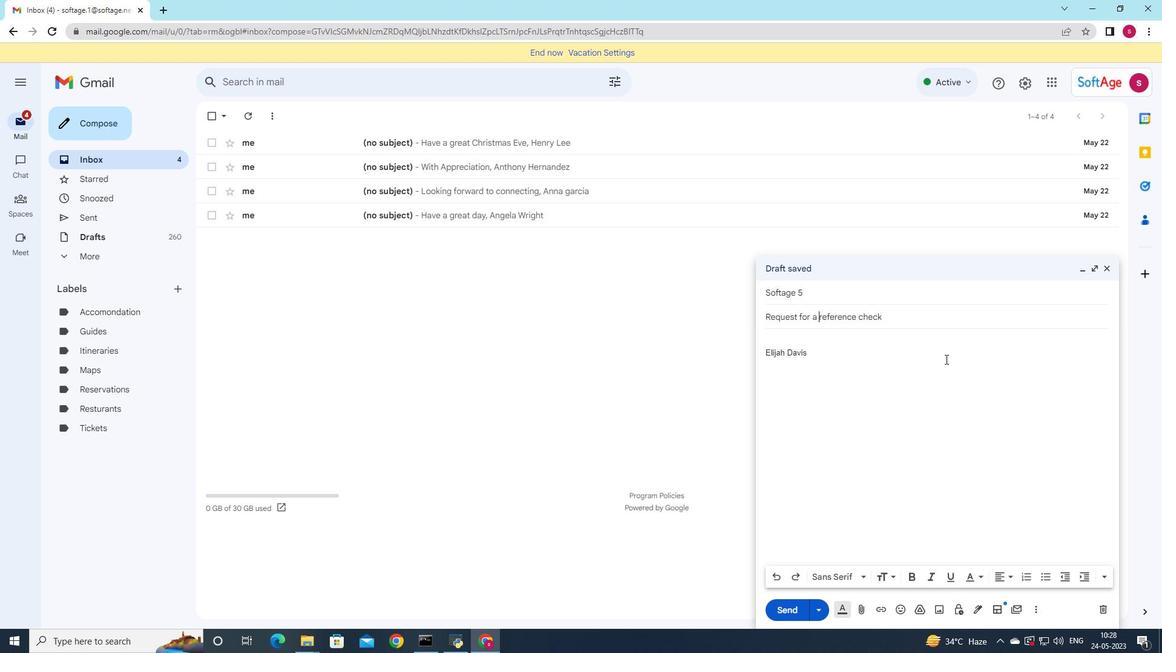 
Action: Key pressed <Key.space>
Screenshot: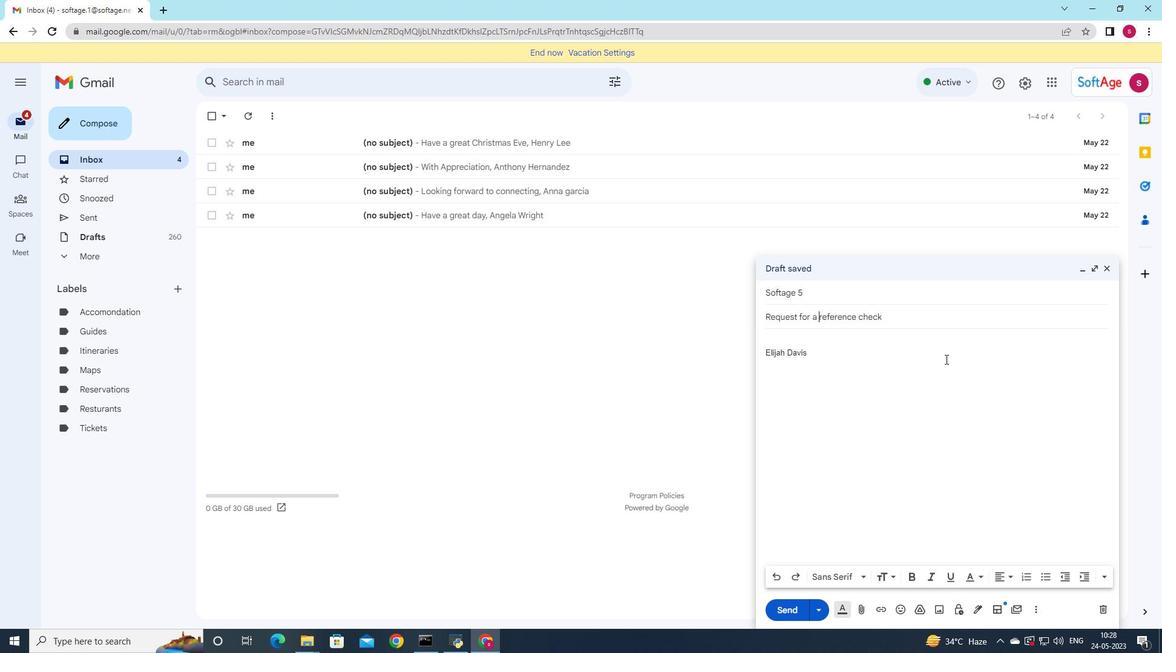 
Action: Mouse moved to (862, 617)
Screenshot: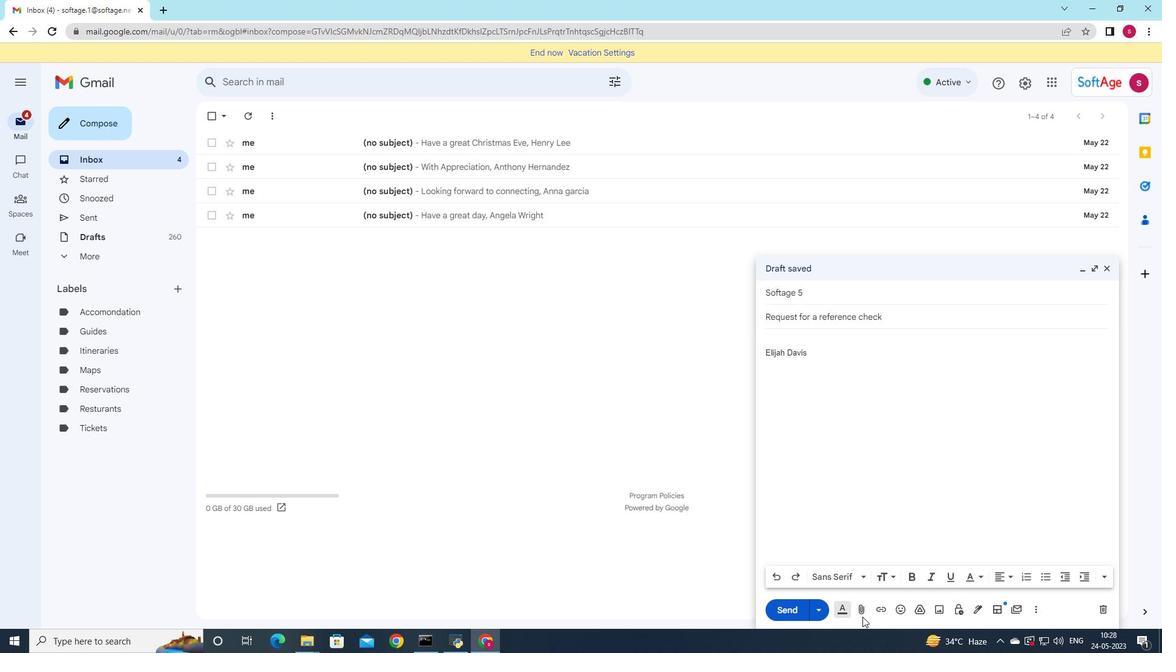 
Action: Mouse pressed left at (862, 617)
Screenshot: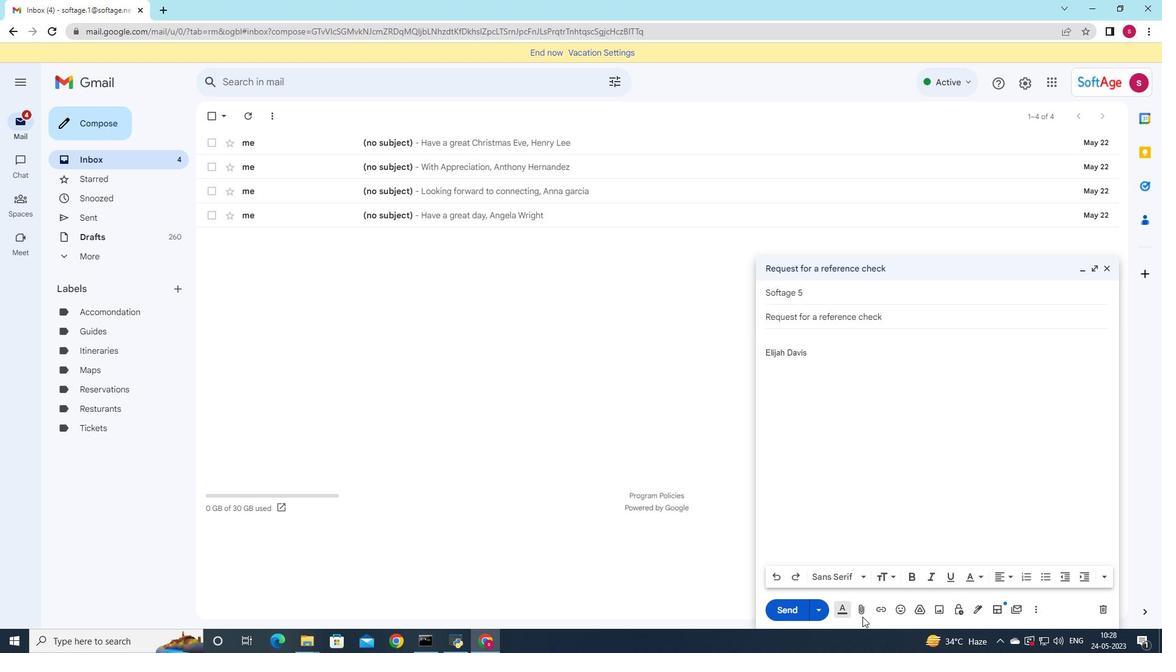 
Action: Mouse moved to (861, 610)
Screenshot: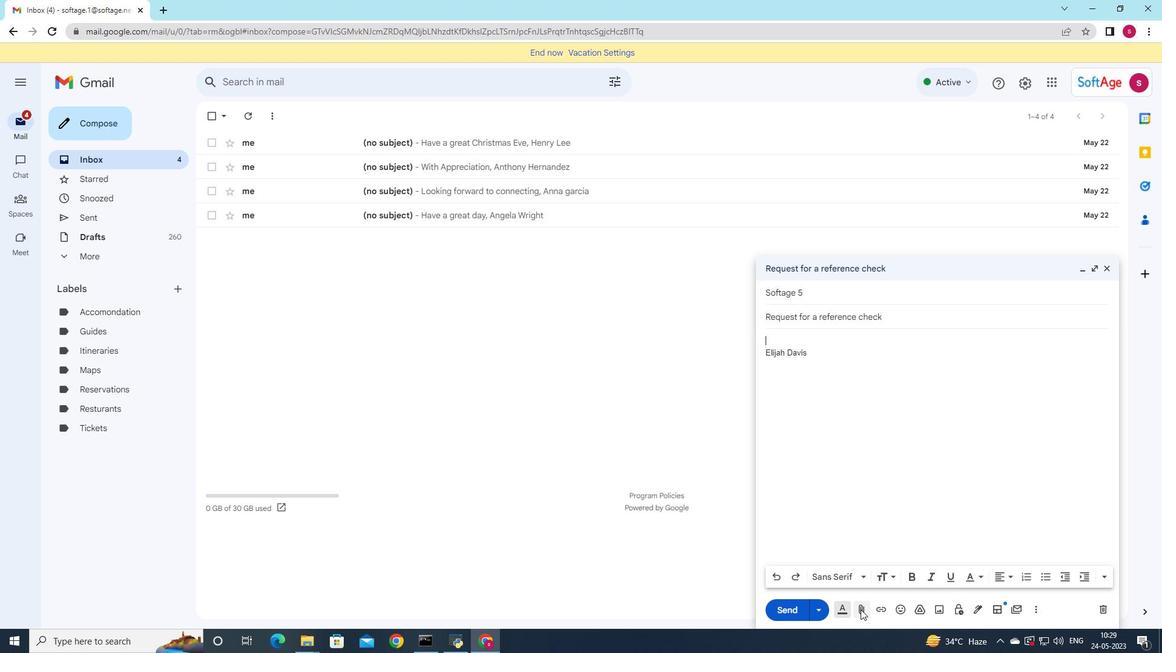 
Action: Mouse pressed left at (861, 610)
Screenshot: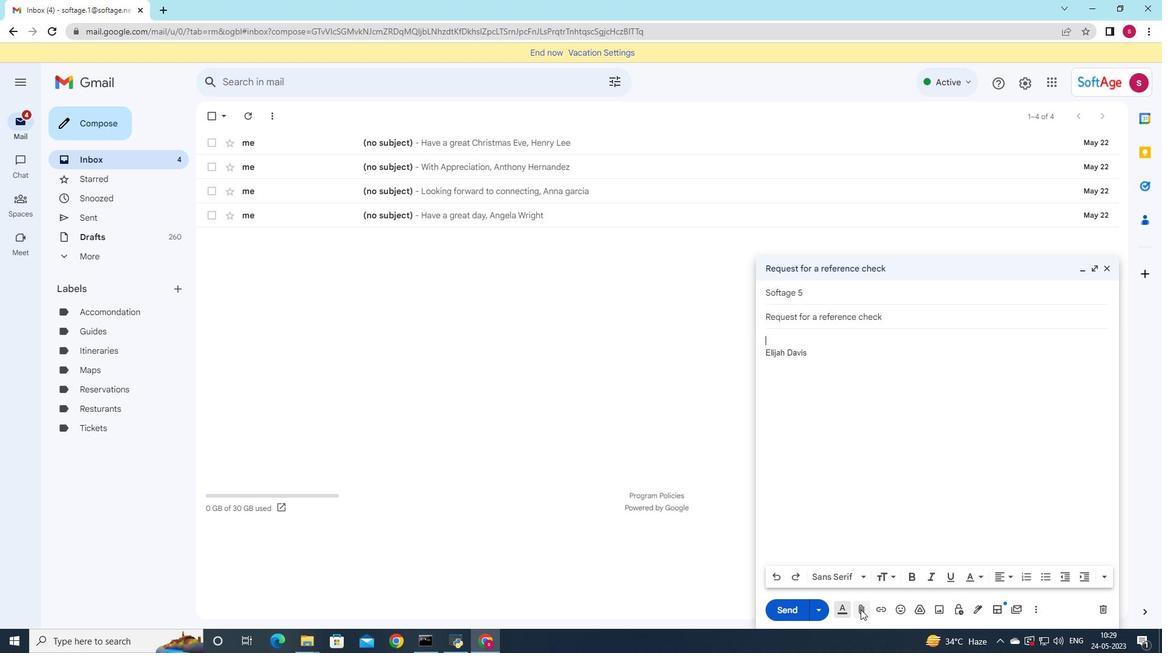 
Action: Mouse moved to (309, 88)
Screenshot: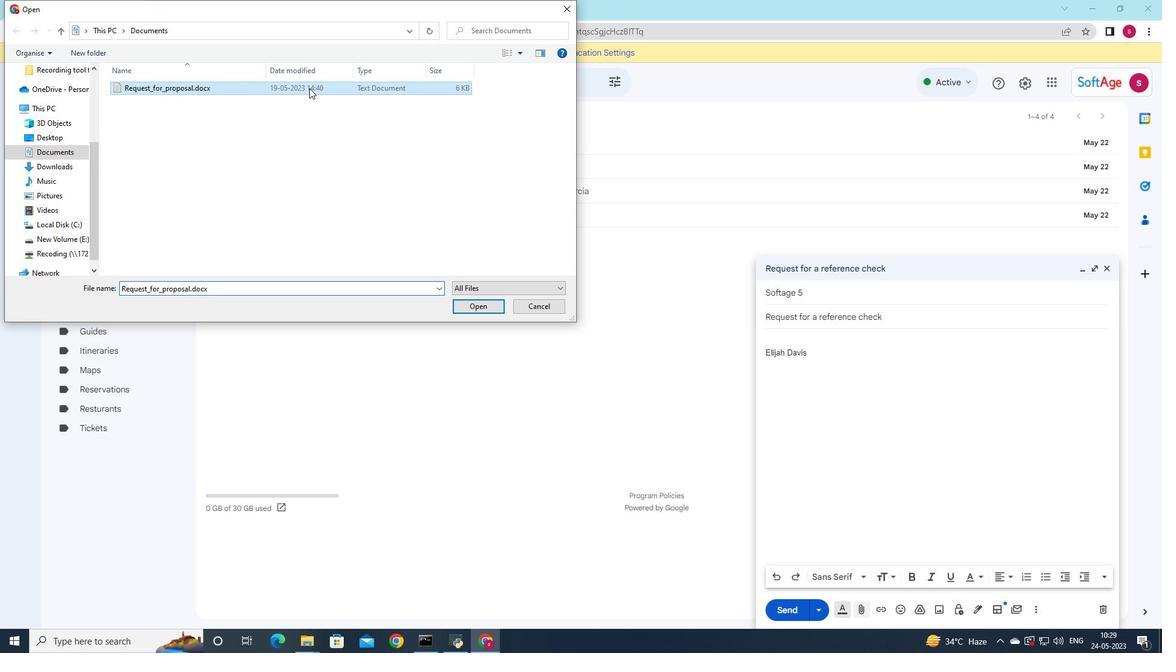 
Action: Mouse pressed left at (309, 88)
Screenshot: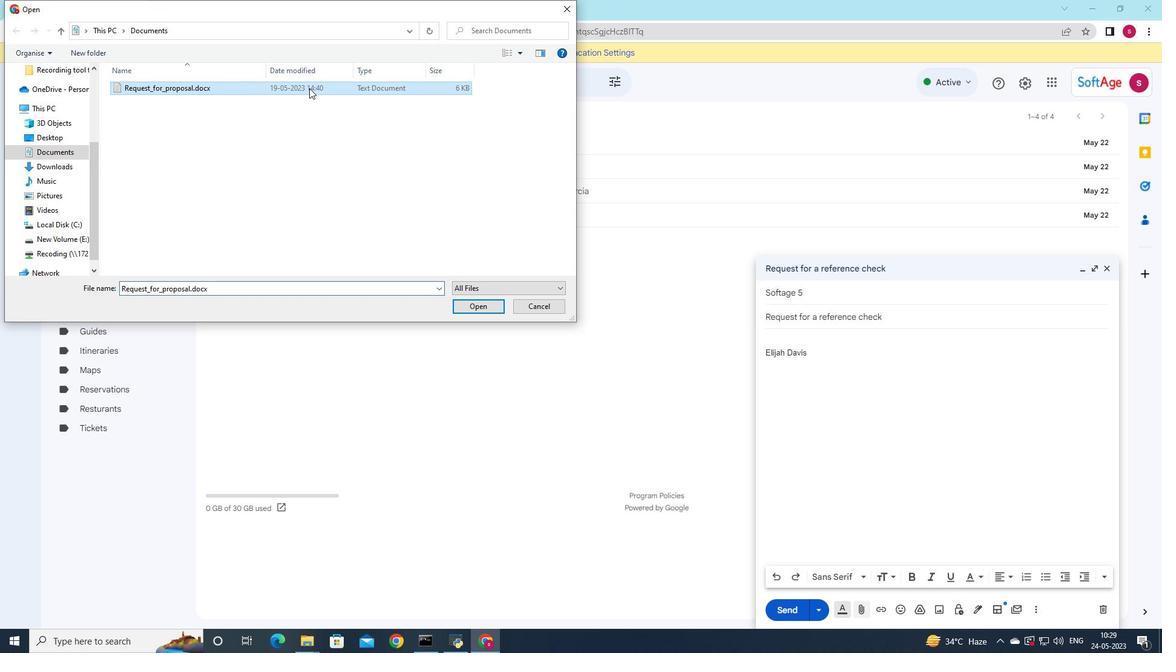 
Action: Mouse moved to (289, 88)
Screenshot: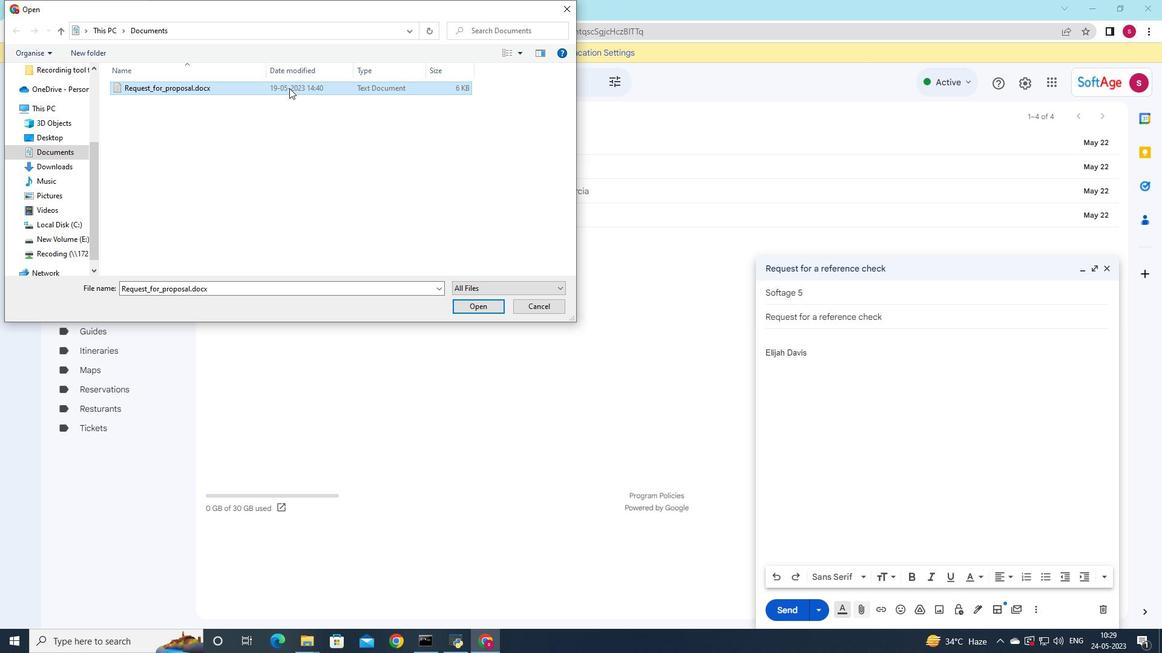 
Action: Mouse pressed left at (289, 88)
Screenshot: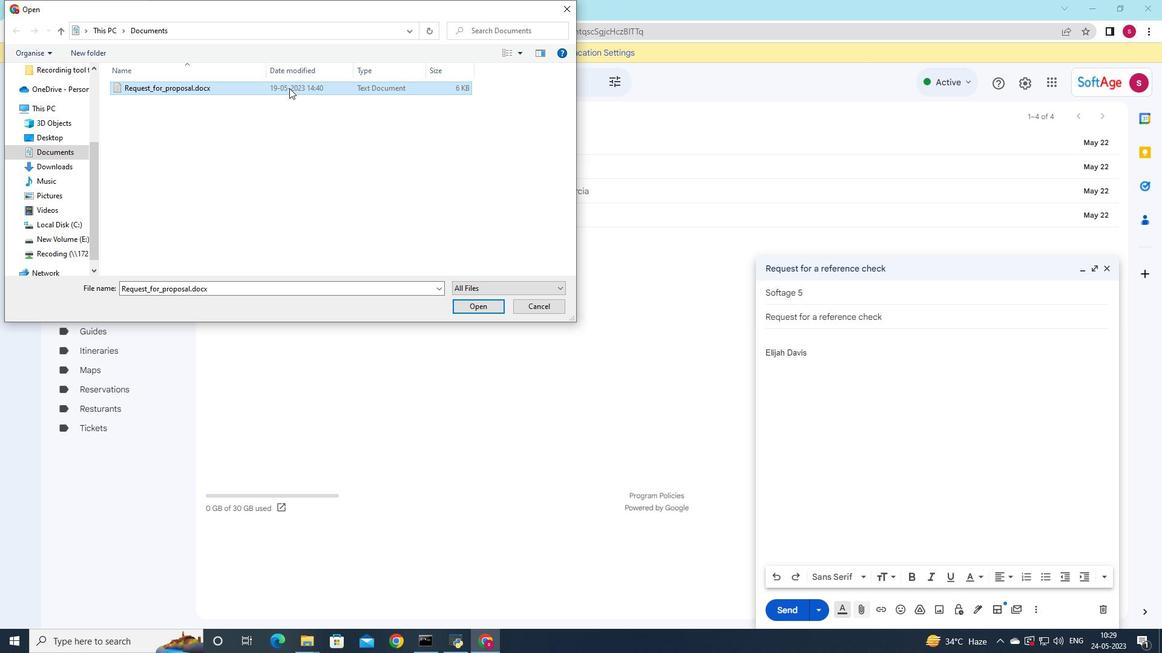 
Action: Mouse moved to (238, 87)
Screenshot: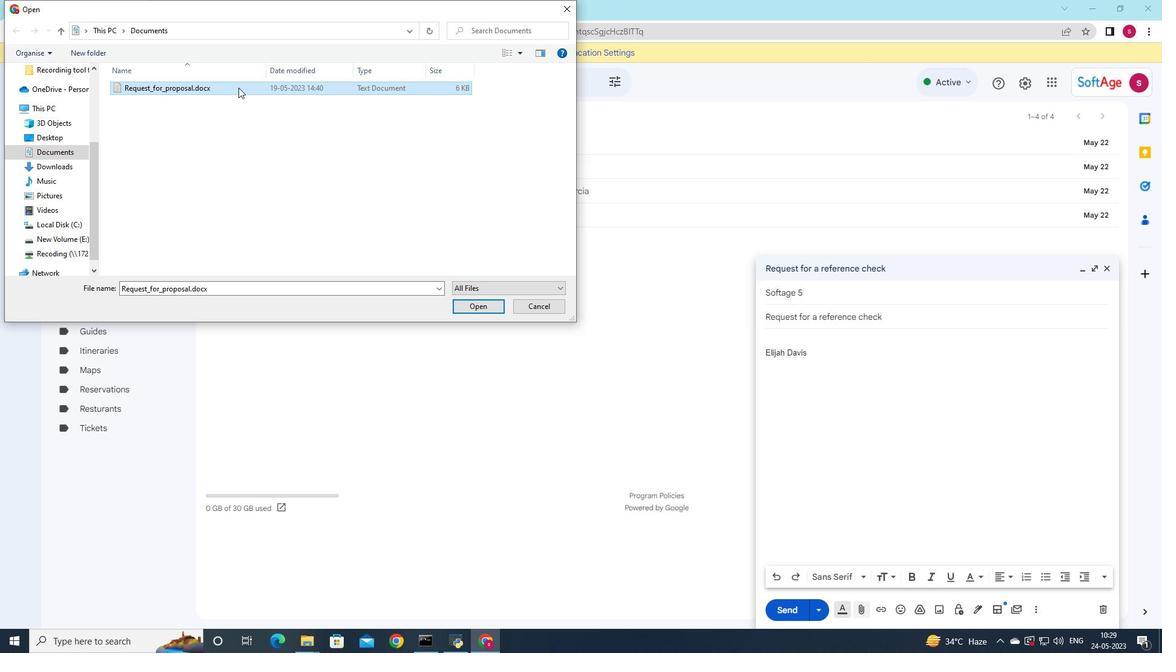 
Action: Mouse pressed left at (238, 87)
Screenshot: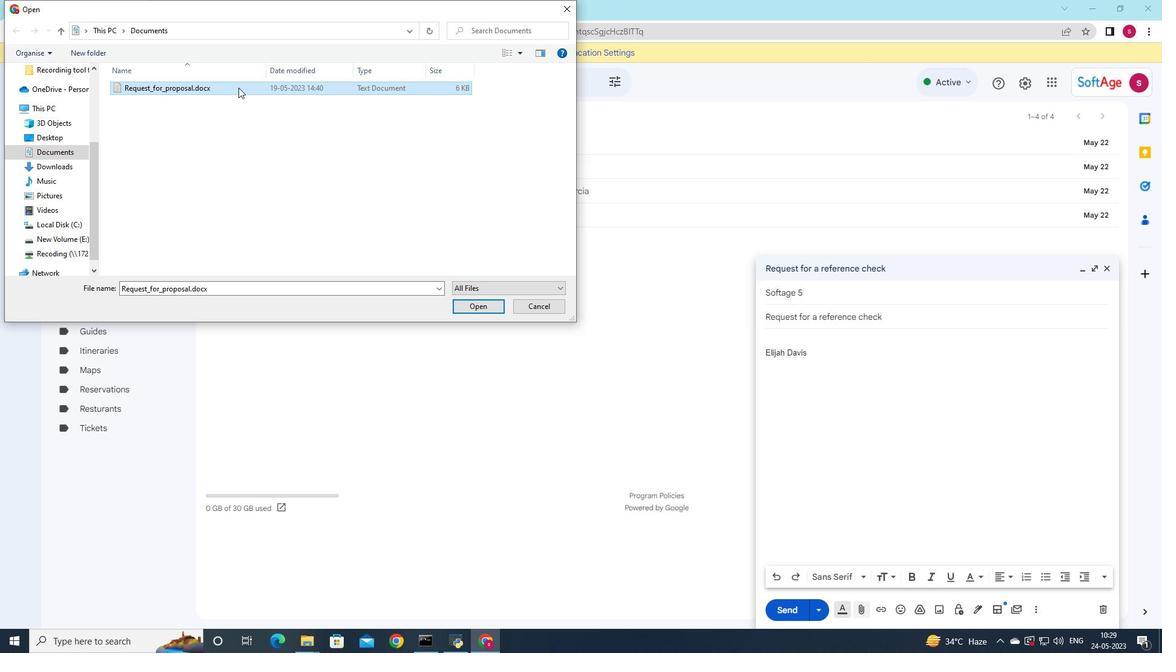 
Action: Mouse moved to (480, 145)
Screenshot: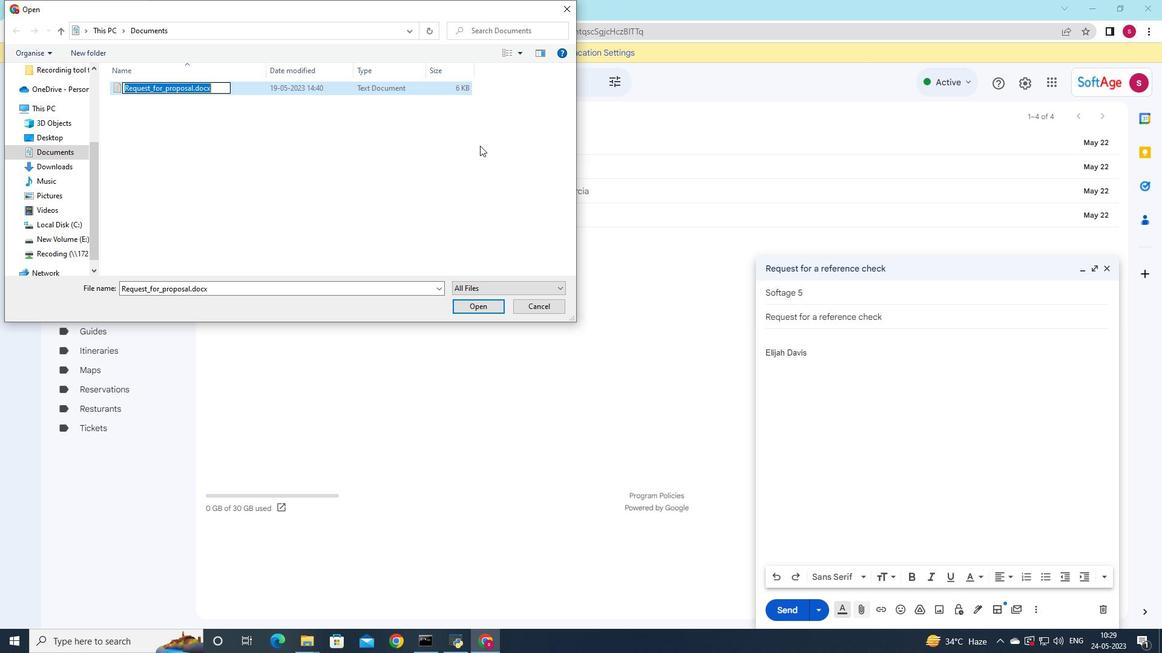 
Action: Key pressed <Key.shift>Sales<Key.shift><Key.shift><Key.shift><Key.shift>_pitch.pdf
Screenshot: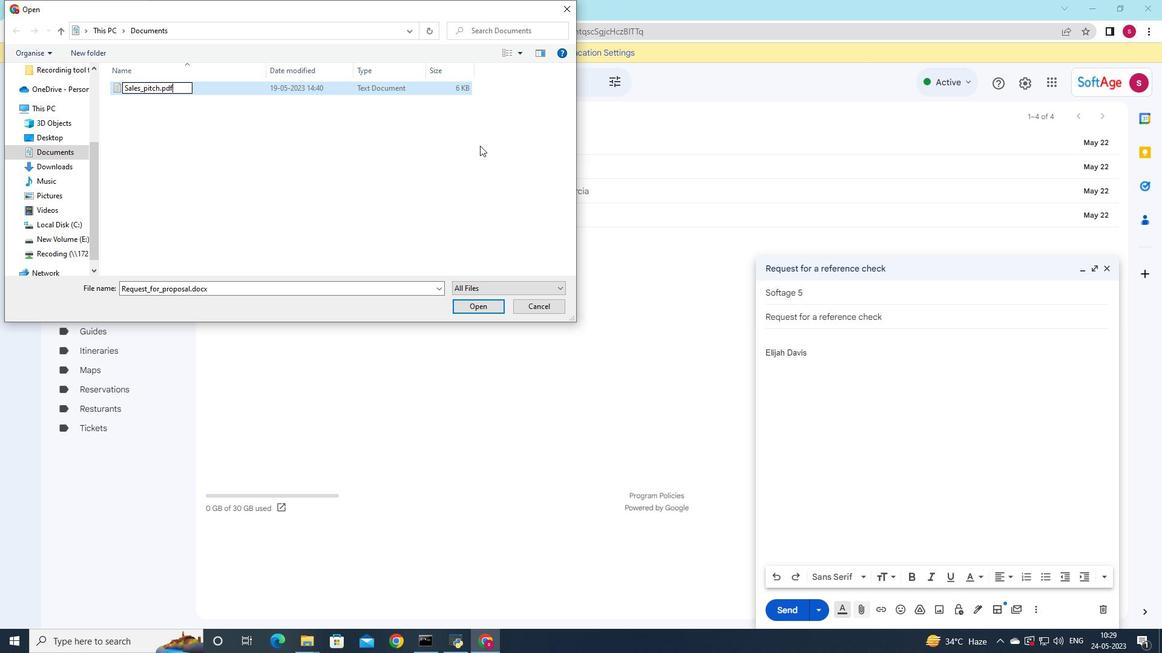 
Action: Mouse moved to (356, 82)
Screenshot: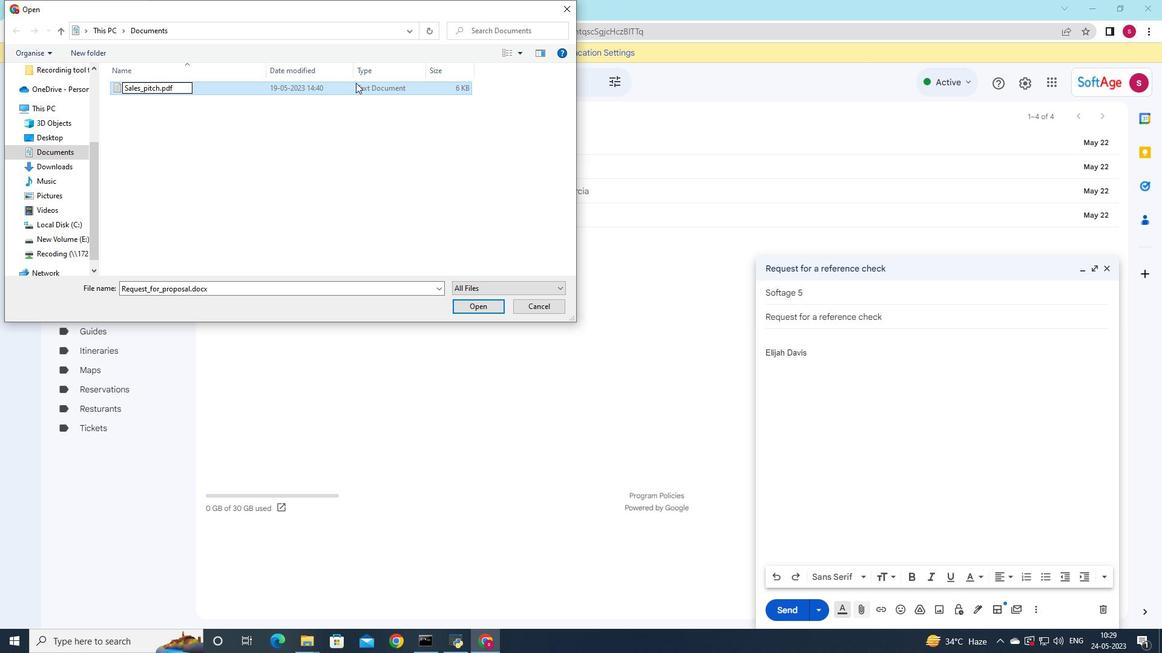 
Action: Mouse pressed left at (356, 82)
Screenshot: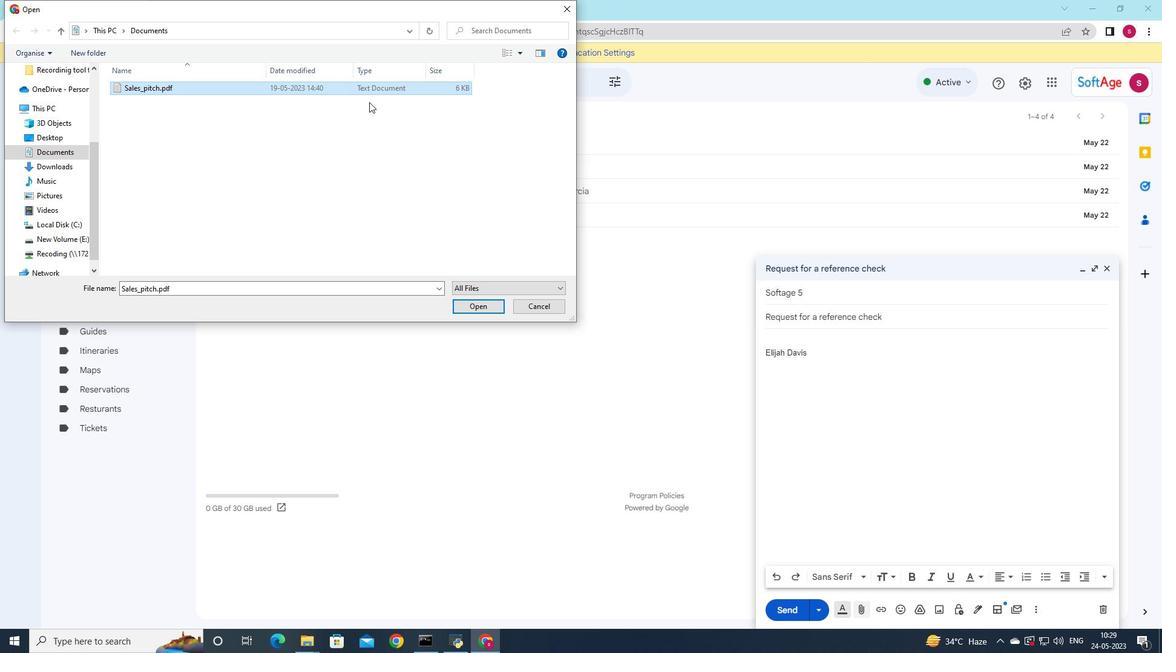 
Action: Mouse moved to (477, 313)
Screenshot: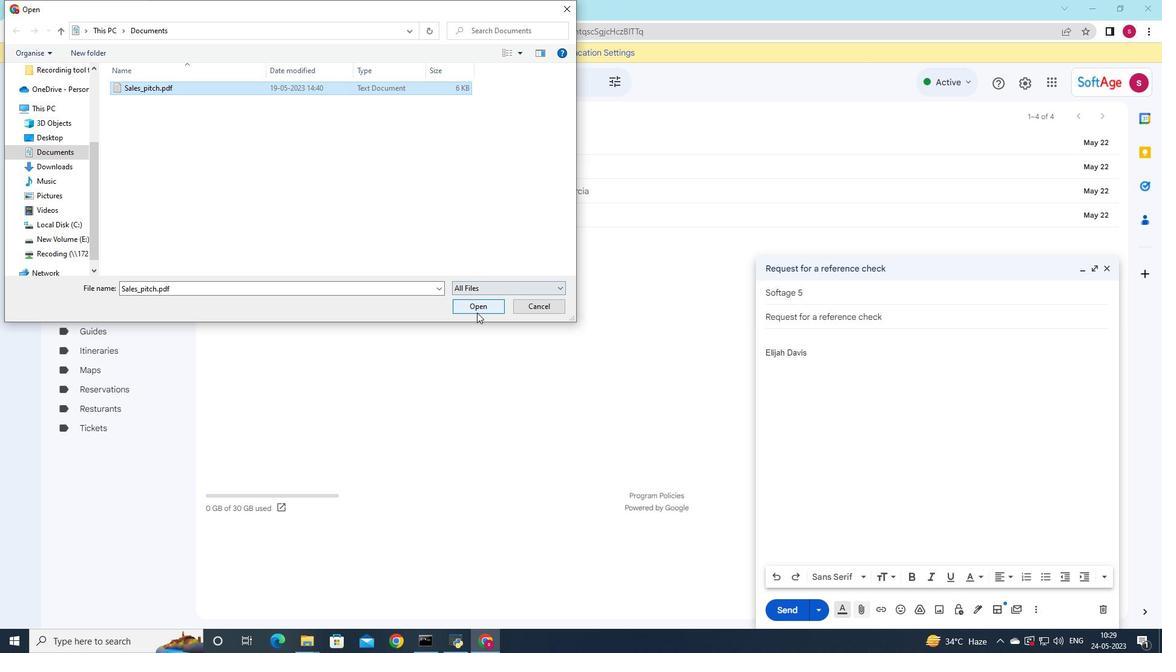 
Action: Mouse pressed left at (477, 313)
Screenshot: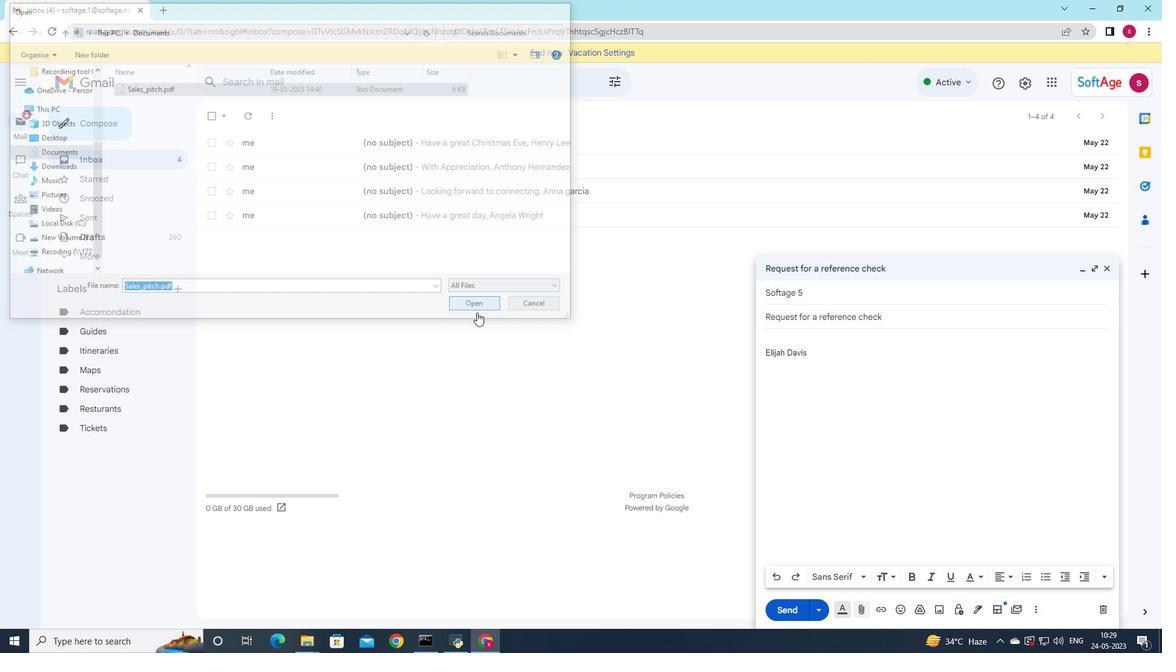 
Action: Mouse moved to (876, 340)
Screenshot: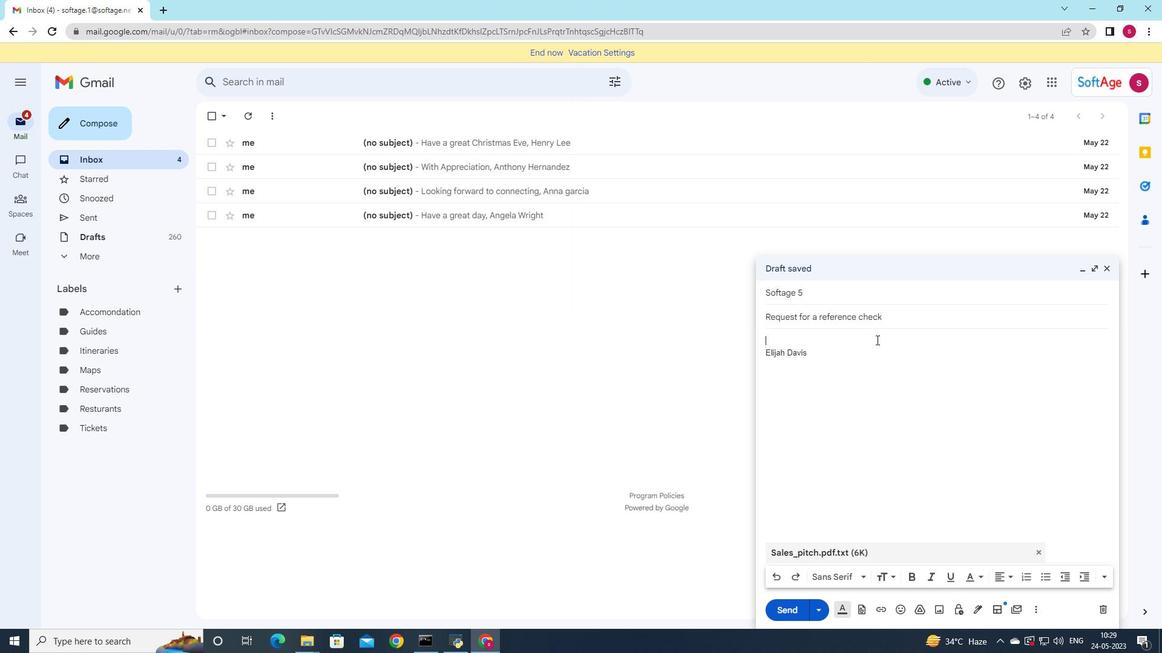 
Action: Key pressed <Key.shift>I<Key.space>am<Key.space>writing<Key.space>to<Key.space>confirm<Key.space>the<Key.space>details<Key.space>of<Key.space>the<Key.space>meeting
Screenshot: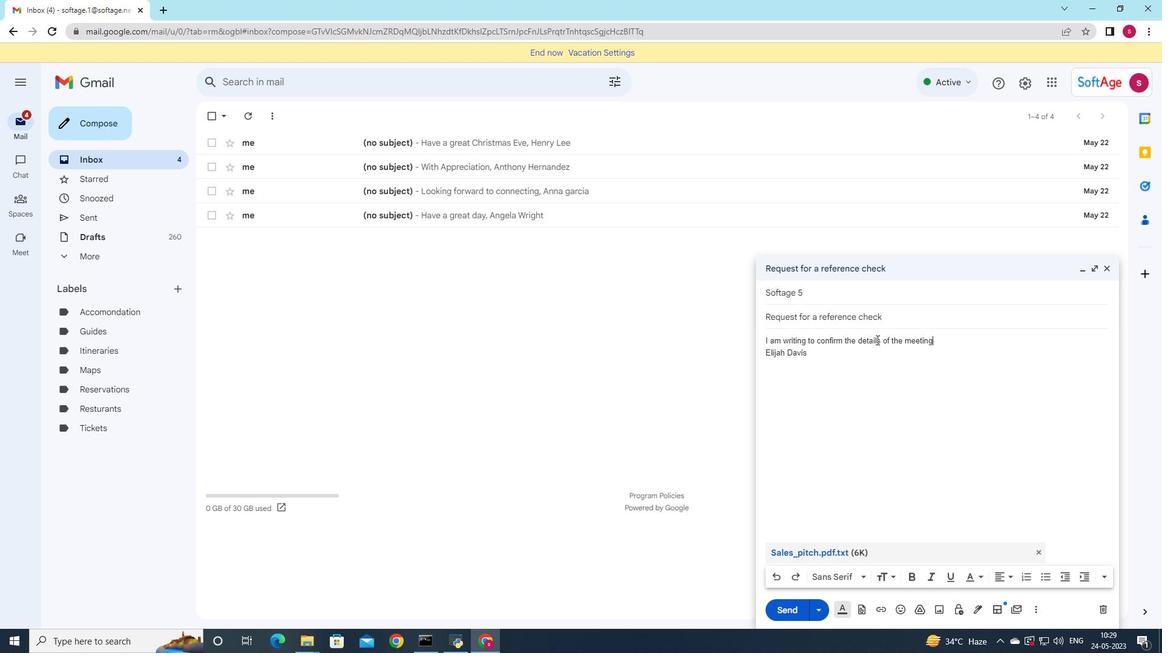 
Action: Mouse moved to (934, 376)
Screenshot: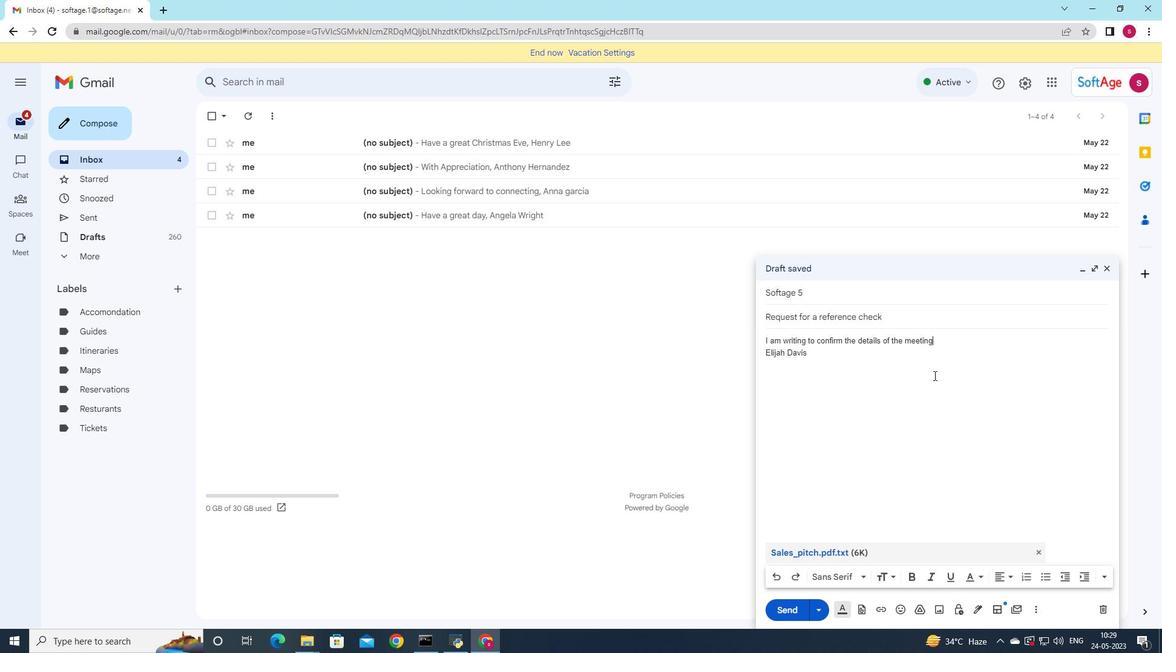 
Action: Key pressed .
Screenshot: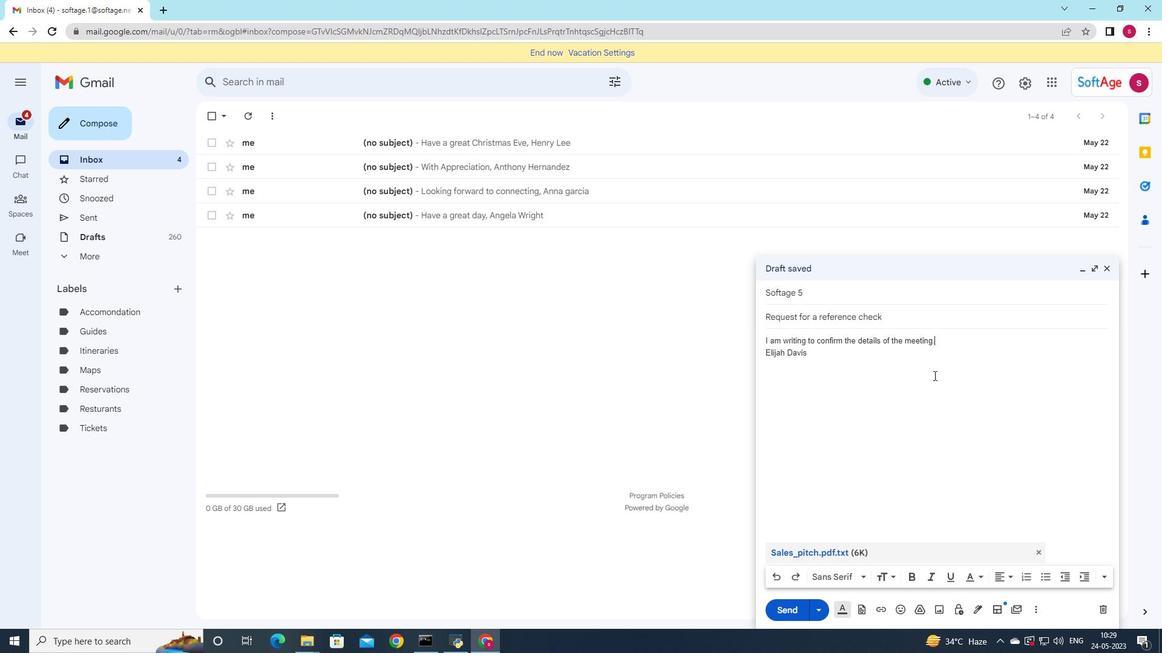 
Action: Mouse moved to (776, 574)
Screenshot: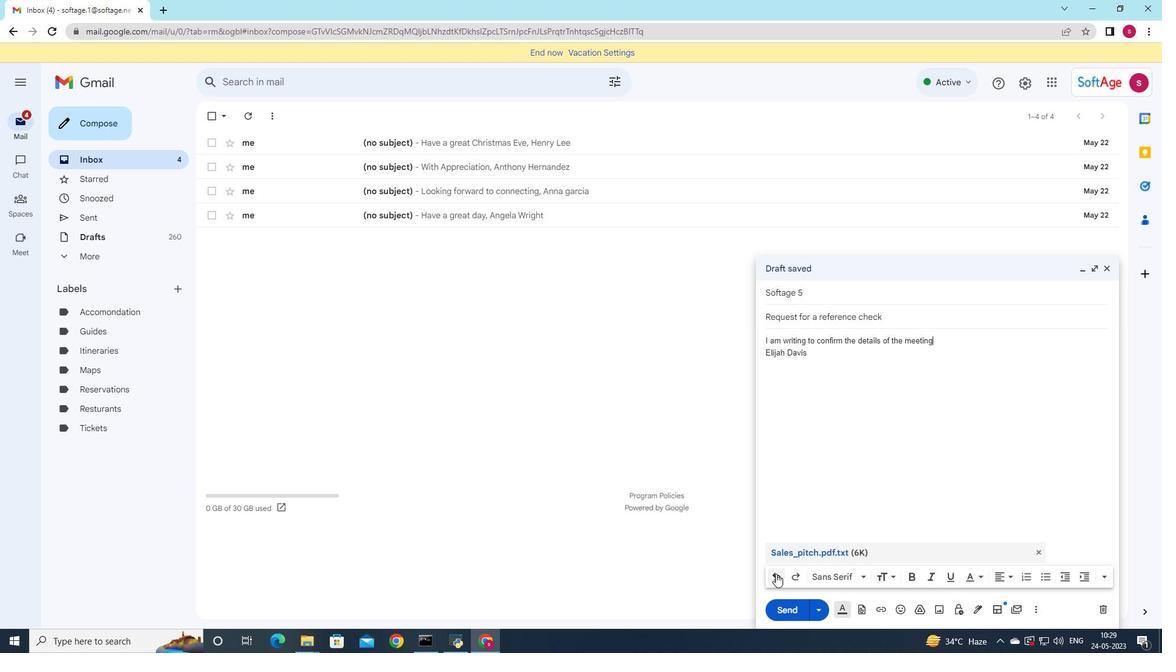 
Action: Mouse pressed left at (776, 574)
Screenshot: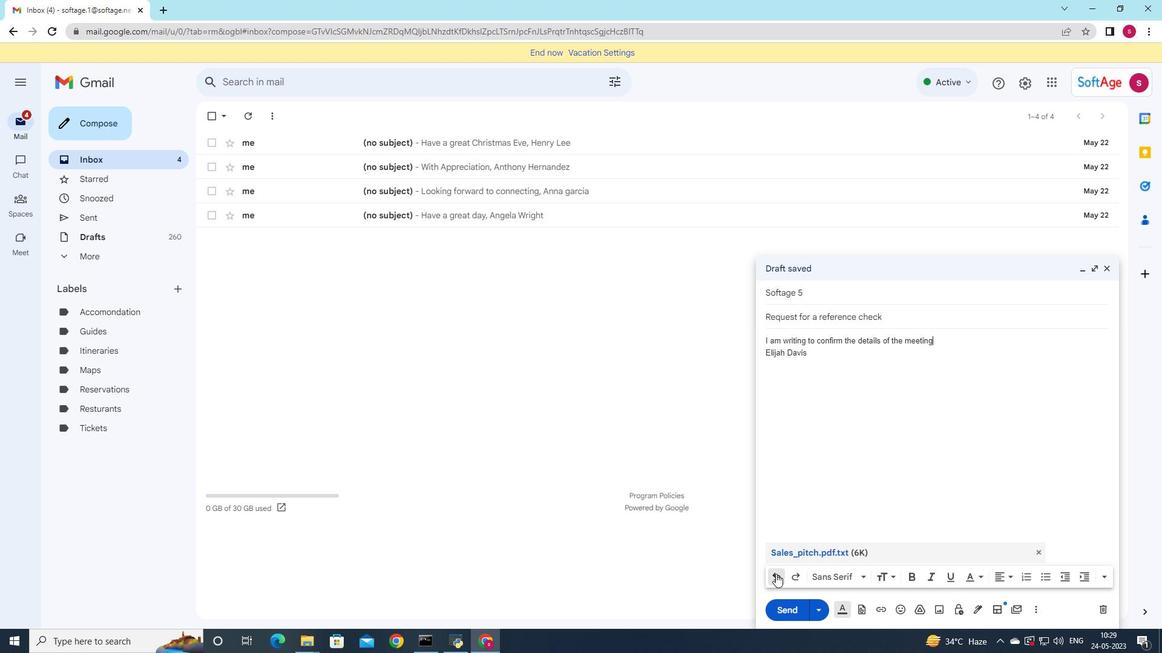 
Action: Mouse pressed left at (776, 574)
Screenshot: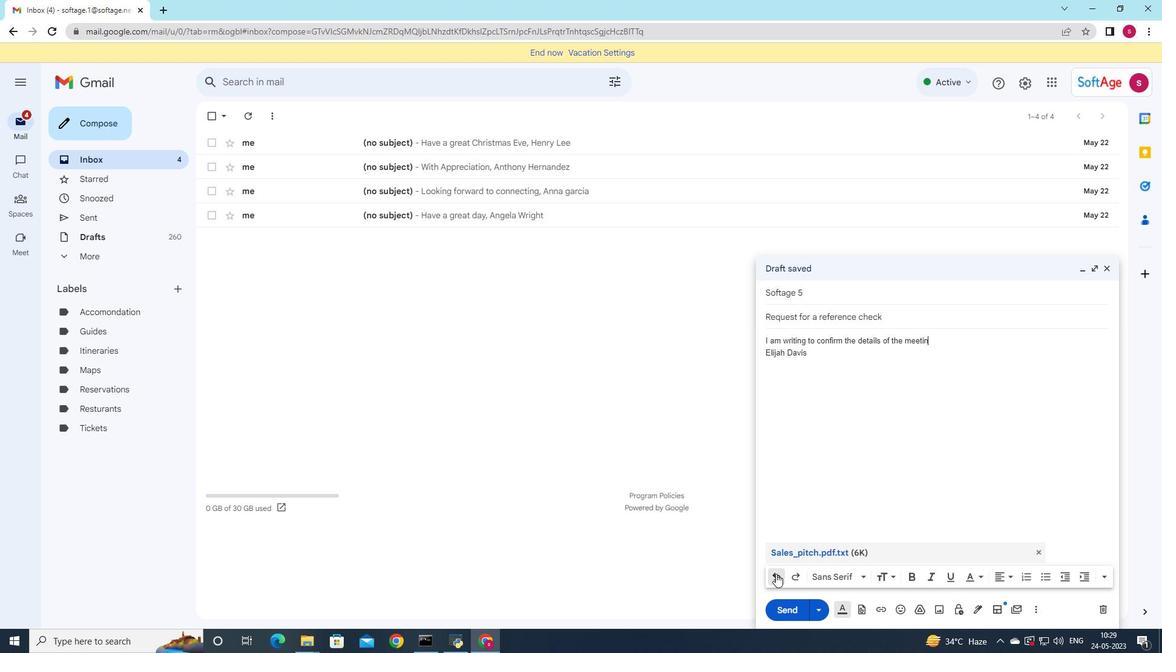 
Action: Mouse pressed left at (776, 574)
Screenshot: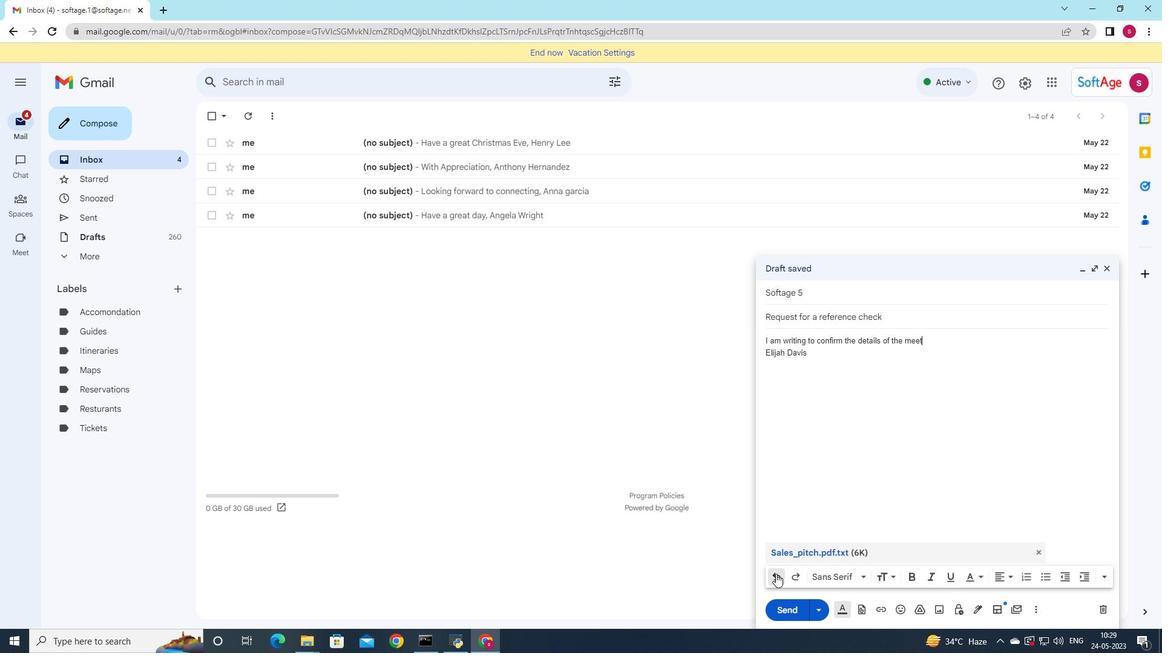 
Action: Mouse pressed left at (776, 574)
Screenshot: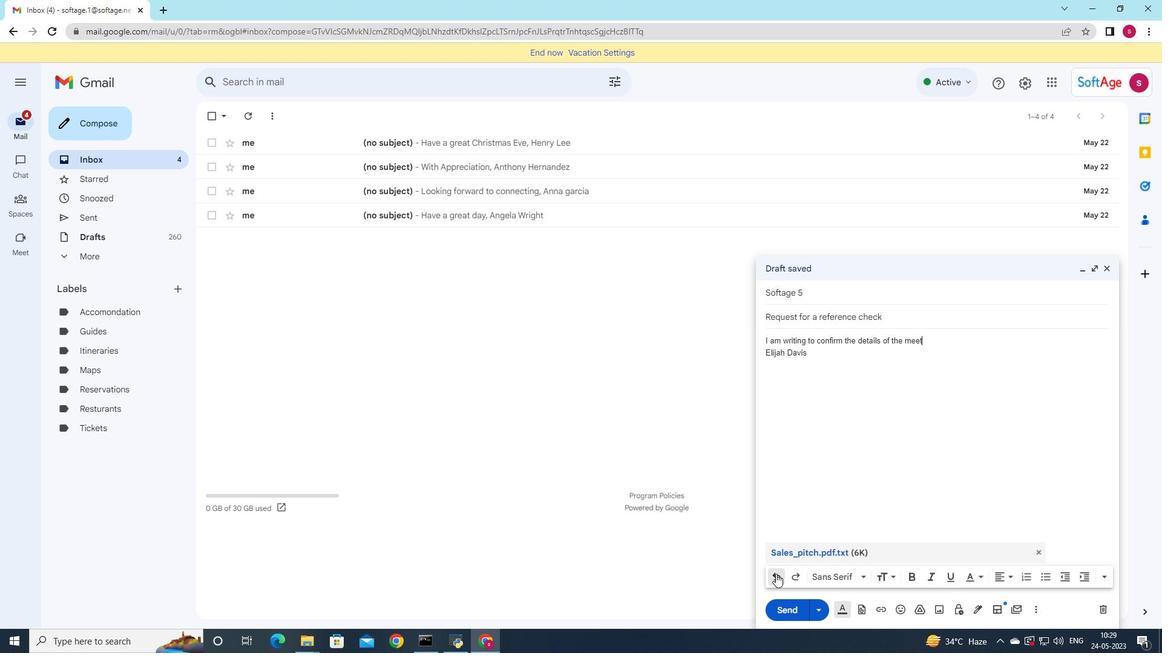 
Action: Mouse pressed left at (776, 574)
Screenshot: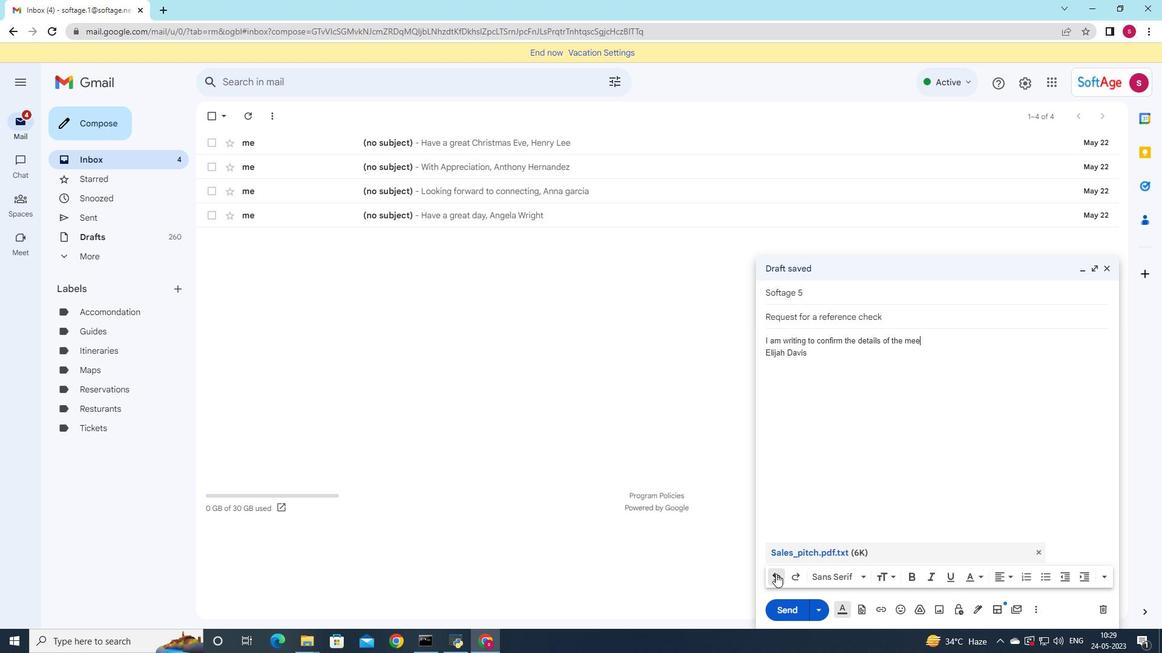
Action: Mouse pressed left at (776, 574)
Screenshot: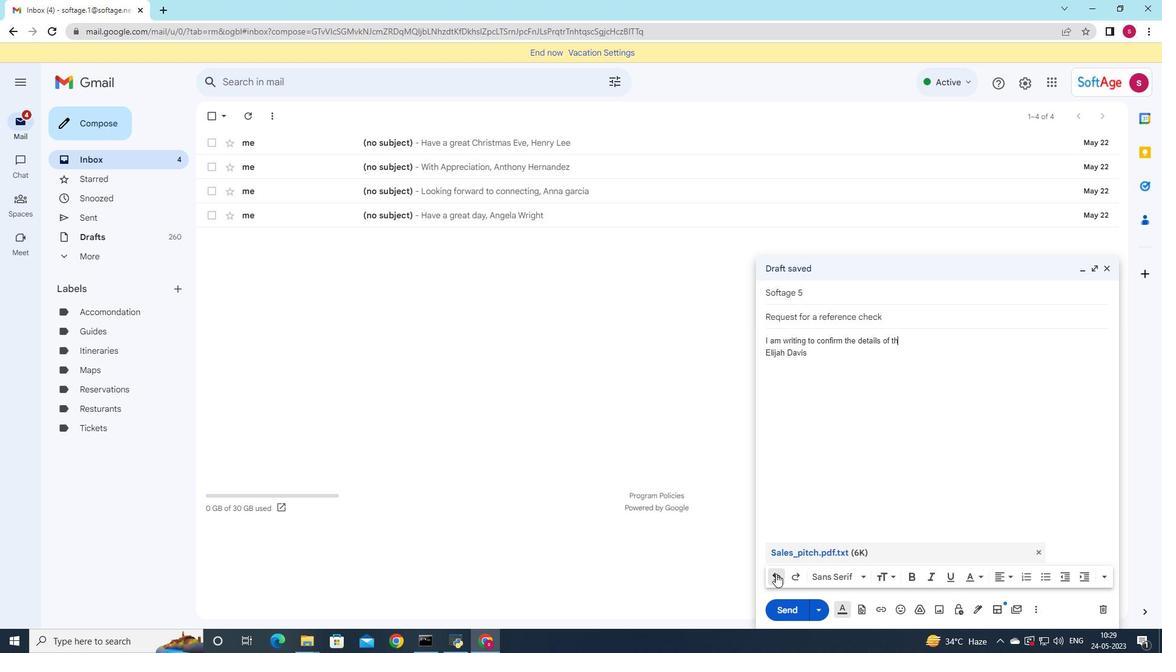 
Action: Mouse pressed left at (776, 574)
Screenshot: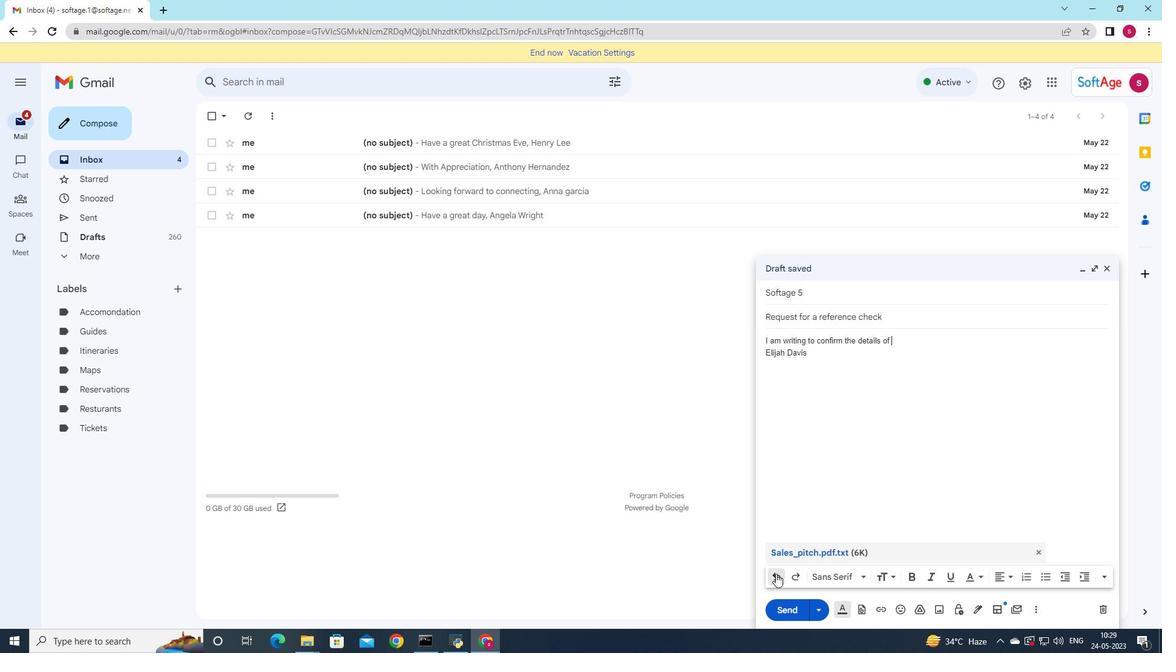 
Action: Mouse pressed left at (776, 574)
Screenshot: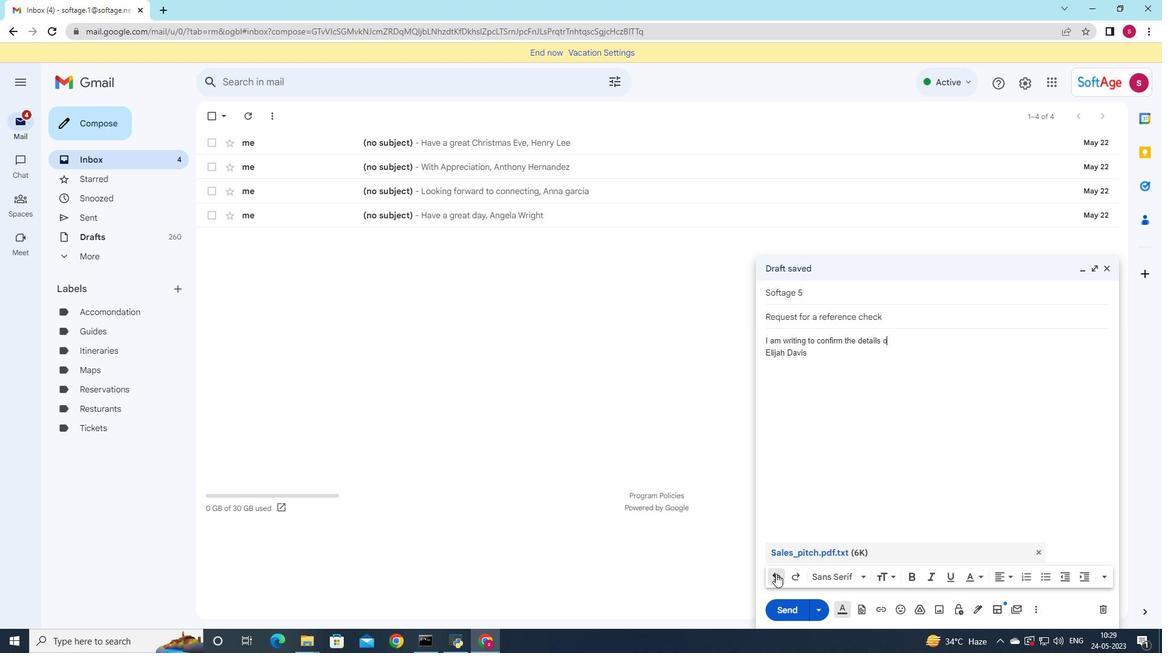 
Action: Mouse pressed left at (776, 574)
Screenshot: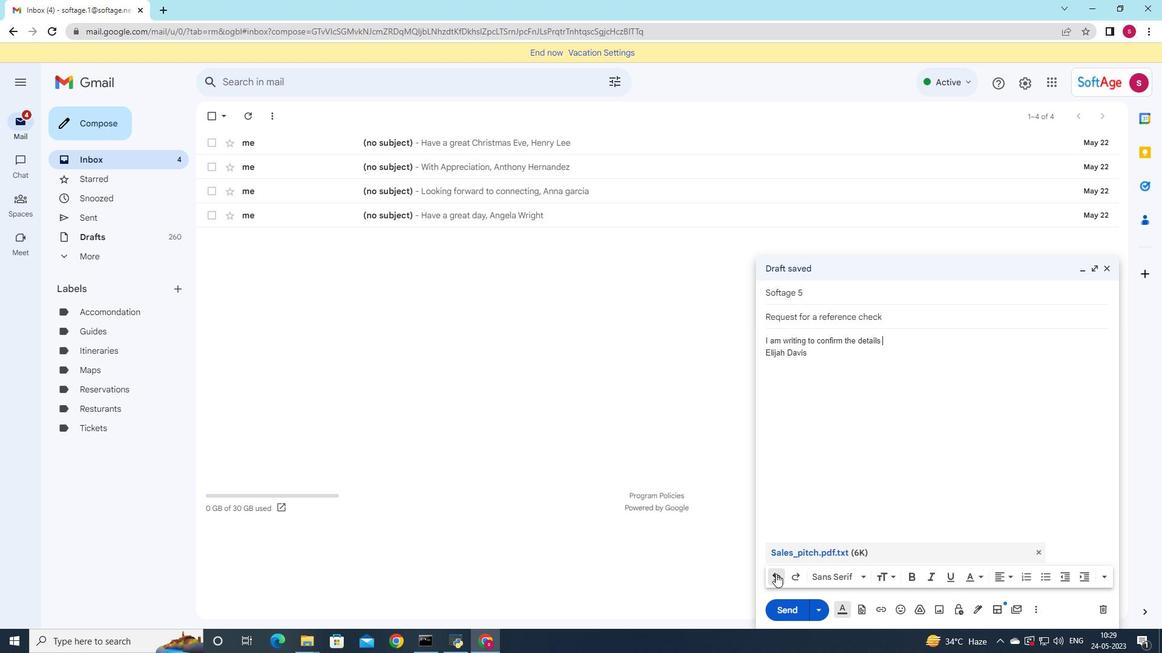 
Action: Mouse pressed left at (776, 574)
Screenshot: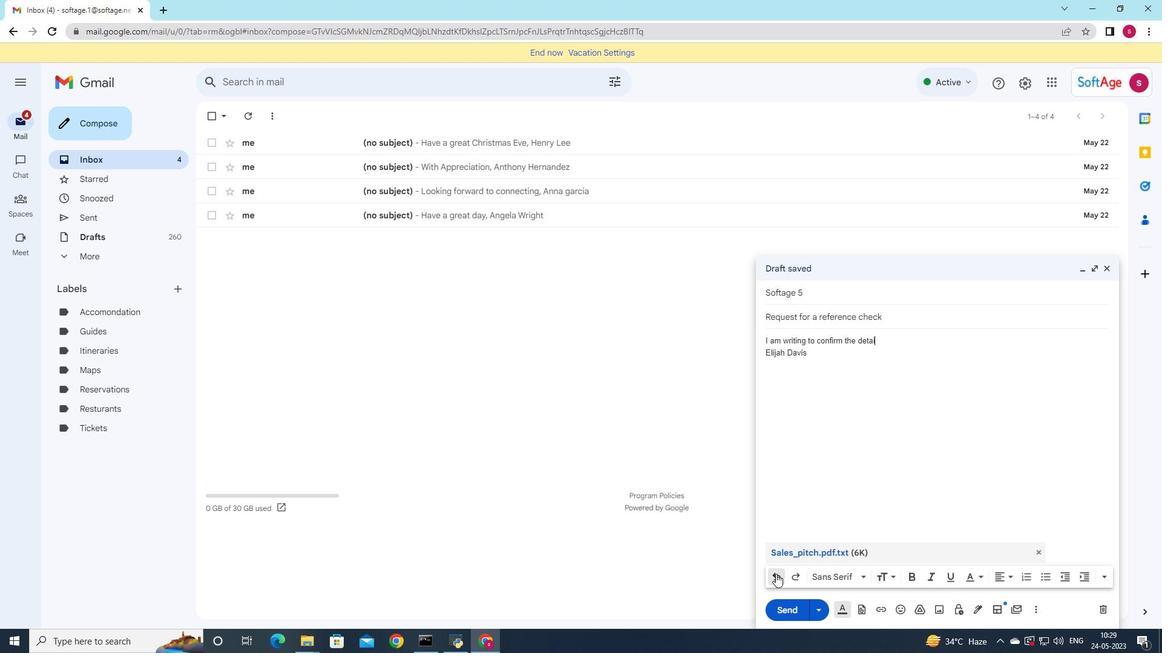 
Action: Mouse pressed left at (776, 574)
Screenshot: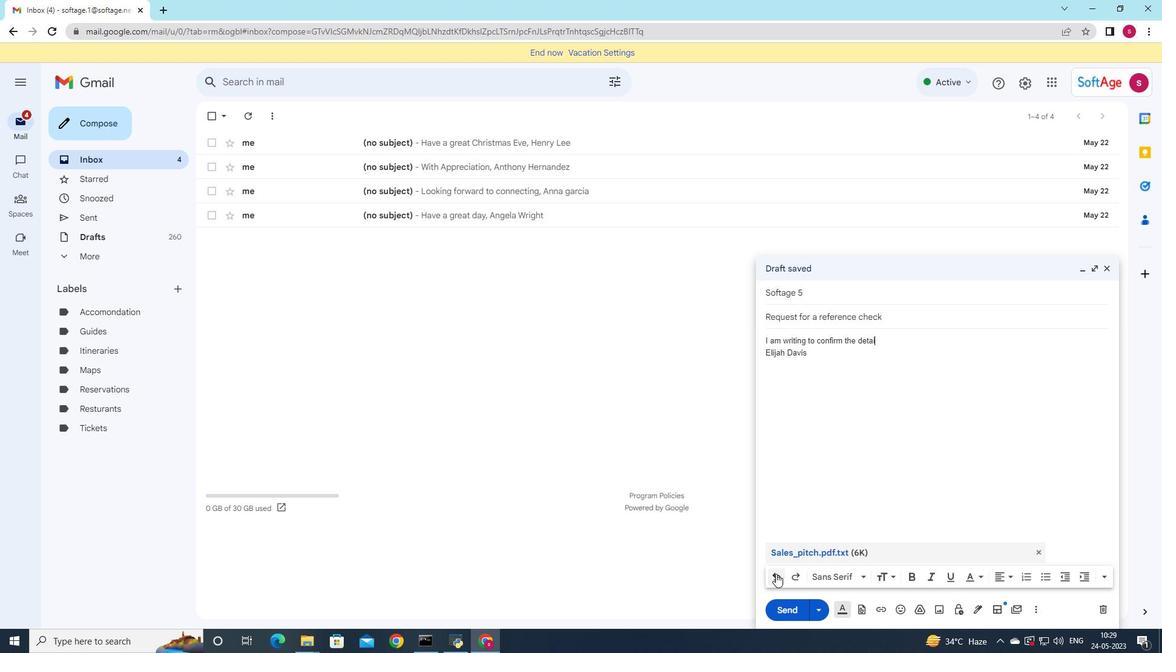 
Action: Mouse pressed left at (776, 574)
Screenshot: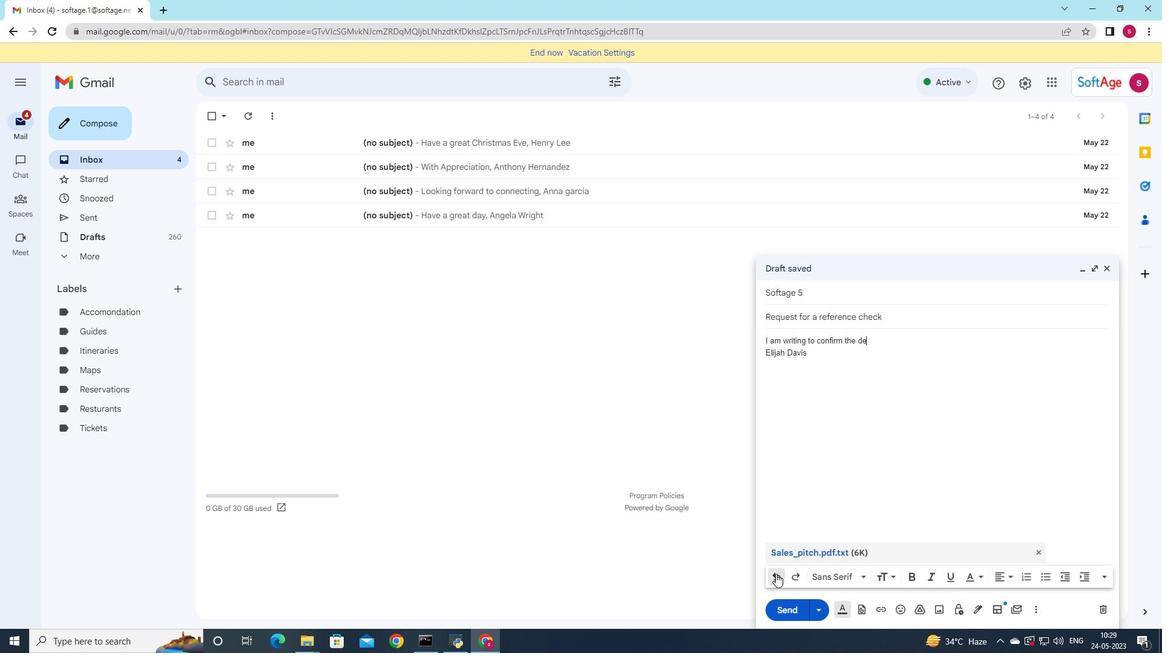
Action: Mouse pressed left at (776, 574)
Screenshot: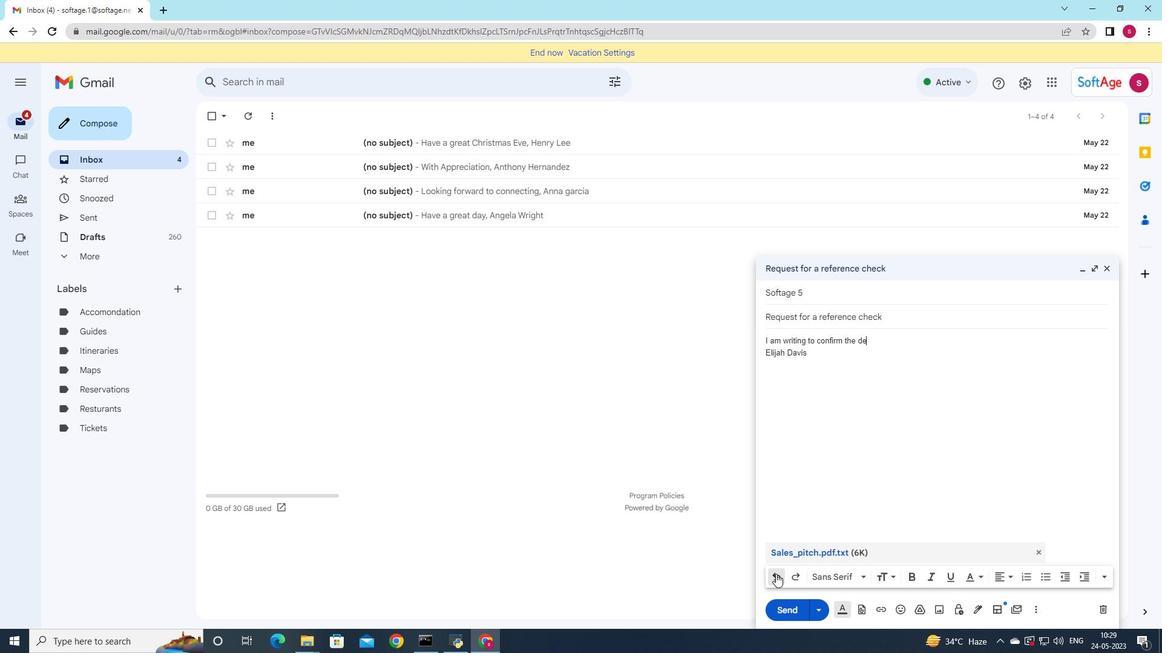 
Action: Mouse pressed left at (776, 574)
Screenshot: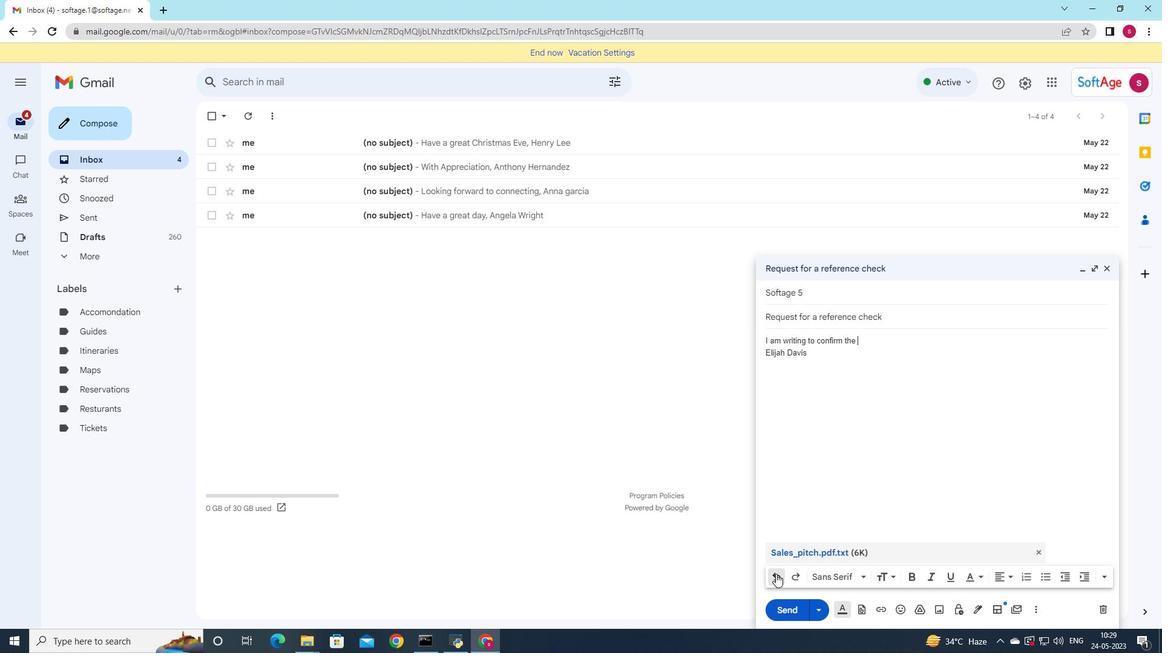 
Action: Mouse pressed left at (776, 574)
Screenshot: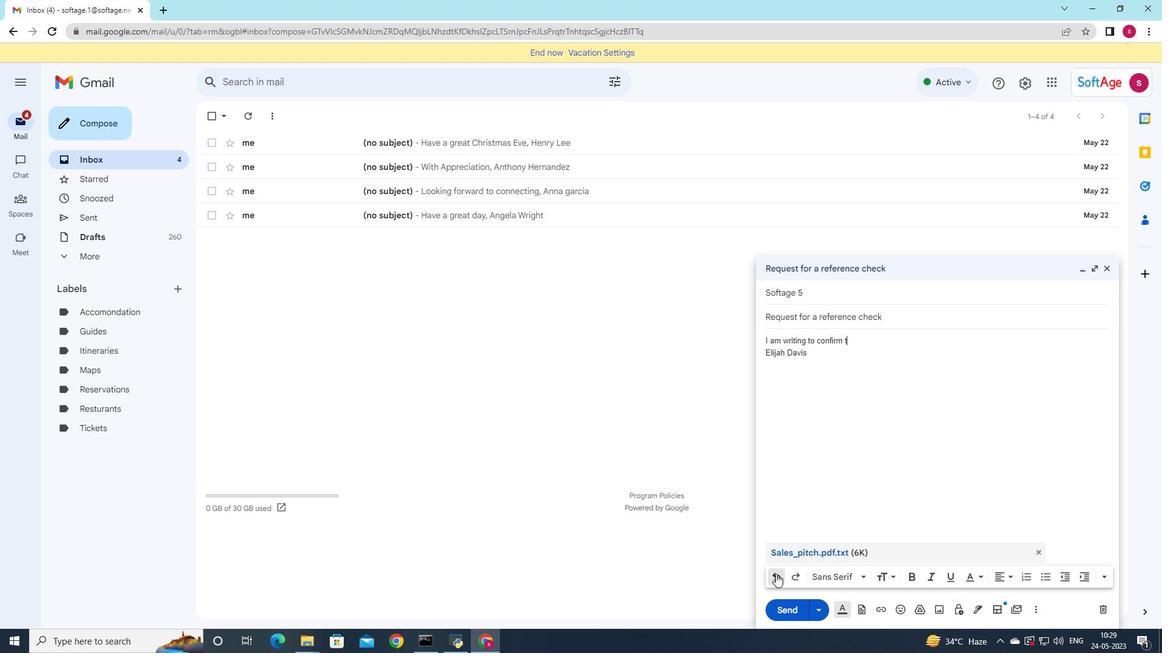 
Action: Mouse pressed left at (776, 574)
Screenshot: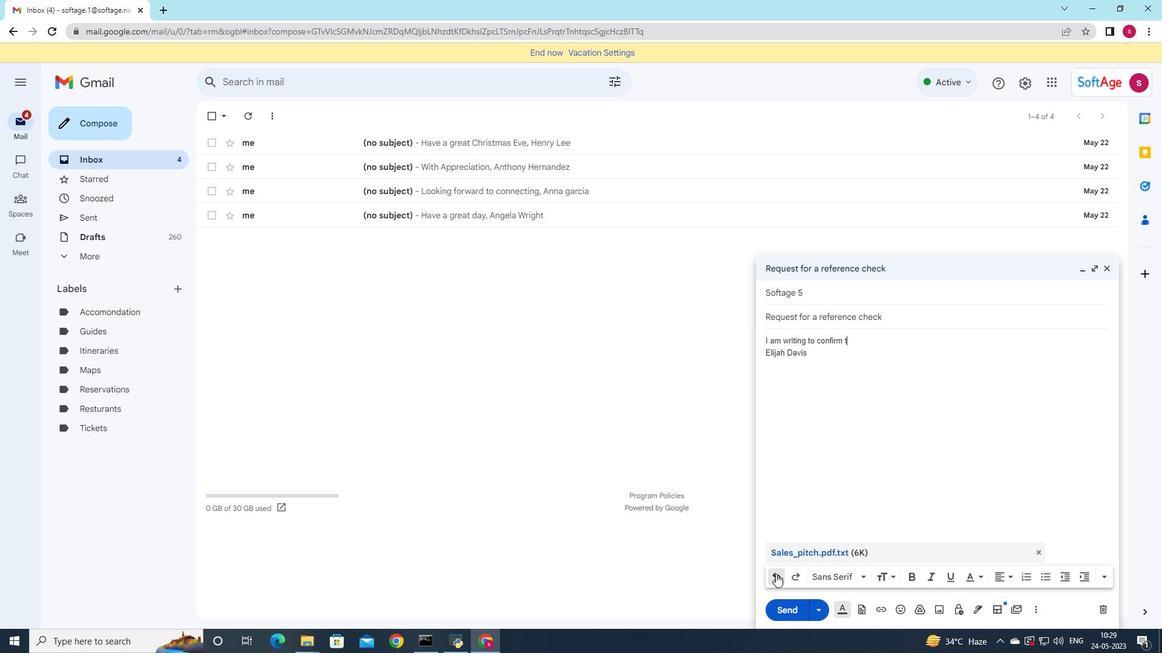 
Action: Mouse pressed left at (776, 574)
Screenshot: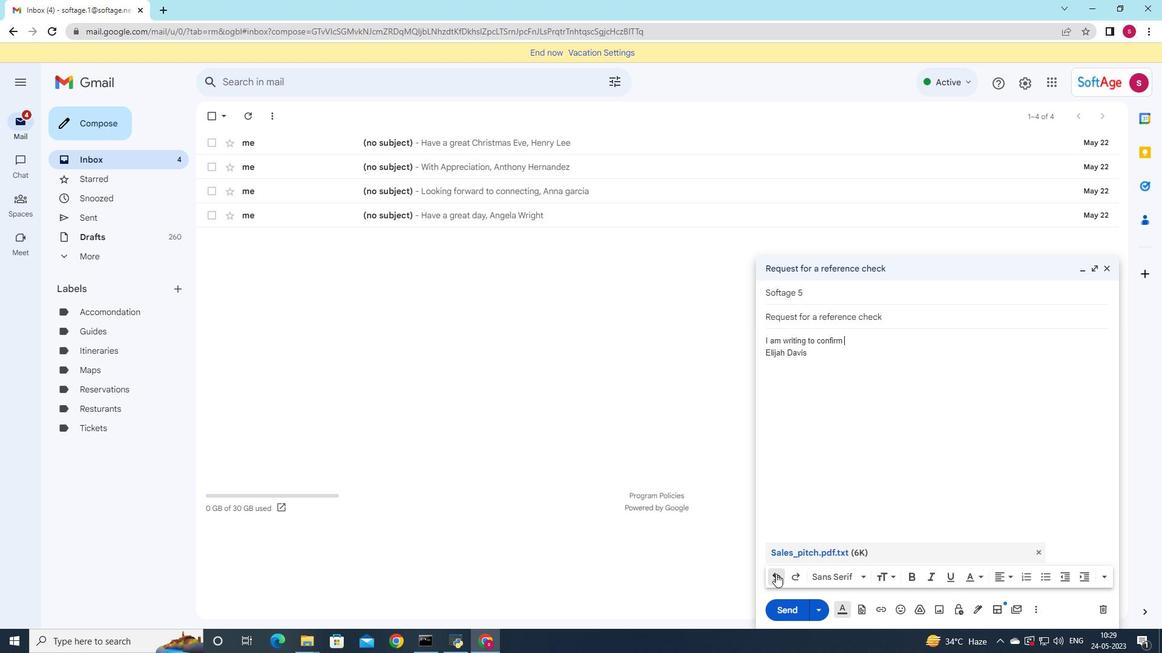 
Action: Mouse pressed left at (776, 574)
Screenshot: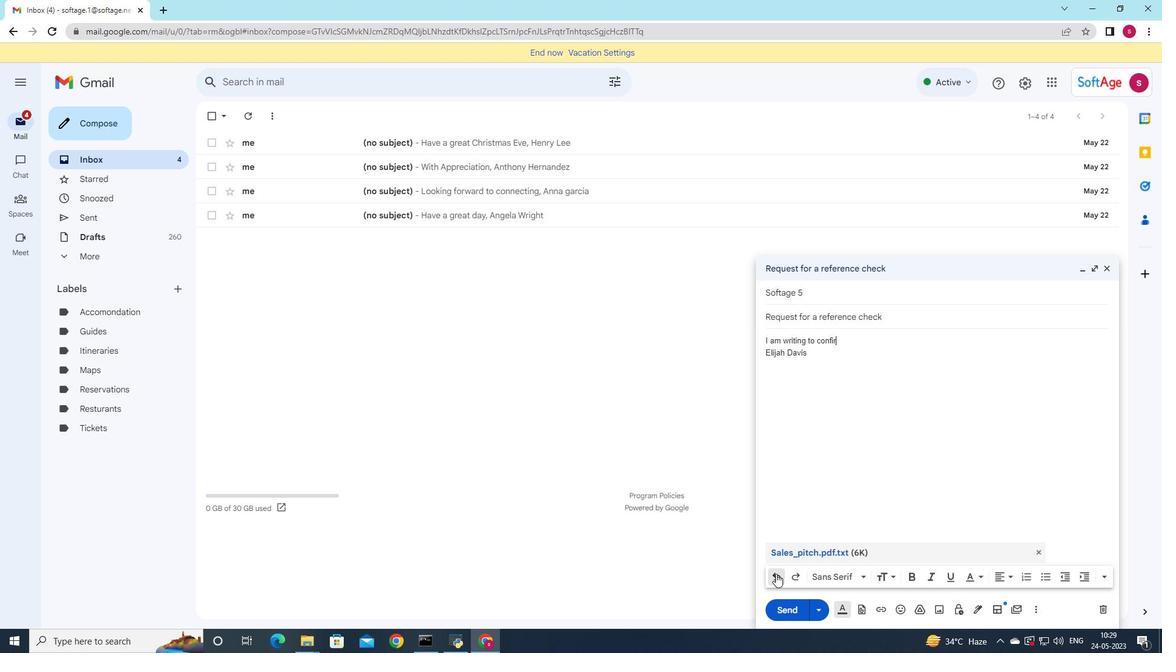 
Action: Mouse pressed left at (776, 574)
Screenshot: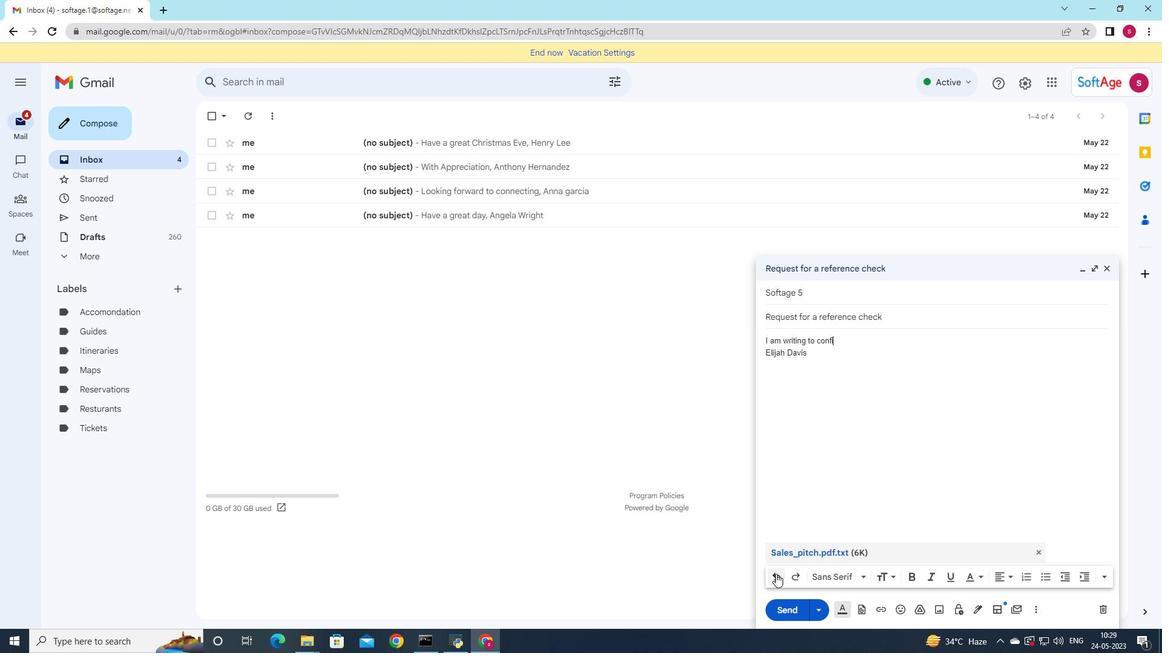 
Action: Mouse pressed left at (776, 574)
Screenshot: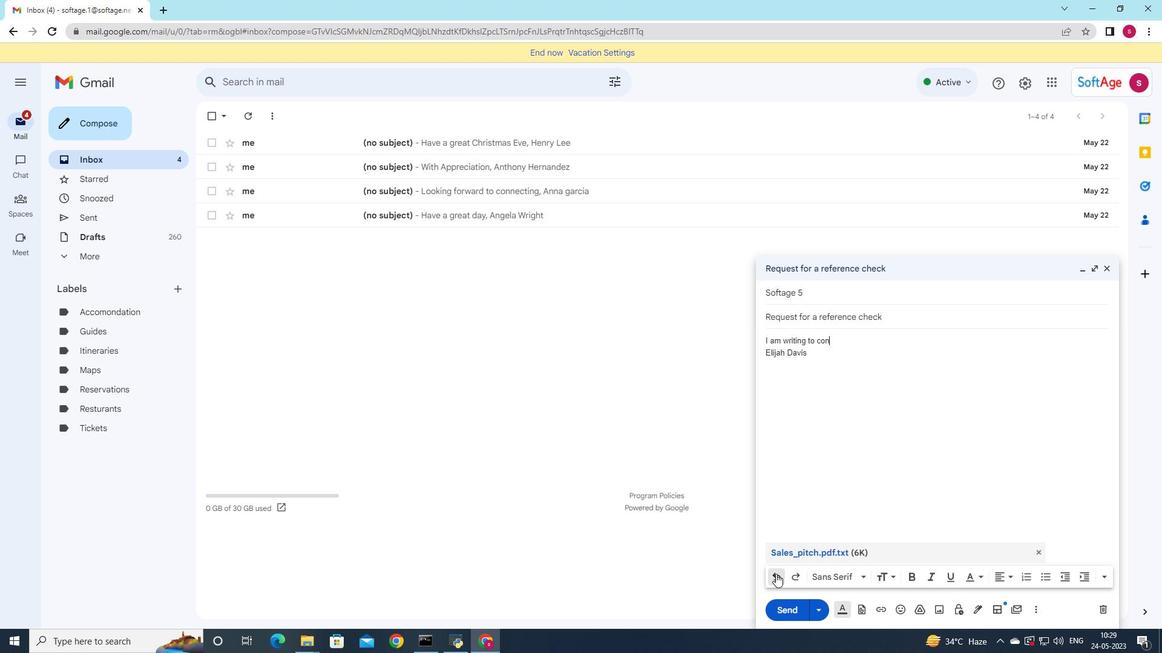 
Action: Mouse pressed left at (776, 574)
Screenshot: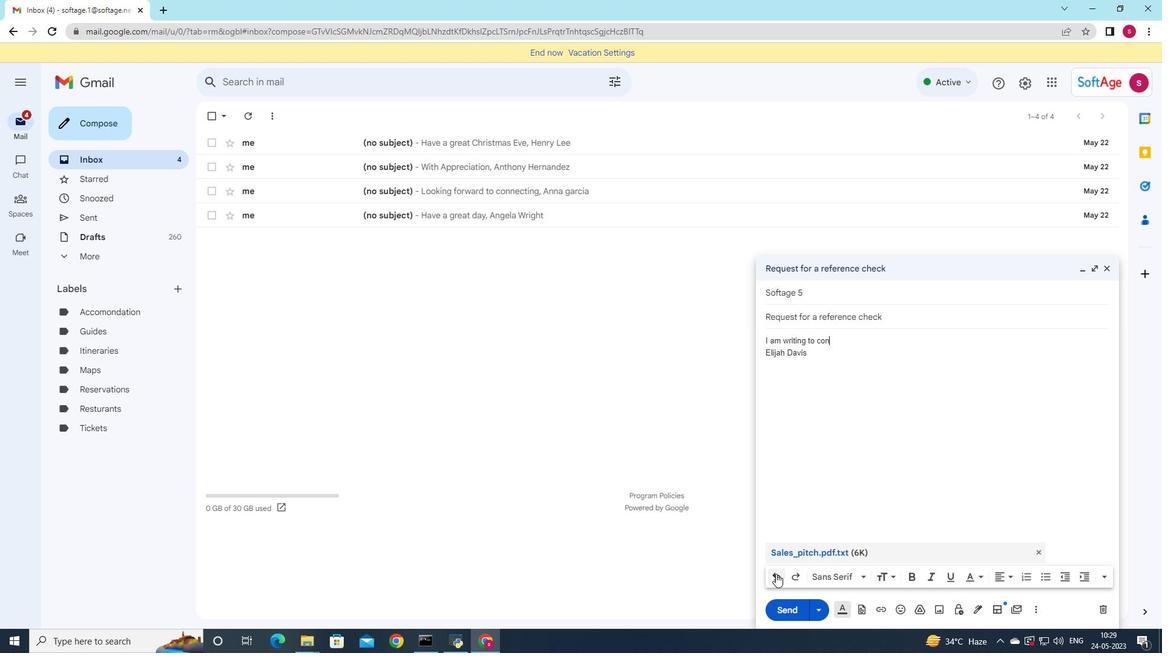 
Action: Mouse pressed left at (776, 574)
Screenshot: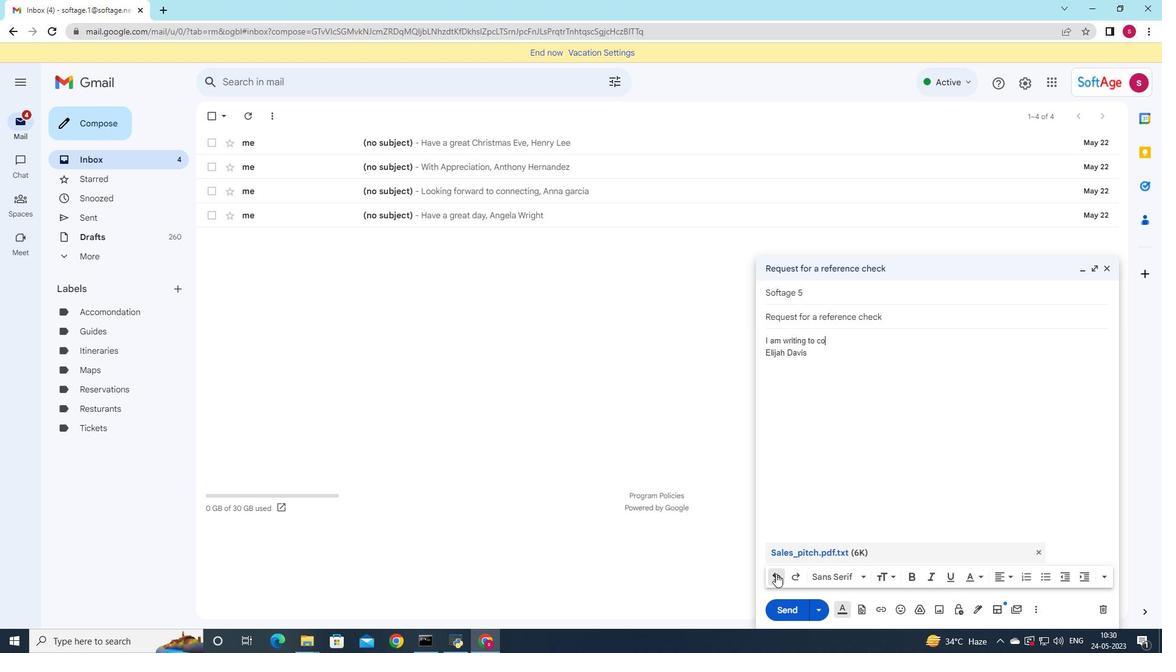 
Action: Mouse pressed left at (776, 574)
Screenshot: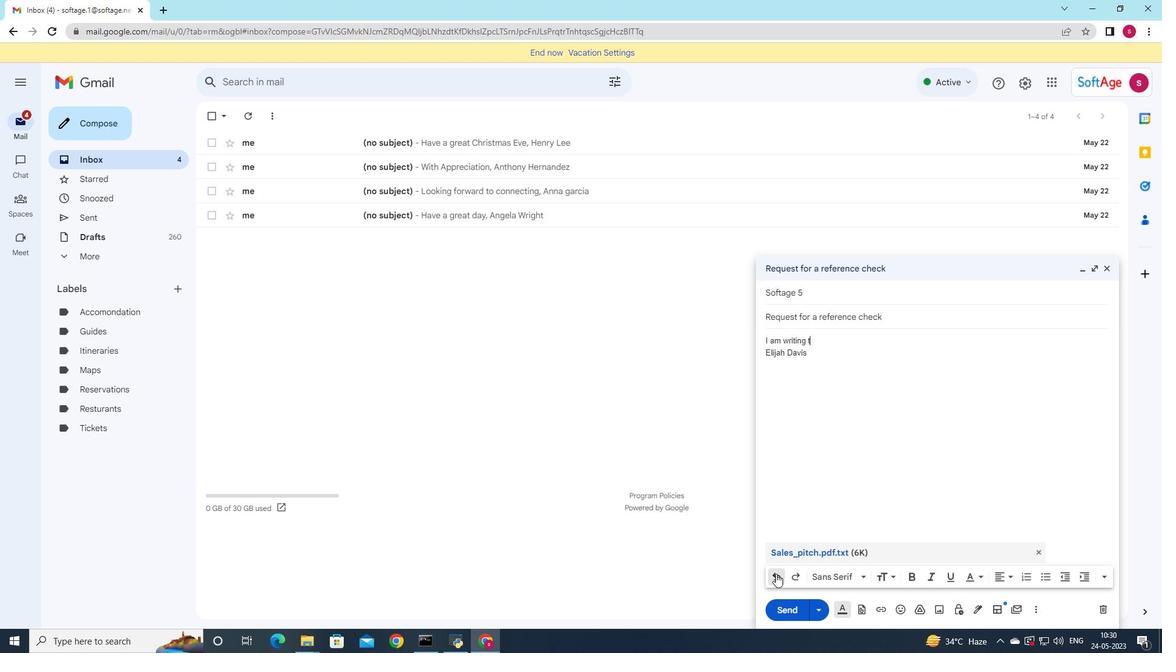 
Action: Mouse pressed left at (776, 574)
Screenshot: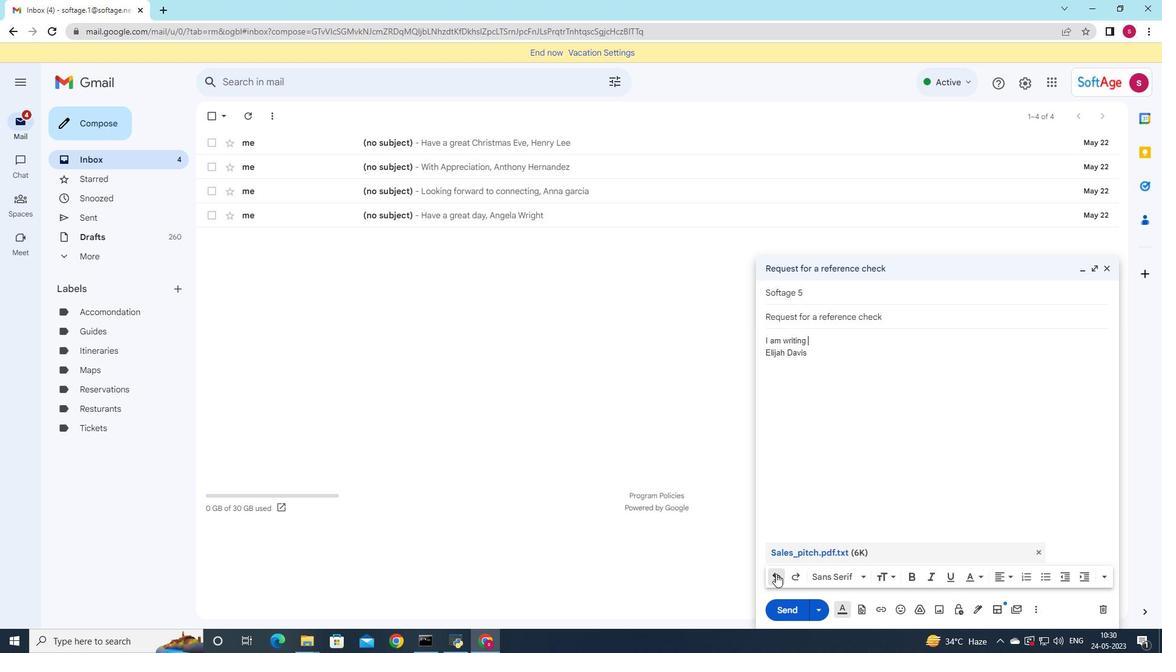 
Action: Mouse pressed left at (776, 574)
Screenshot: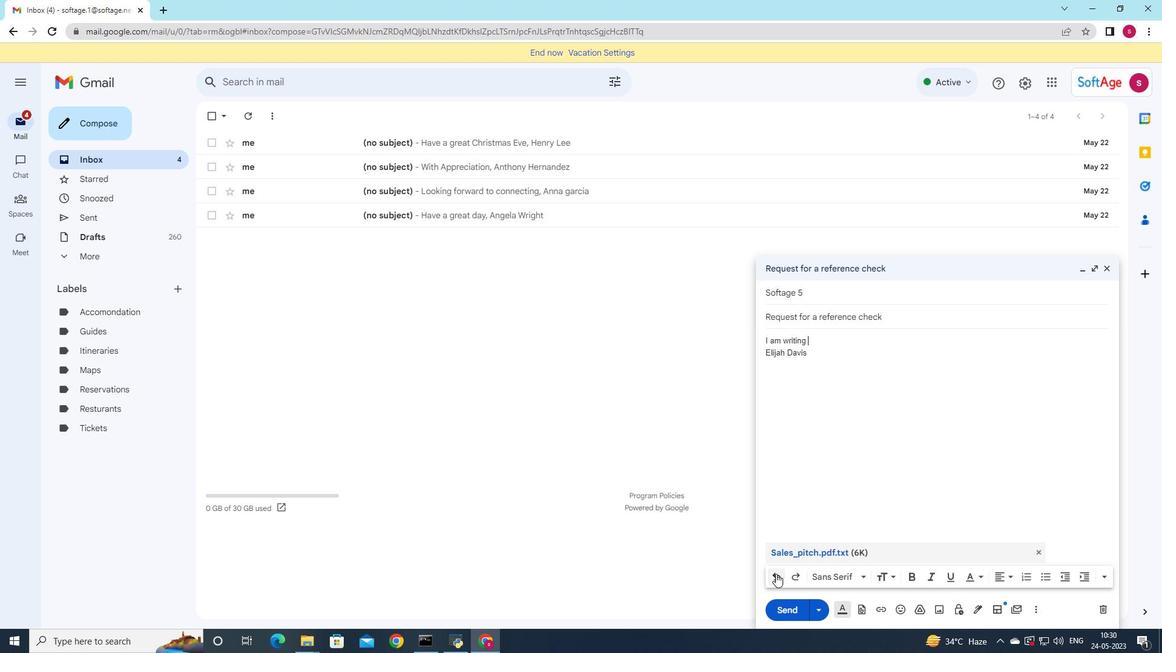 
Action: Mouse pressed left at (776, 574)
Screenshot: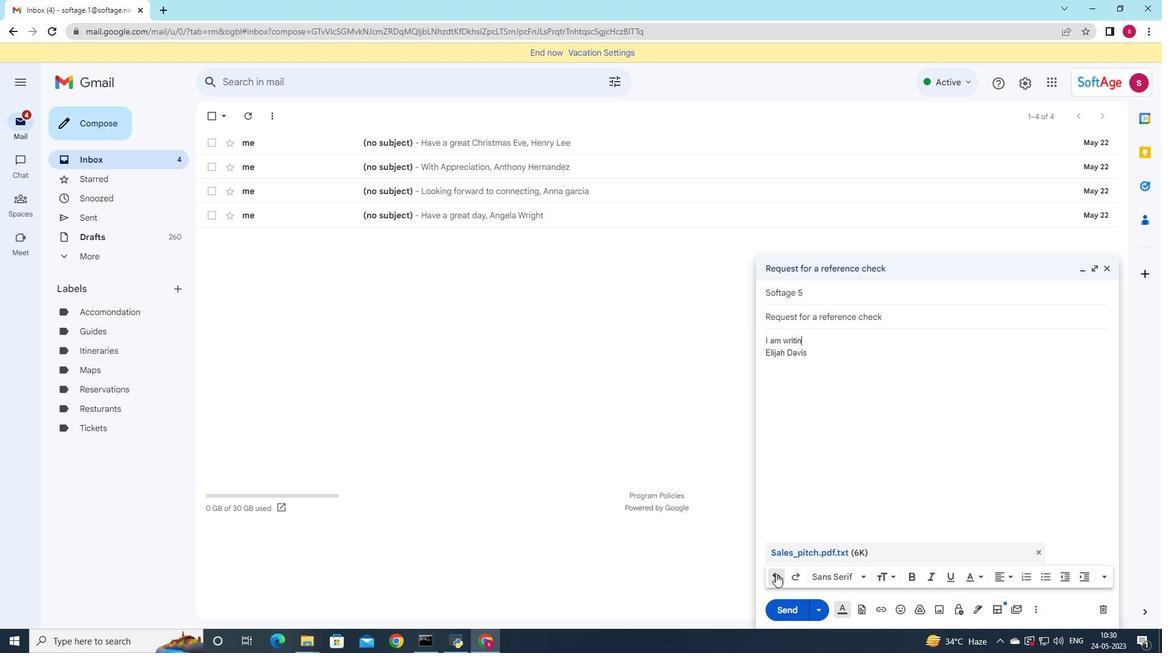 
Action: Mouse pressed left at (776, 574)
Screenshot: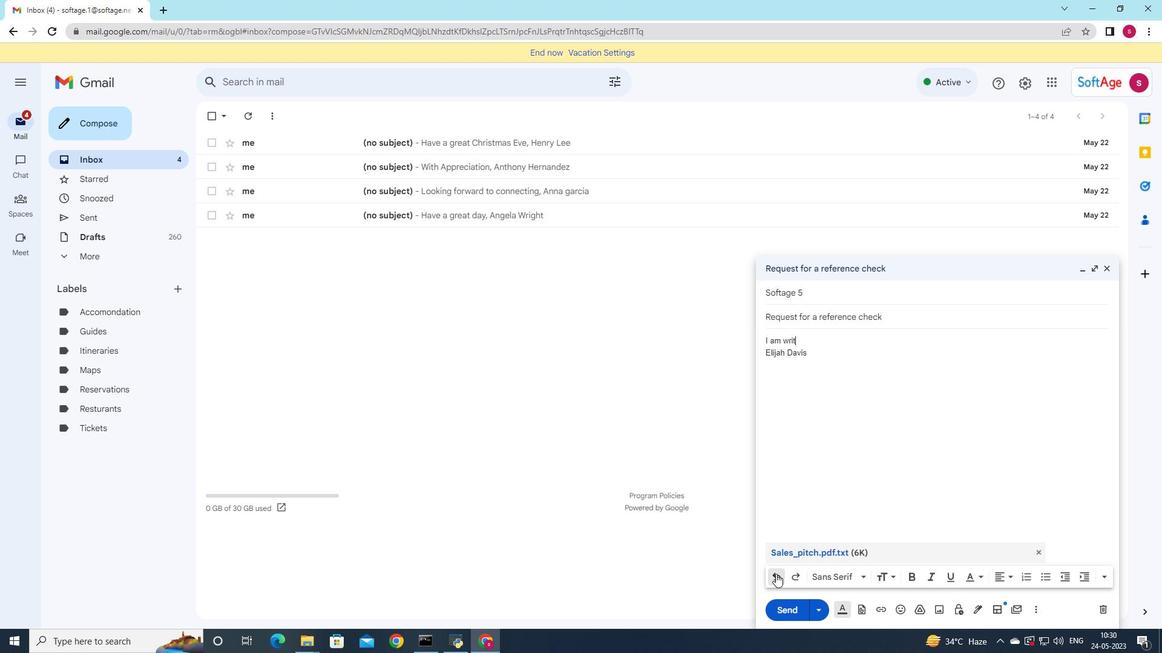 
Action: Mouse pressed left at (776, 574)
Screenshot: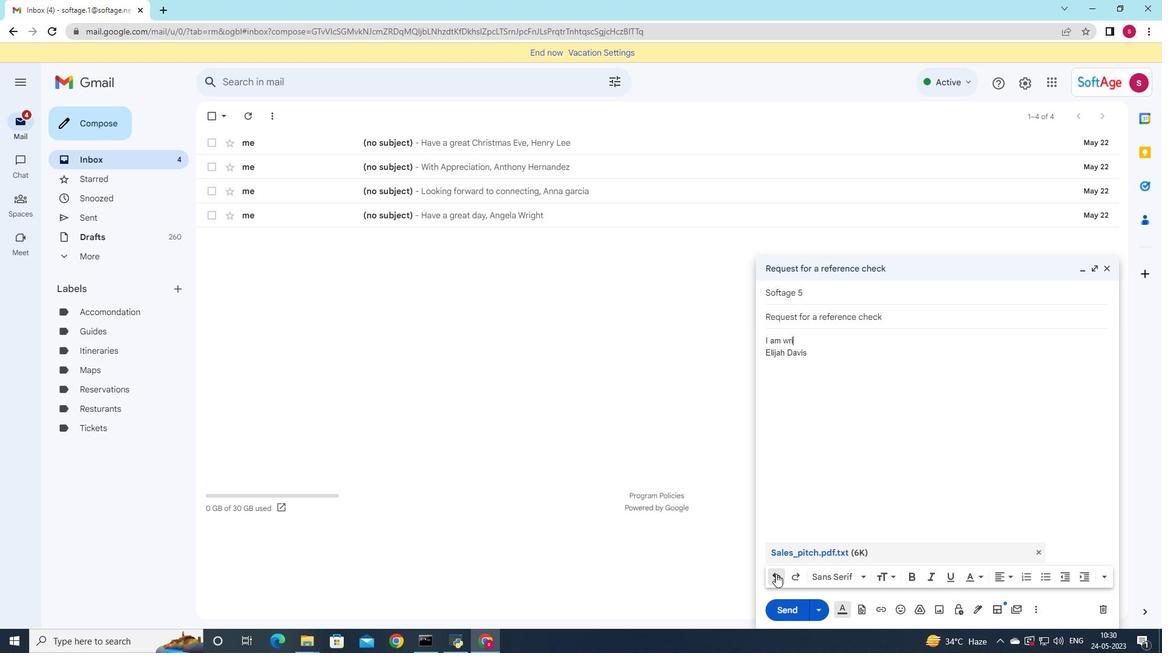 
Action: Mouse pressed left at (776, 574)
Screenshot: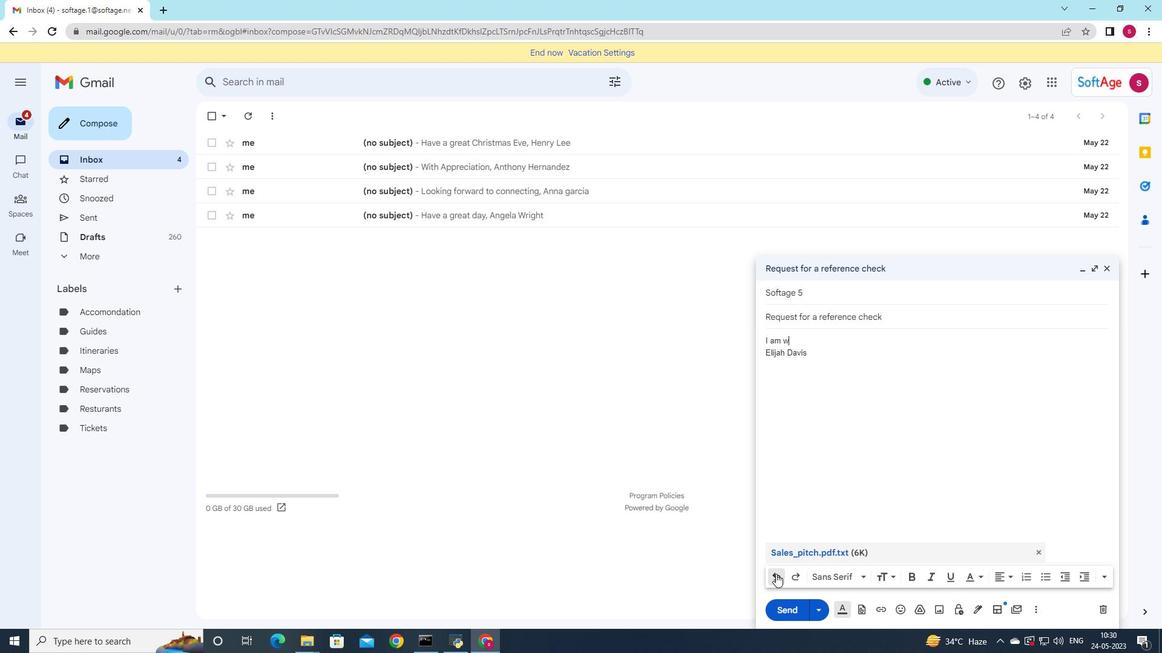 
Action: Mouse pressed left at (776, 574)
Screenshot: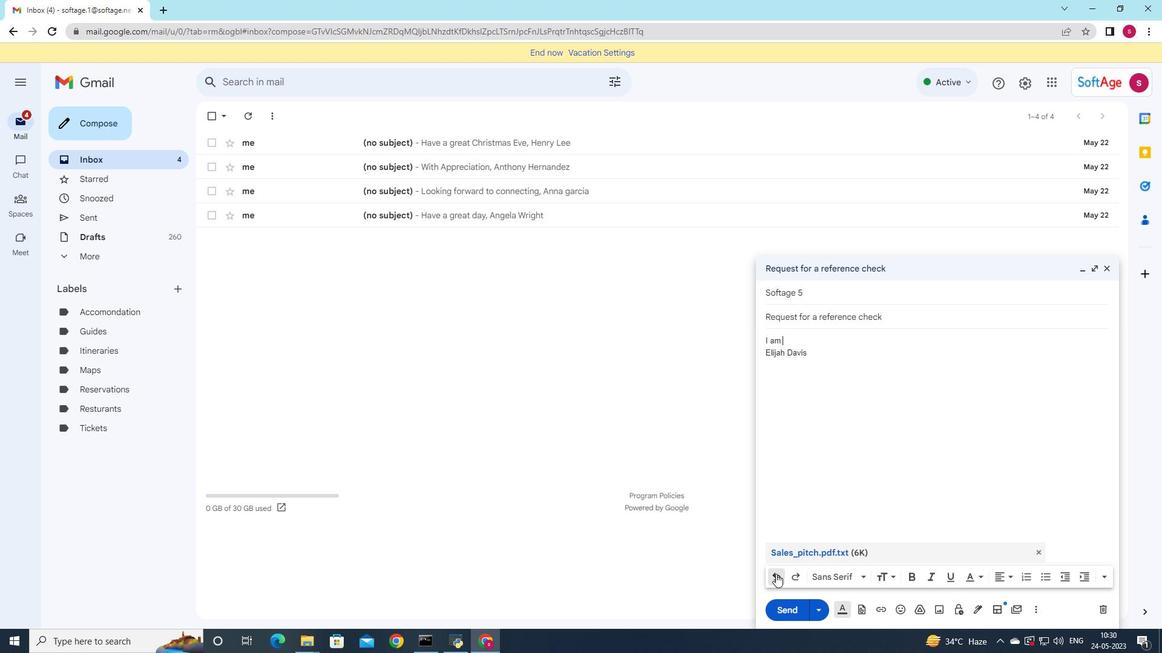 
Action: Mouse pressed left at (776, 574)
Screenshot: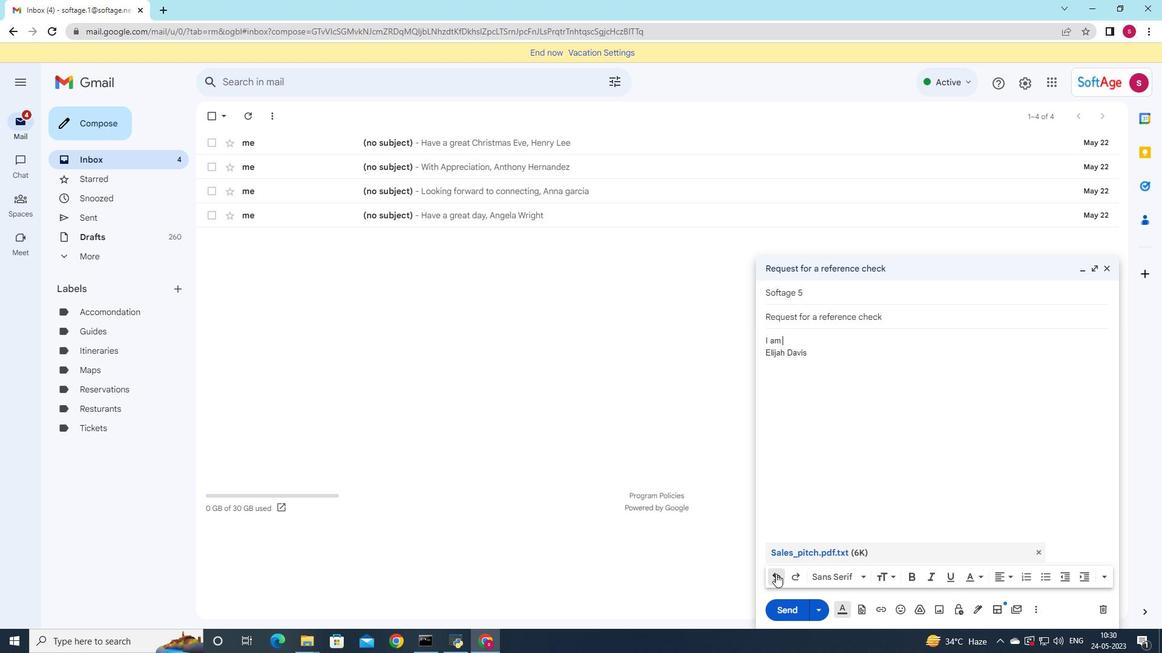 
Action: Mouse pressed left at (776, 574)
Screenshot: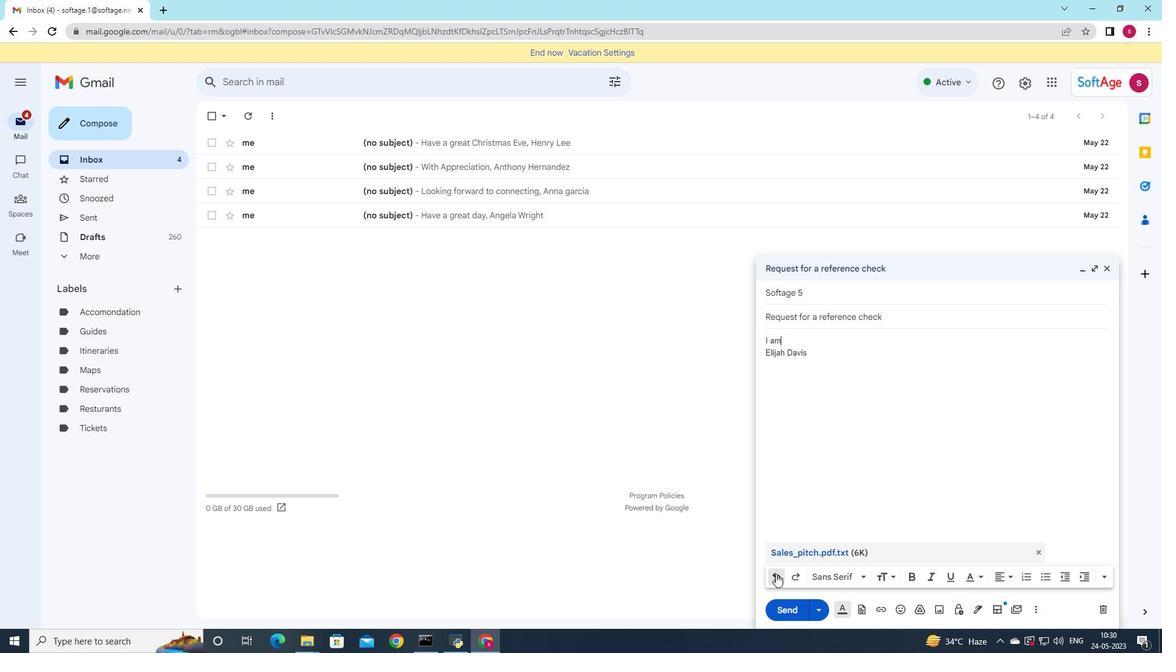 
Action: Mouse pressed left at (776, 574)
Screenshot: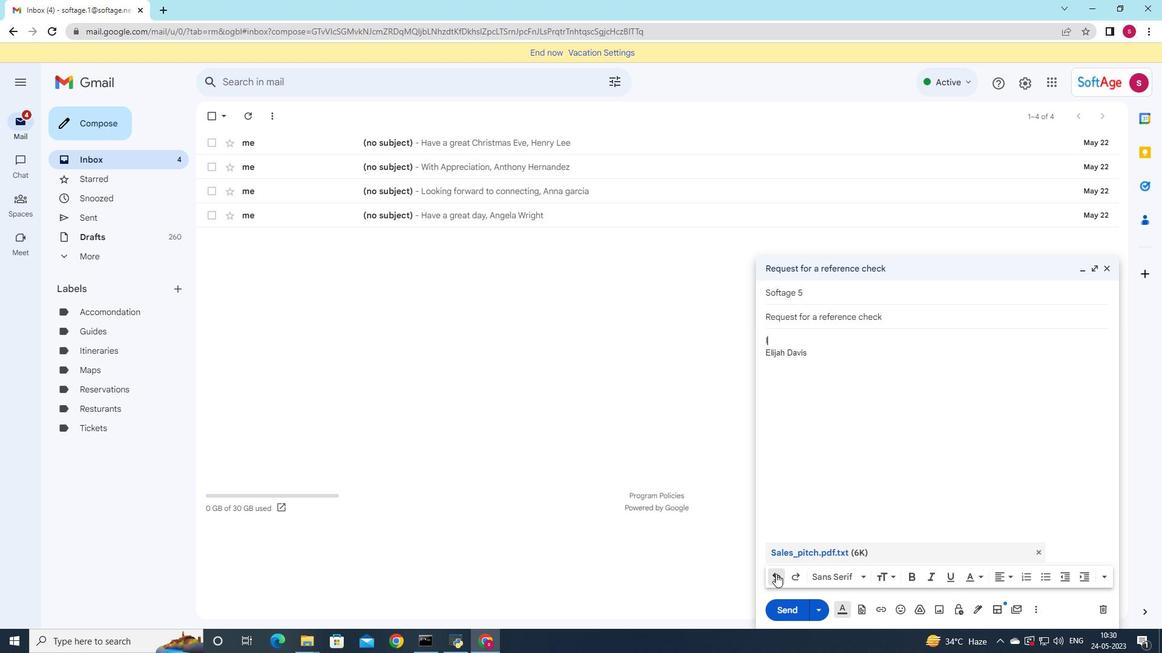 
Action: Mouse pressed left at (776, 574)
Screenshot: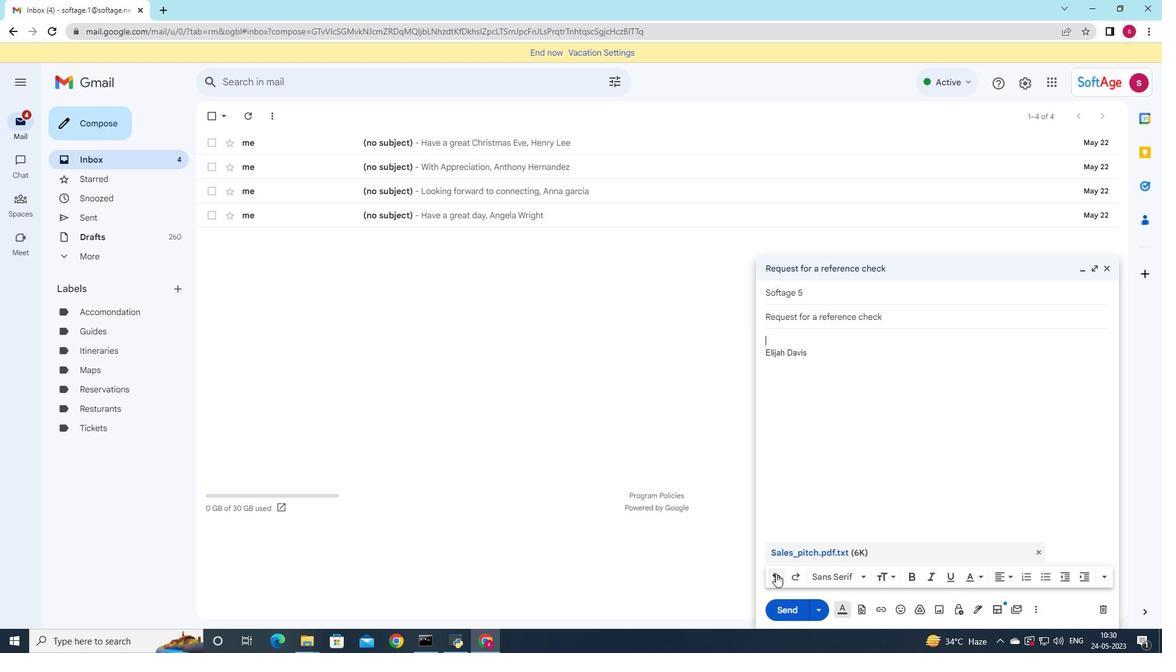 
Action: Key pressed <Key.shift>Please<Key.space>let<Key.space>me<Key.space>know<Key.space>if<Key.space>tere<Key.space>are<Key.space>any<Key.space>changes<Key.space>to<Key.space>the<Key.space>project<Key.space>timeline
Screenshot: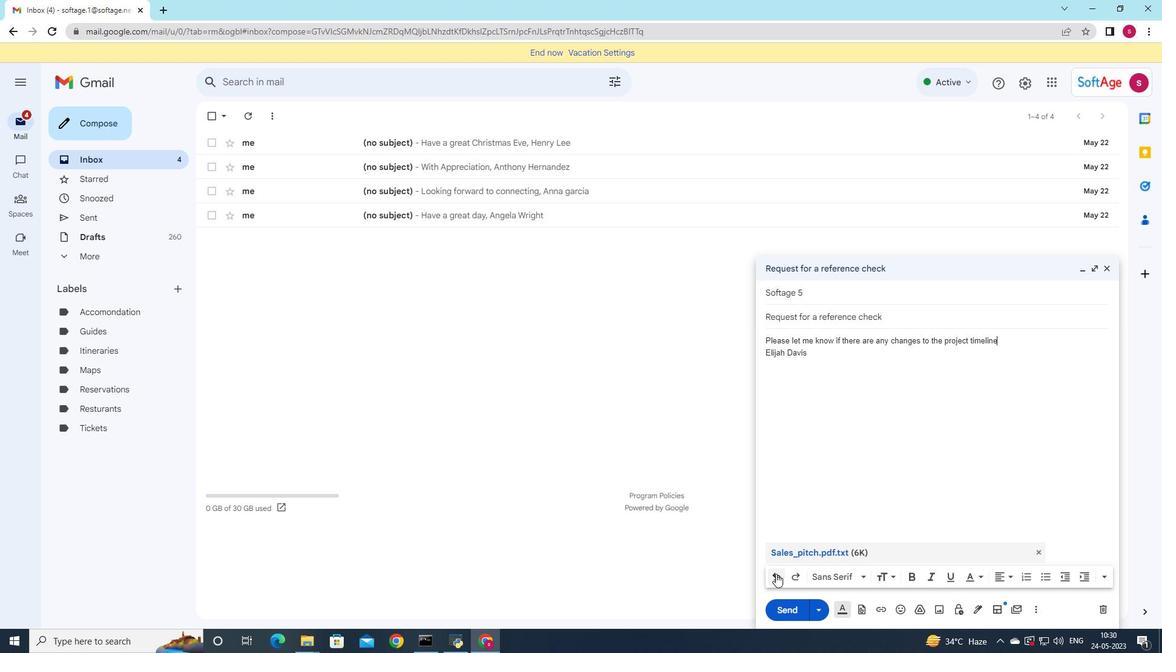 
Action: Mouse moved to (796, 613)
Screenshot: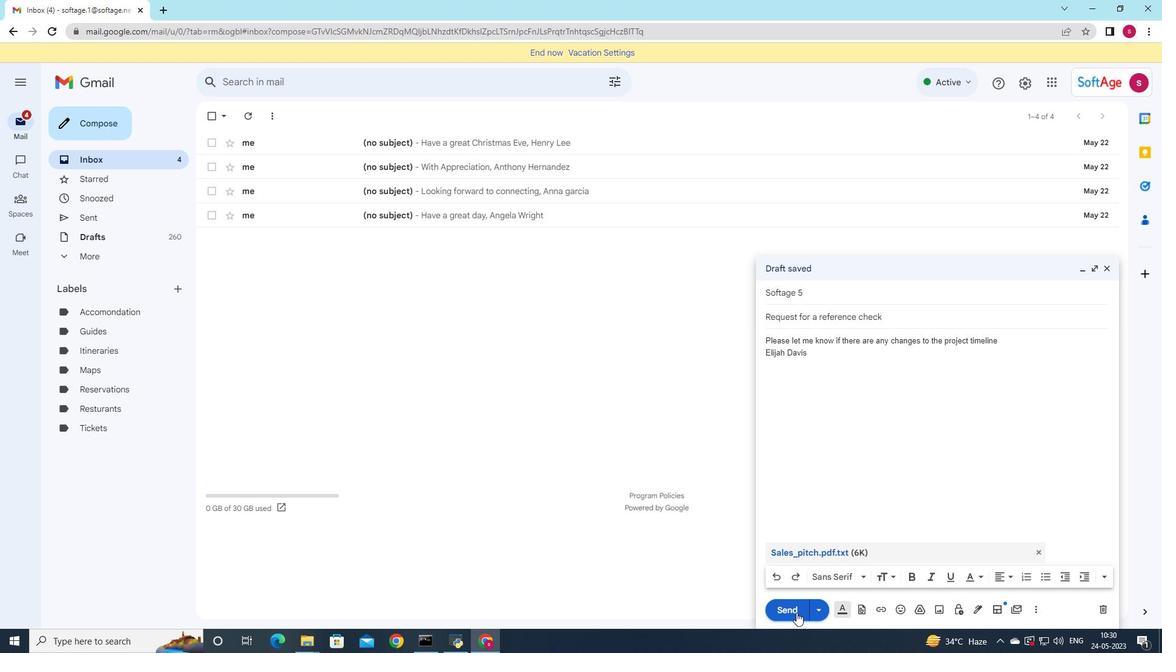 
Action: Mouse pressed left at (796, 613)
Screenshot: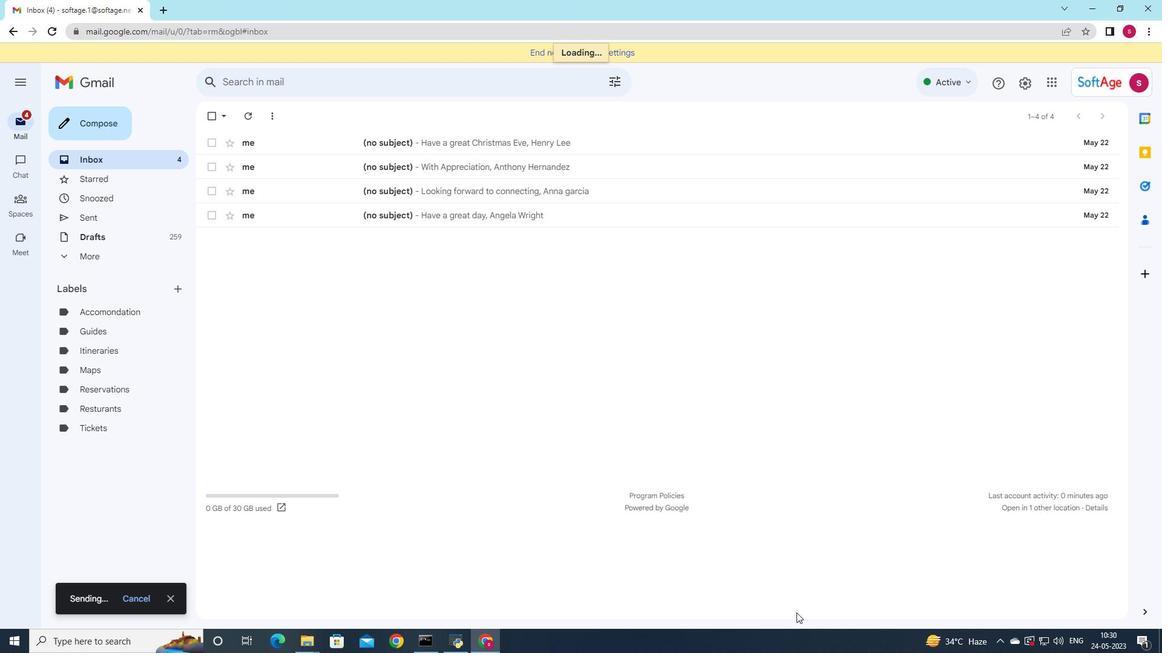 
Action: Mouse moved to (110, 219)
Screenshot: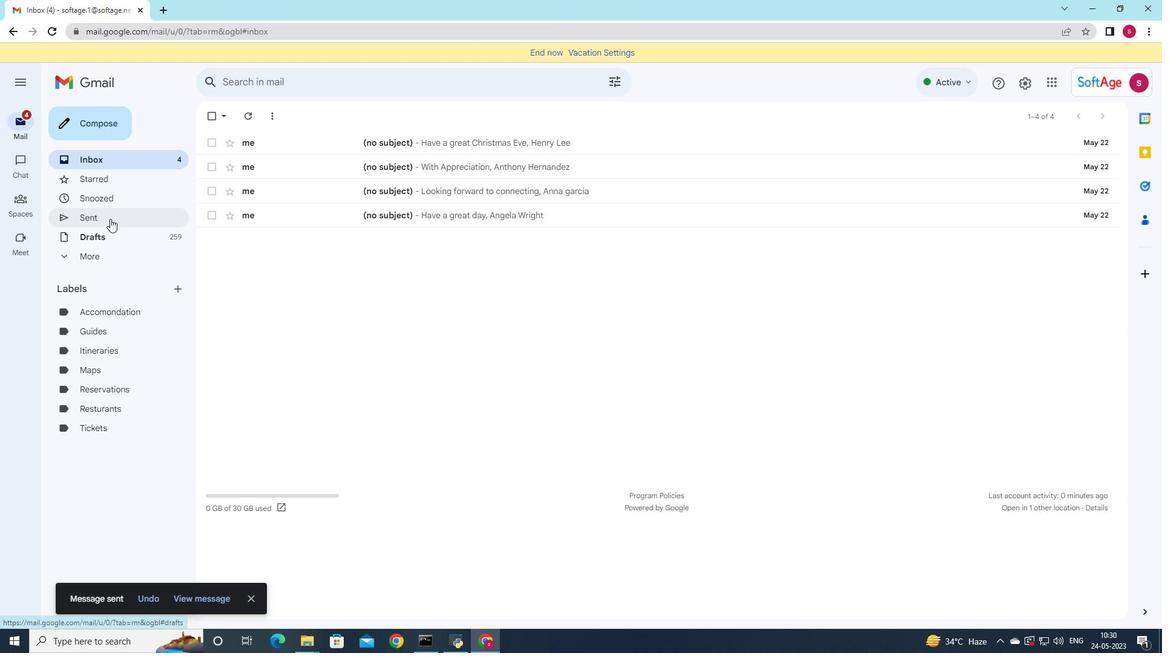 
Action: Mouse pressed left at (110, 219)
Screenshot: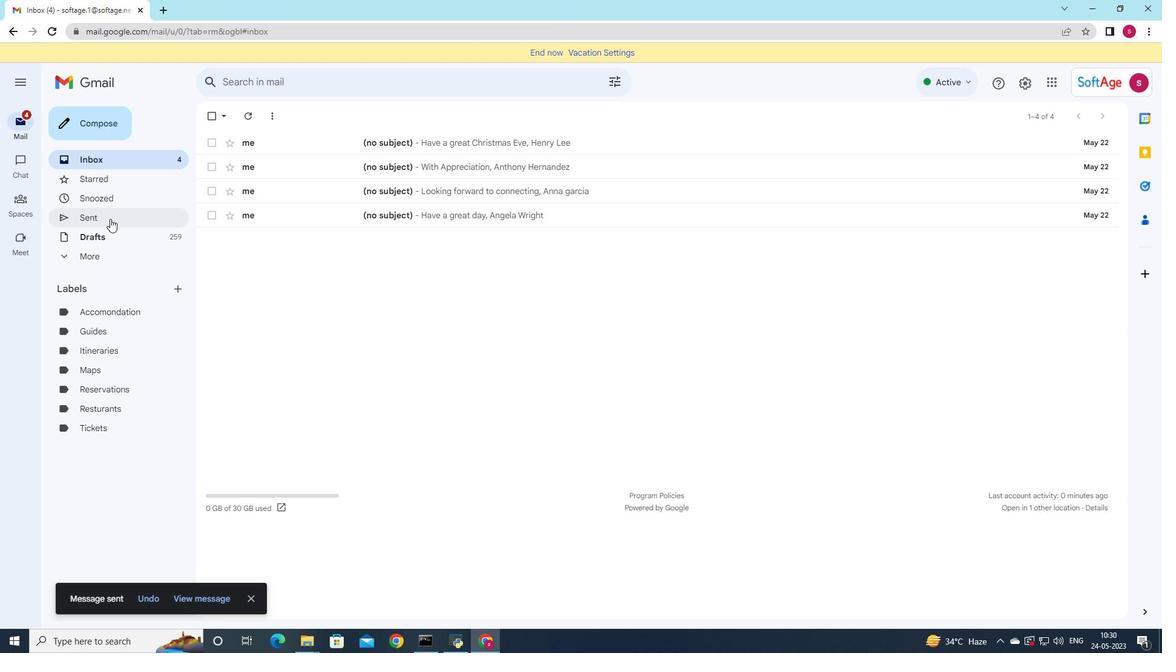 
Action: Mouse moved to (479, 196)
Screenshot: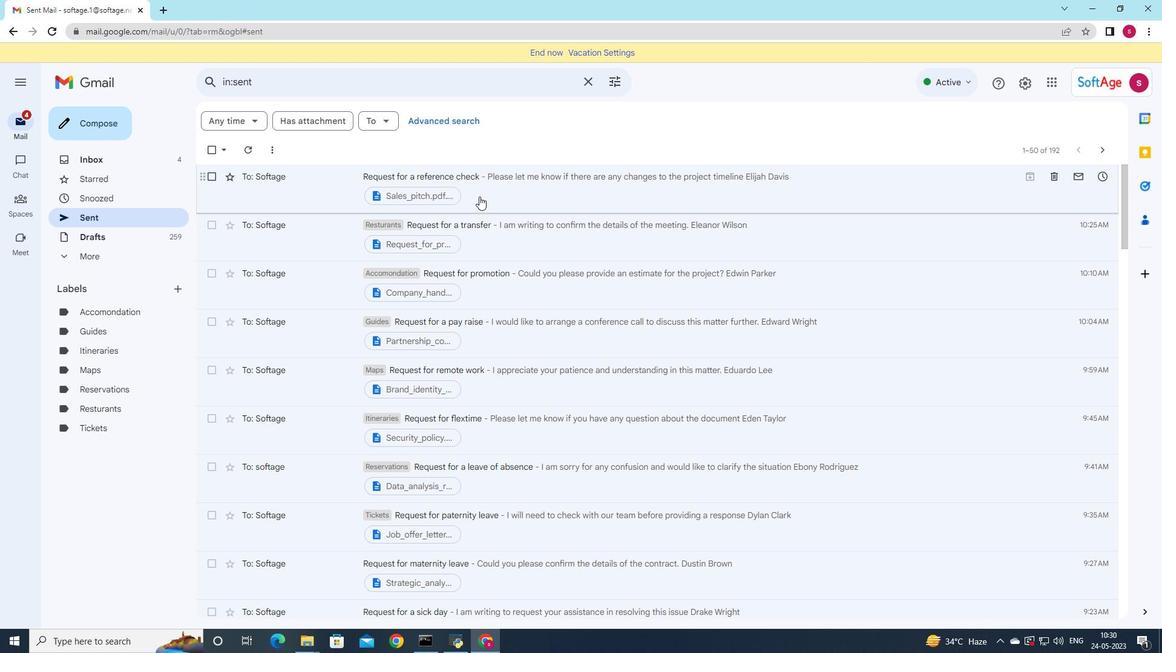 
Action: Mouse pressed left at (479, 196)
Screenshot: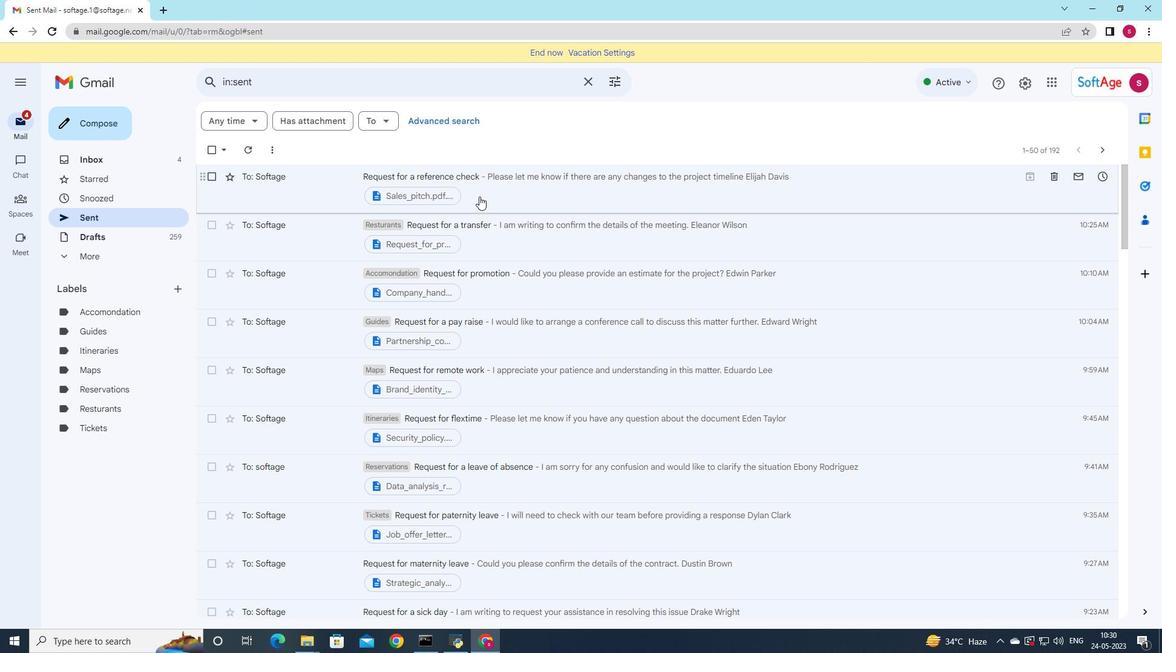 
Action: Mouse moved to (442, 120)
Screenshot: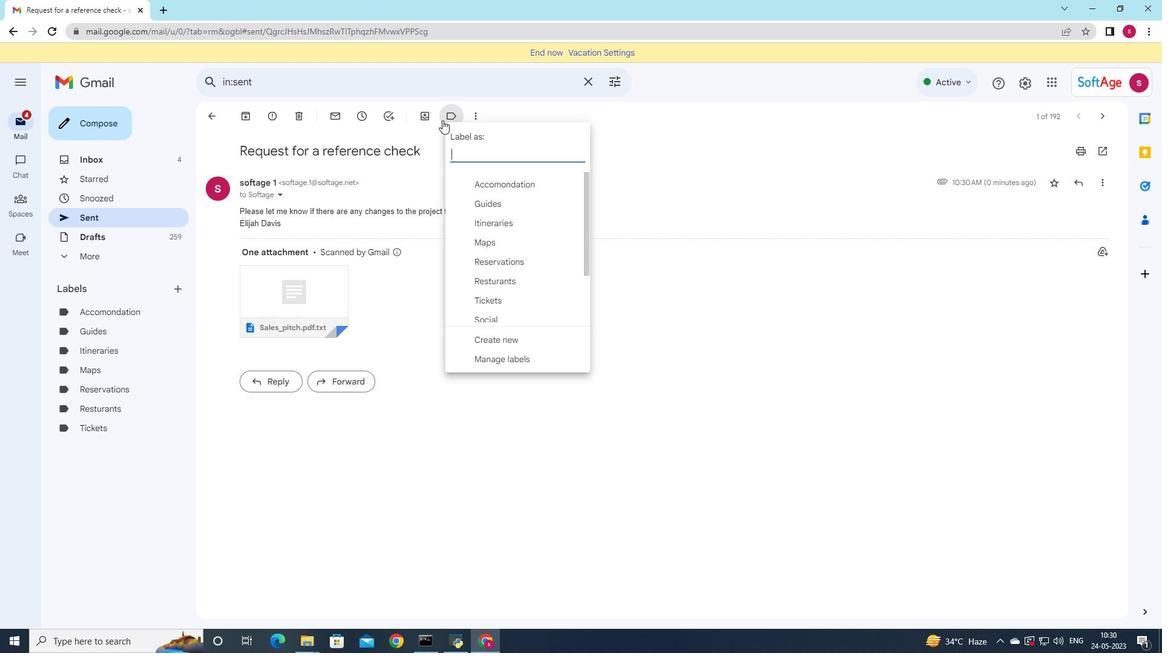 
Action: Mouse pressed left at (442, 120)
Screenshot: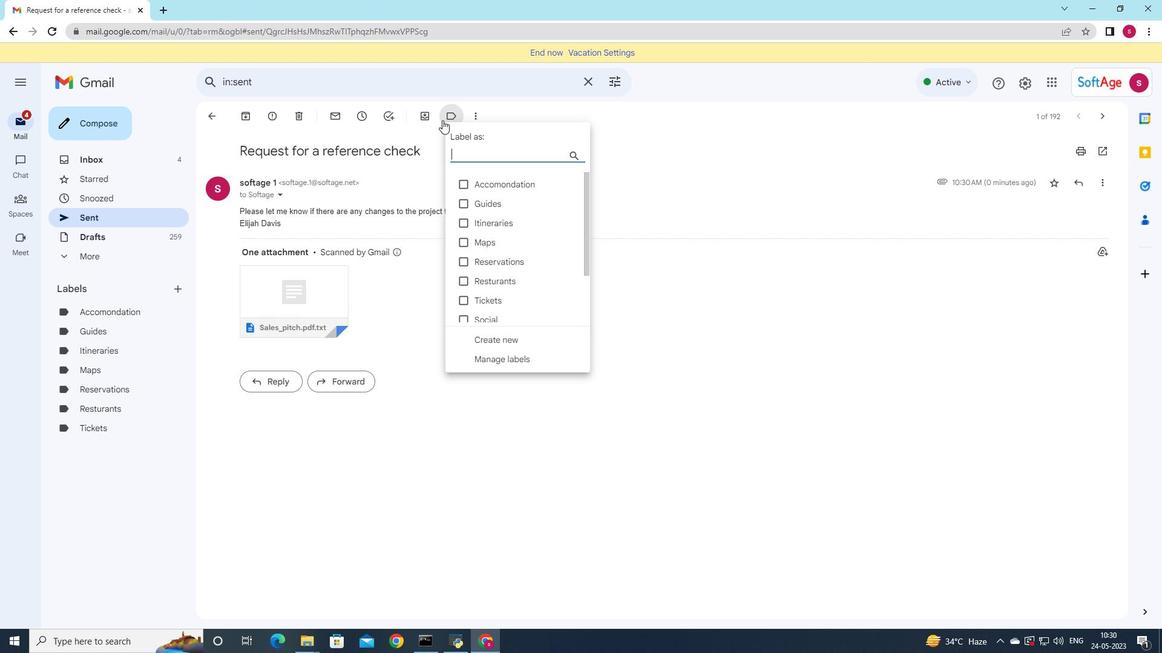 
Action: Mouse moved to (503, 340)
Screenshot: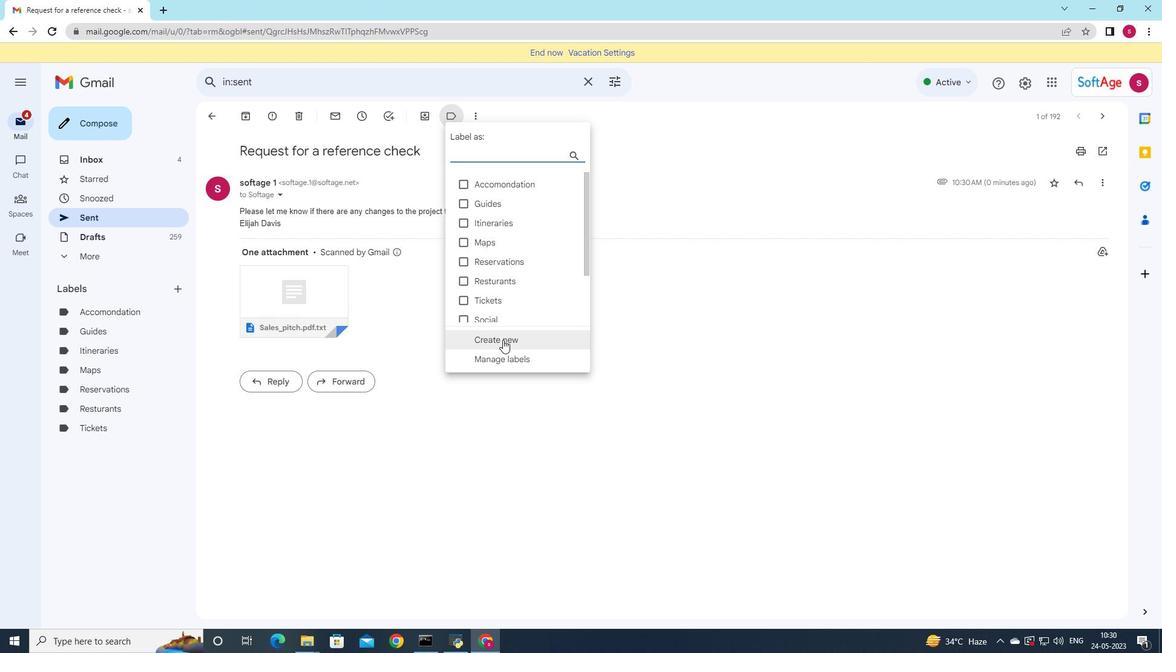 
Action: Mouse pressed left at (503, 340)
Screenshot: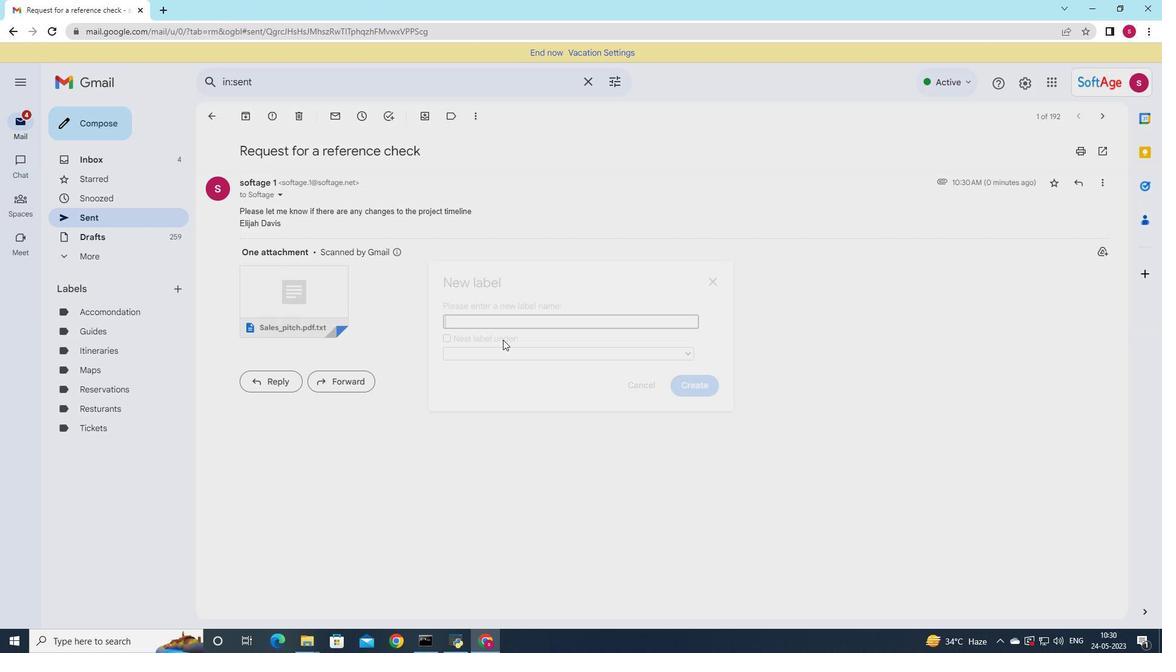 
Action: Mouse moved to (661, 308)
Screenshot: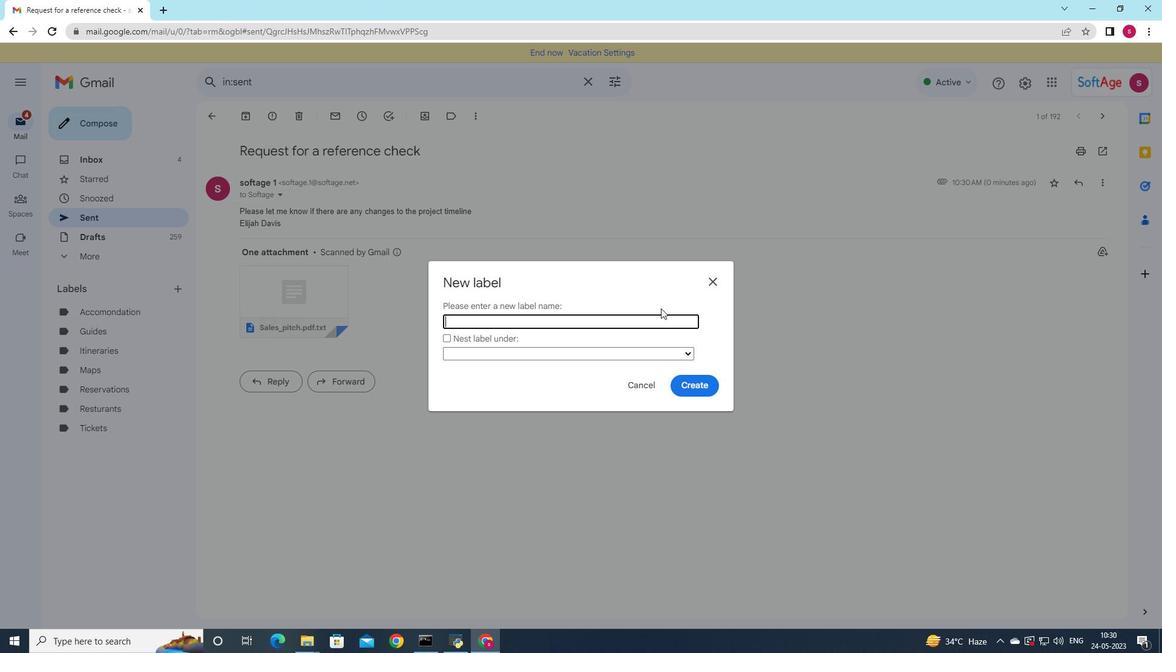 
Action: Key pressed <Key.shift>attractions
Screenshot: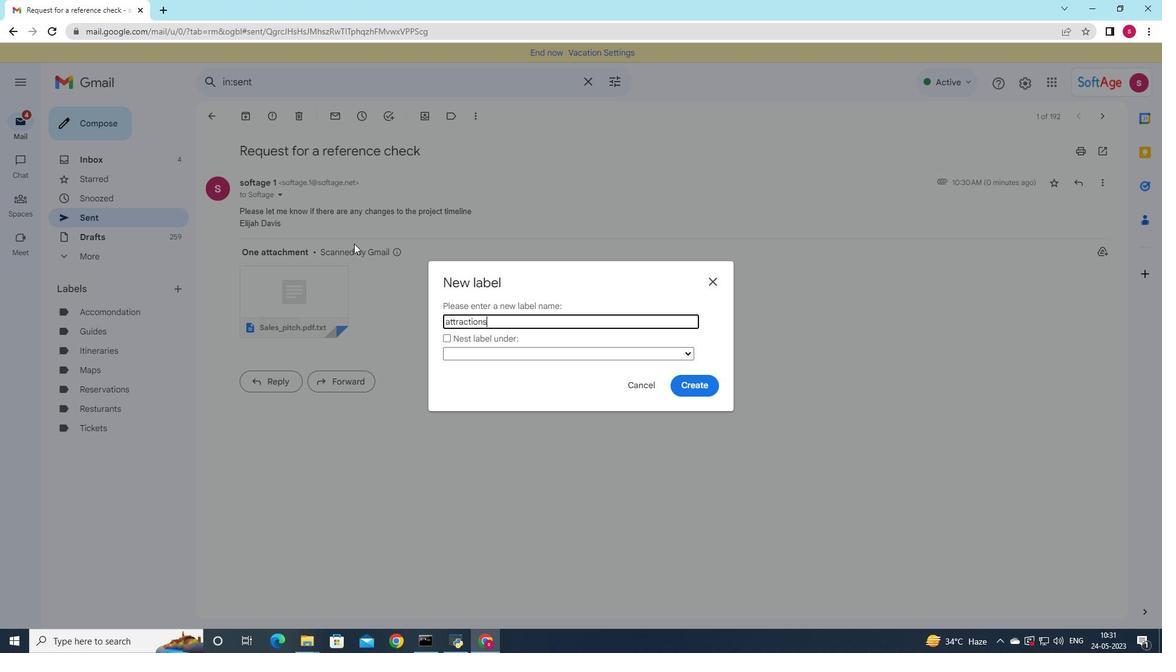 
Action: Mouse moved to (449, 324)
Screenshot: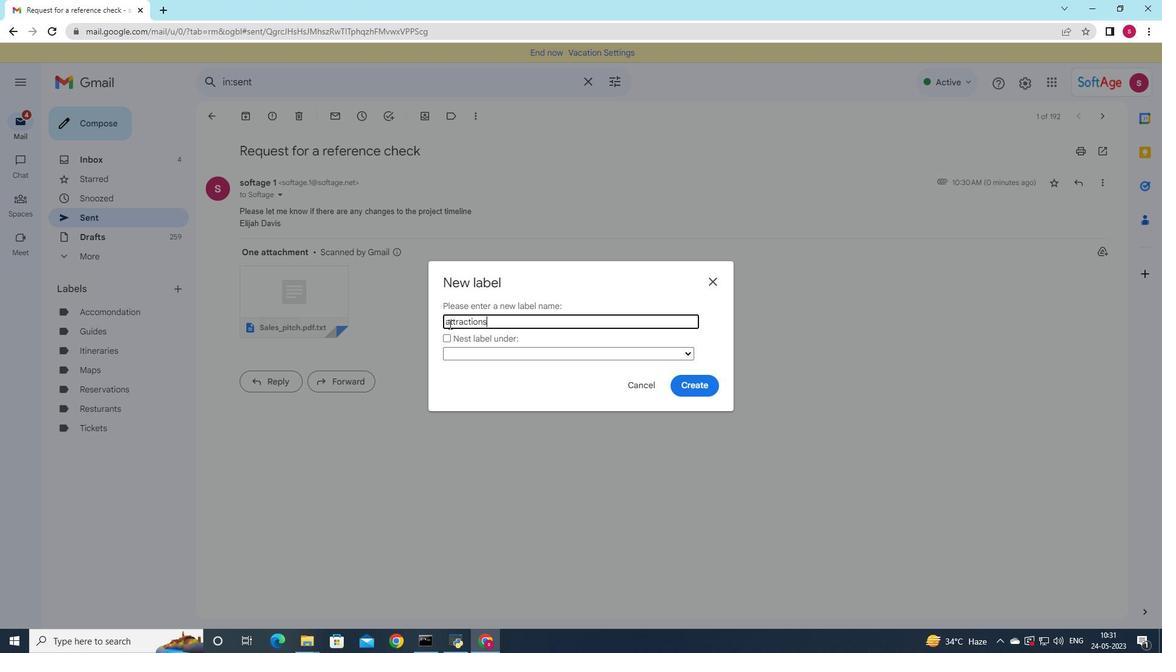 
Action: Mouse pressed left at (449, 324)
Screenshot: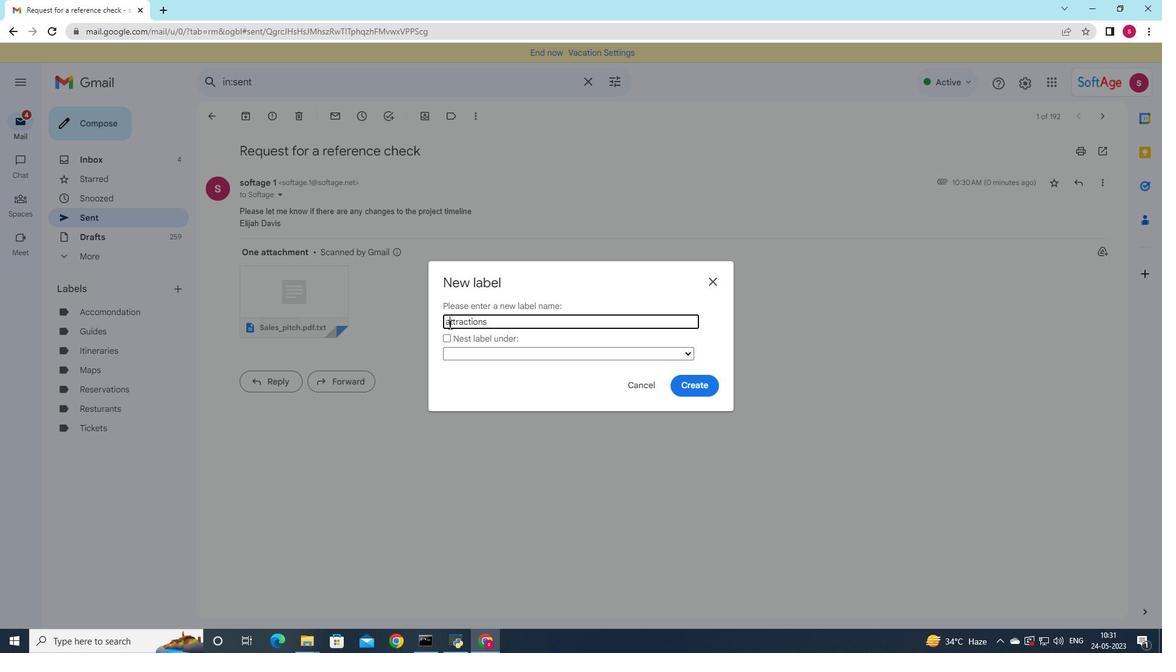 
Action: Key pressed <Key.backspace><Key.shift>a<Key.backspace><Key.shift>A
Screenshot: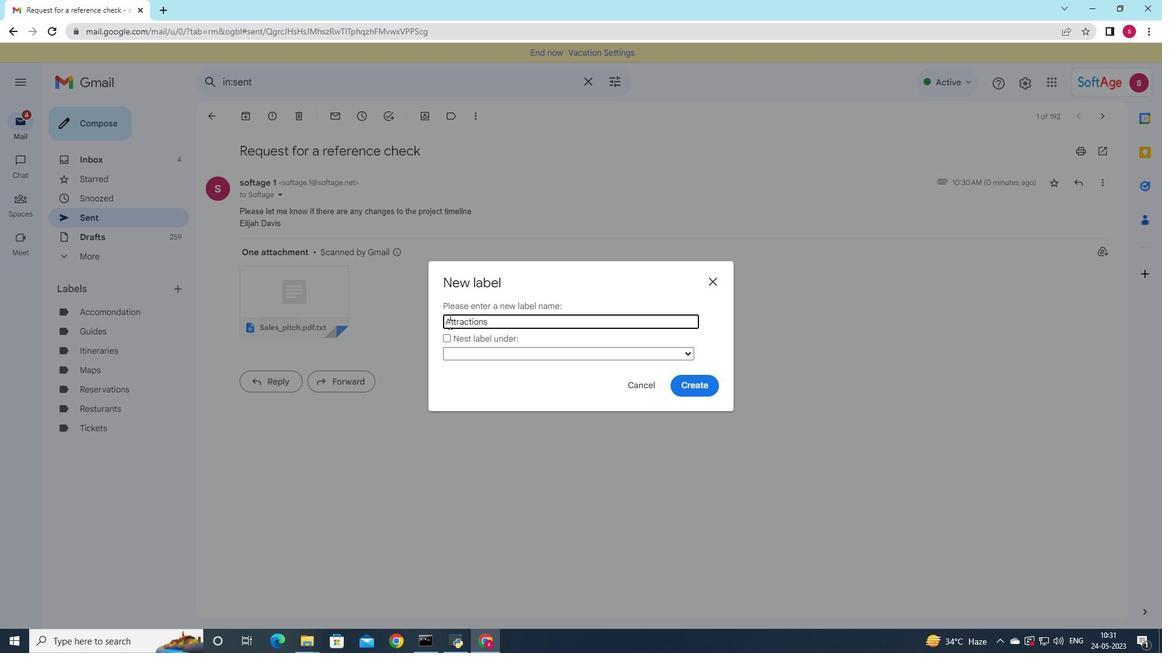 
Action: Mouse moved to (699, 397)
Screenshot: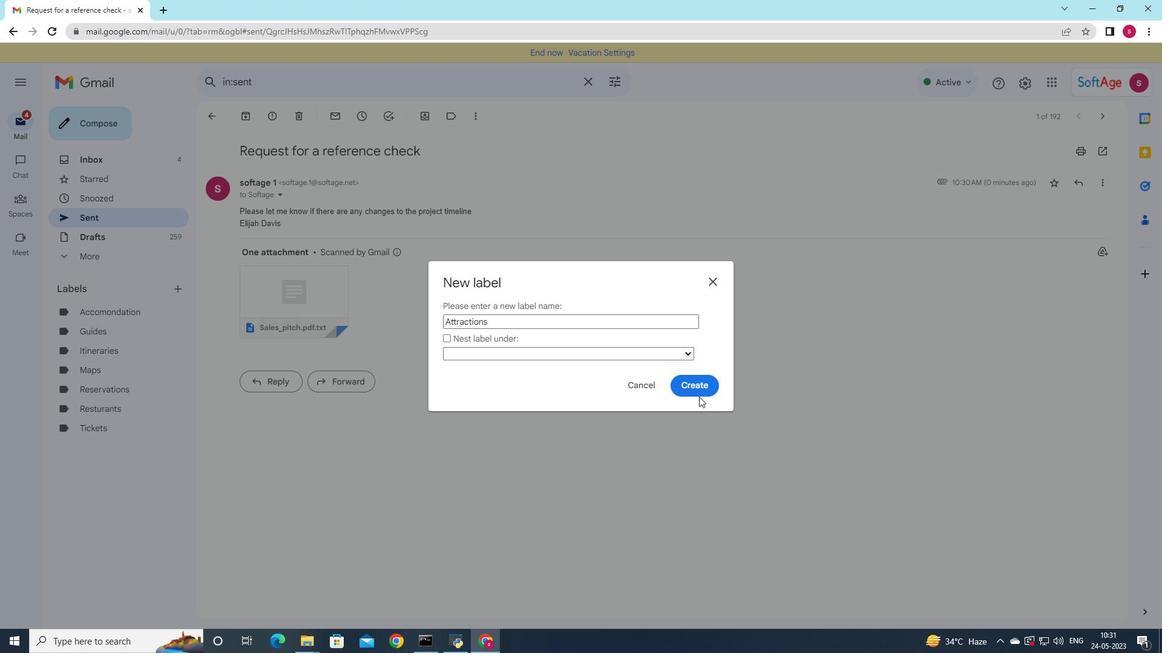 
Action: Mouse pressed left at (699, 397)
Screenshot: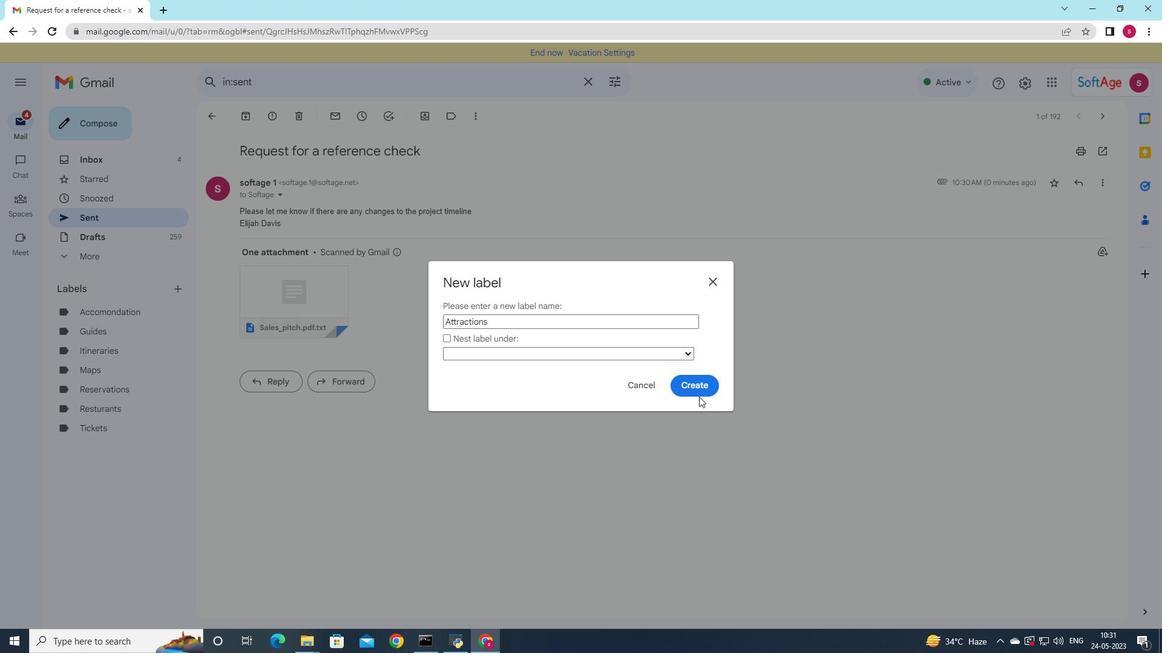 
Action: Mouse moved to (700, 389)
Screenshot: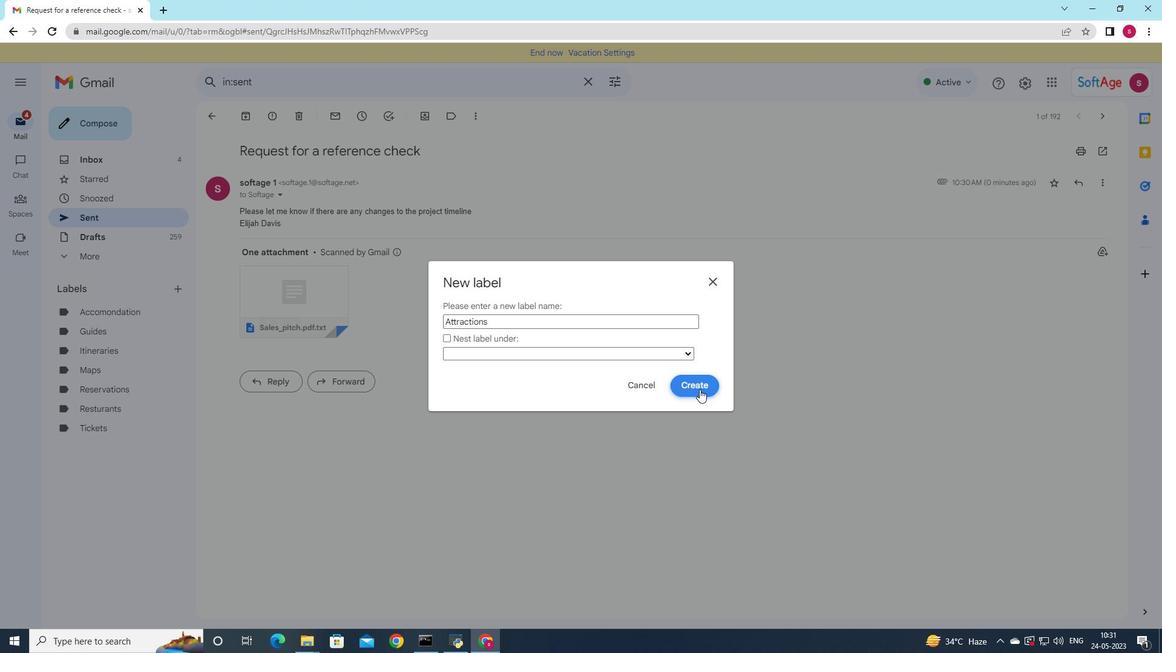 
Action: Mouse pressed left at (700, 389)
Screenshot: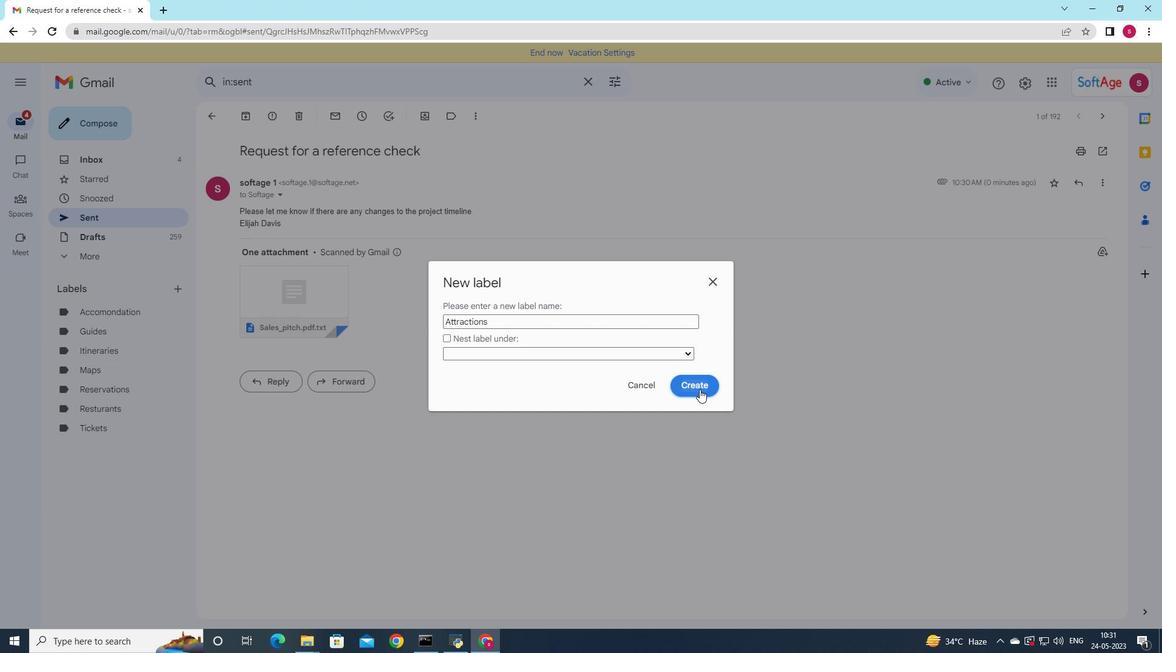 
